 Task: Create in the project ArtisanBridge in Backlog an issue 'Implement a new feature to allow for virtual meetings and video conferencing', assign it to team member softage.1@softage.net and change the status to IN PROGRESS. Create in the project ArtisanBridge in Backlog an issue 'Develop a new feature to allow for gamification of key tasks and activities.', assign it to team member softage.2@softage.net and change the status to IN PROGRESS
Action: Mouse moved to (258, 69)
Screenshot: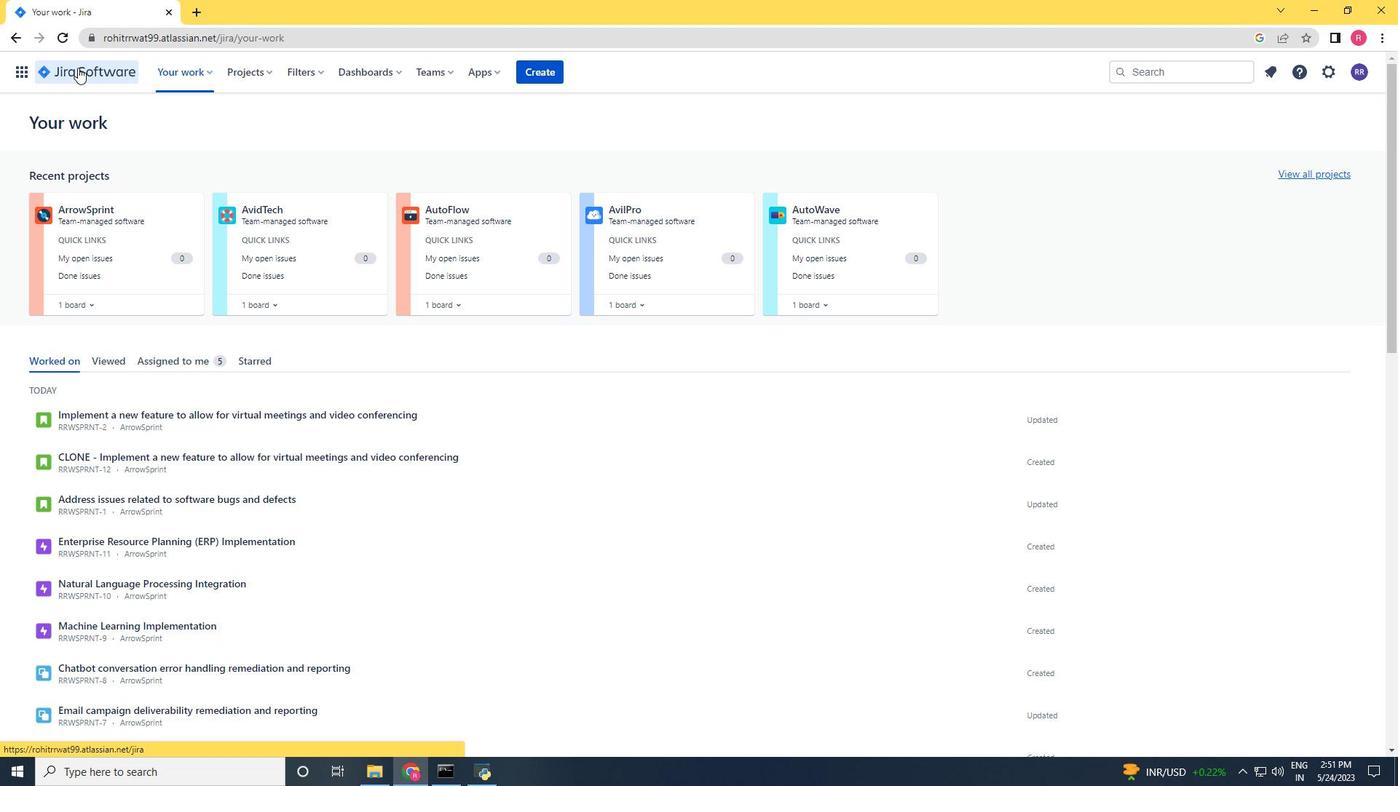 
Action: Mouse pressed left at (258, 69)
Screenshot: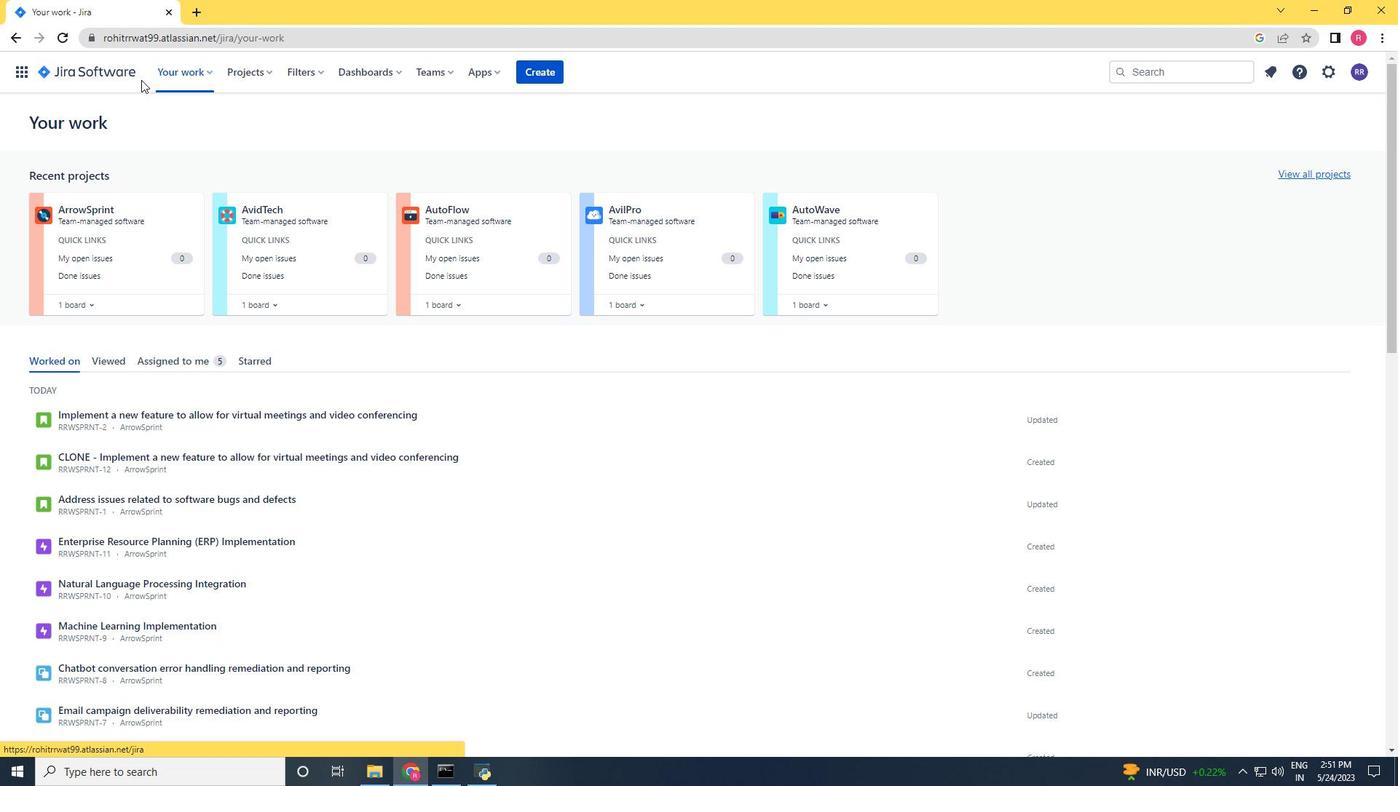 
Action: Mouse moved to (259, 147)
Screenshot: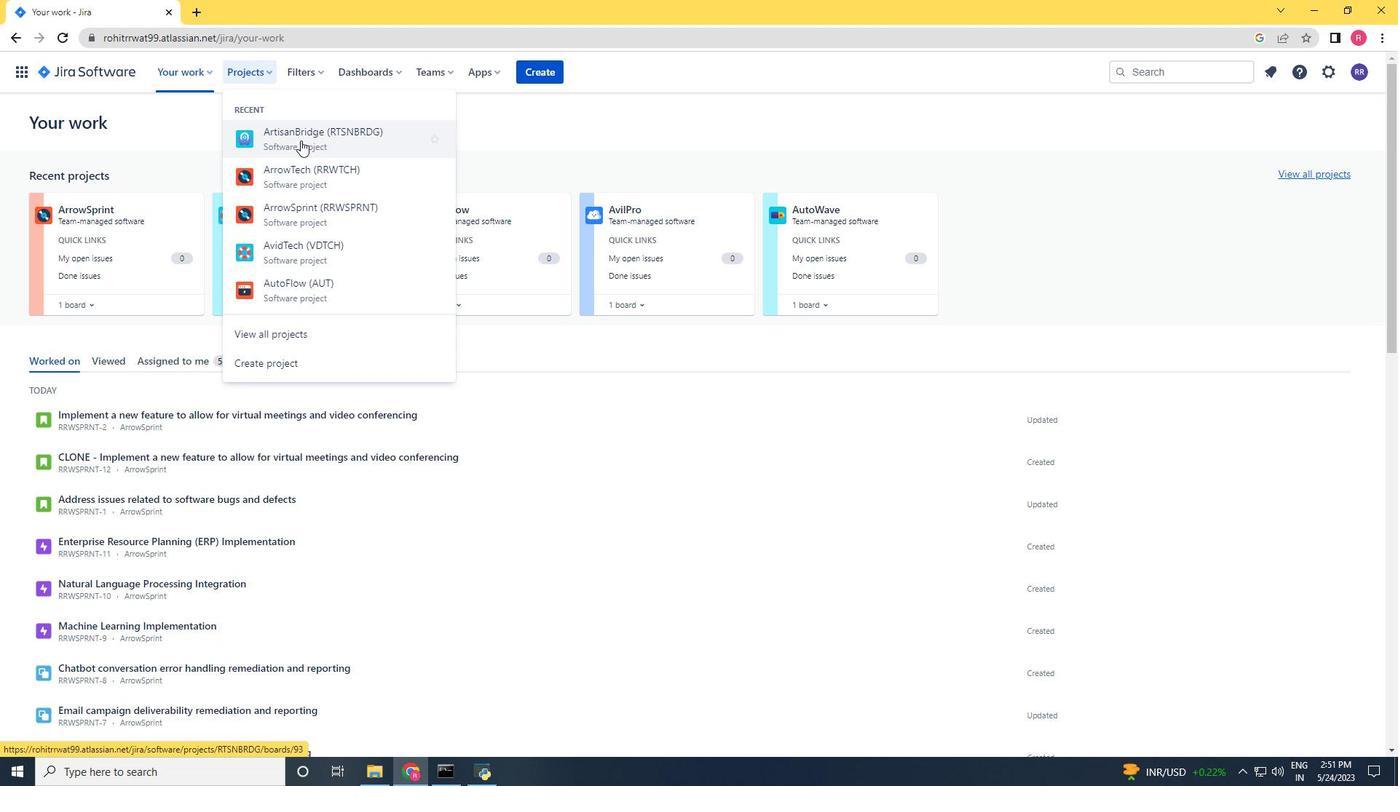 
Action: Mouse pressed left at (259, 147)
Screenshot: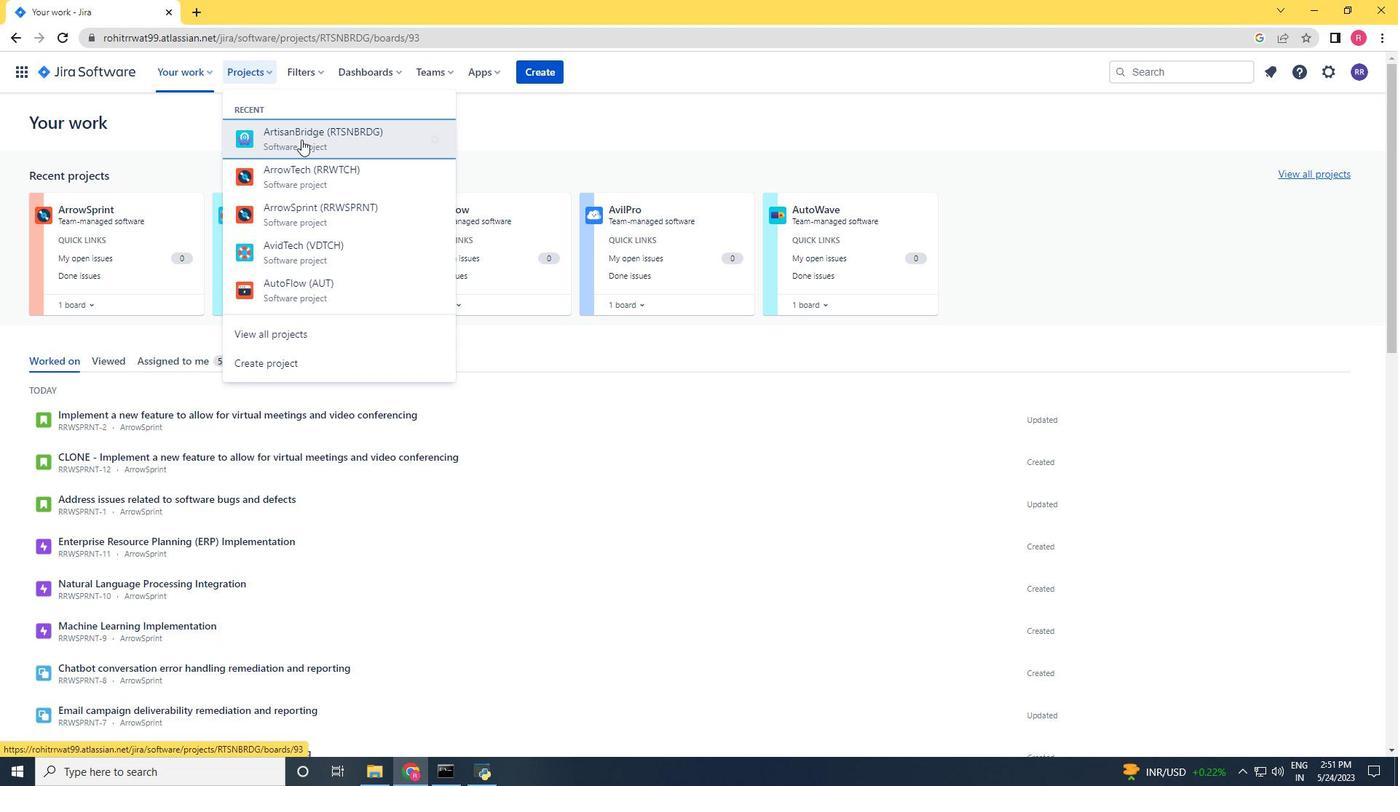 
Action: Mouse moved to (77, 223)
Screenshot: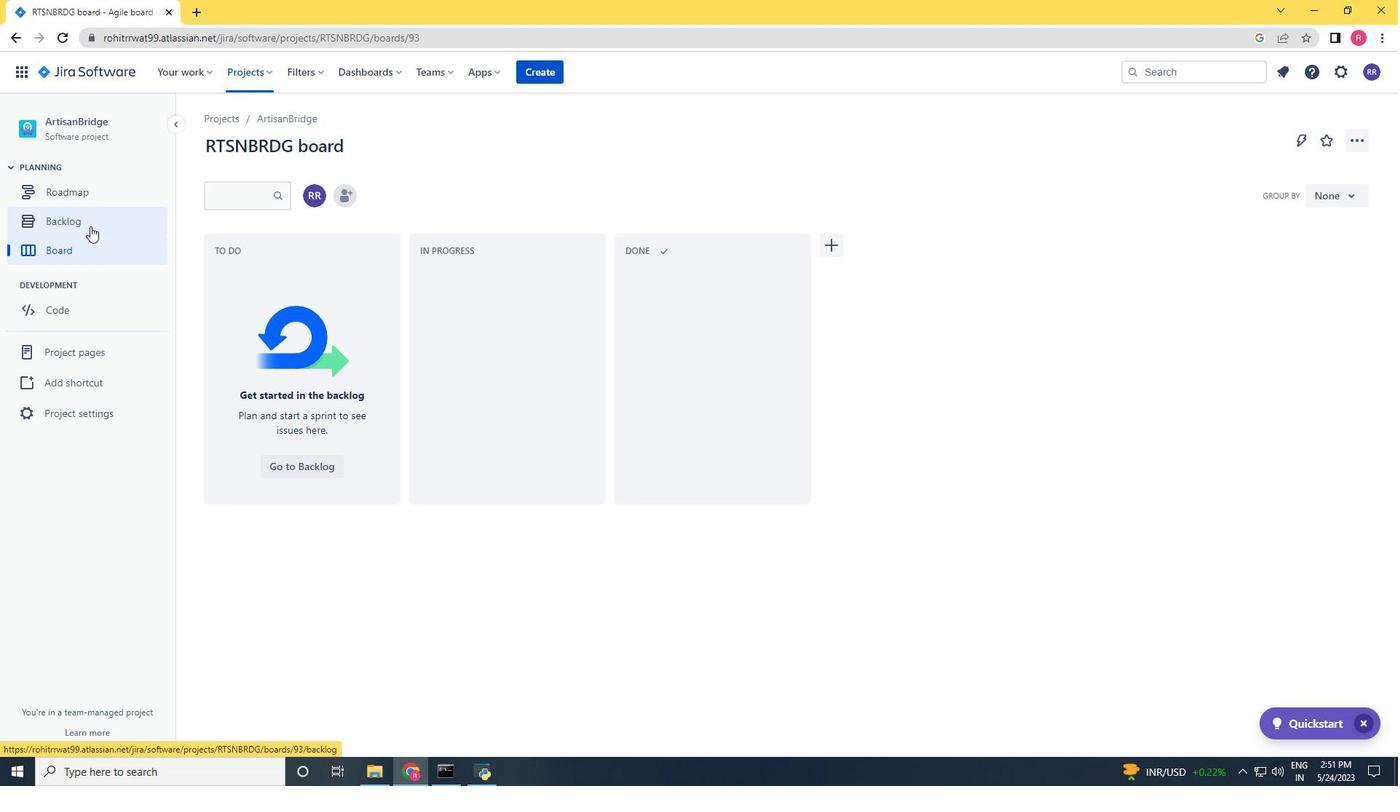 
Action: Mouse pressed left at (77, 223)
Screenshot: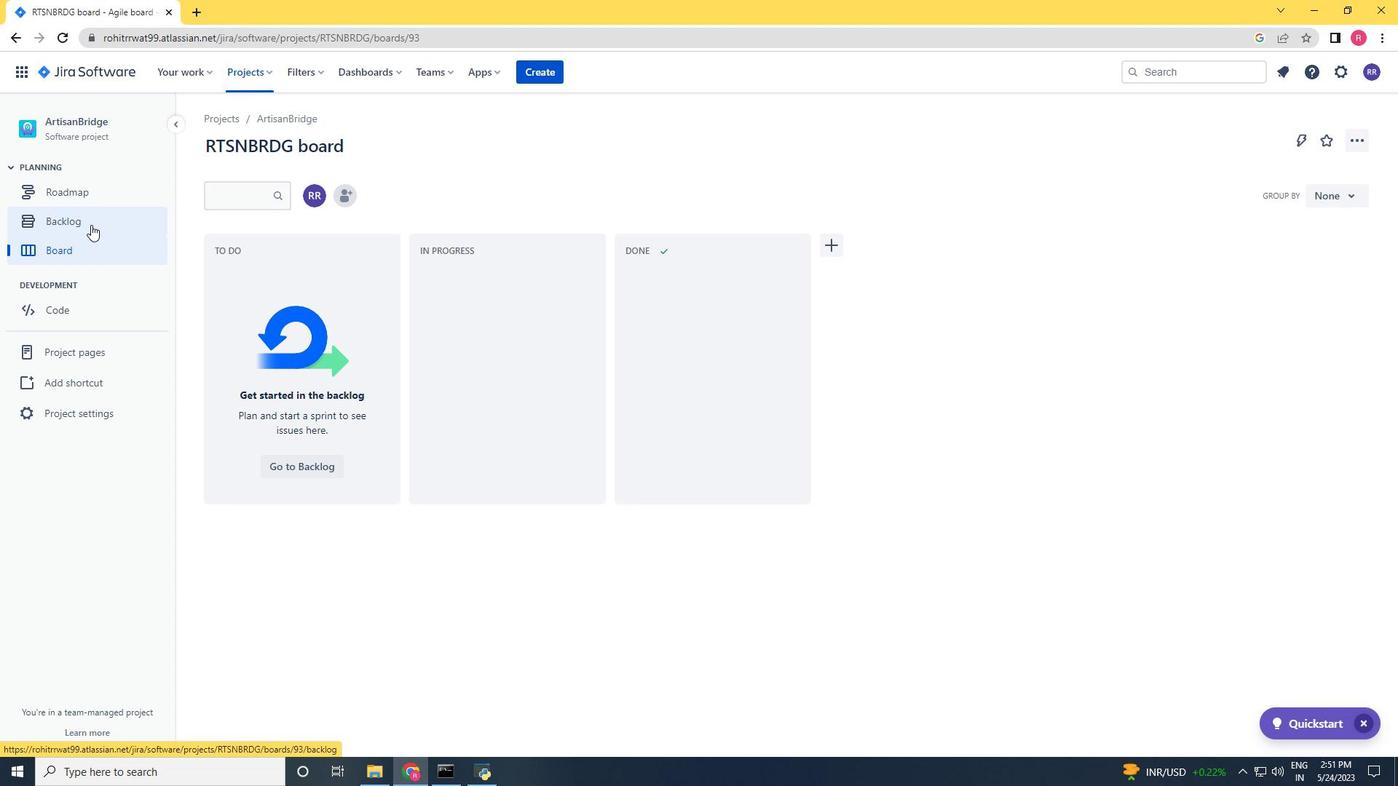 
Action: Mouse moved to (380, 229)
Screenshot: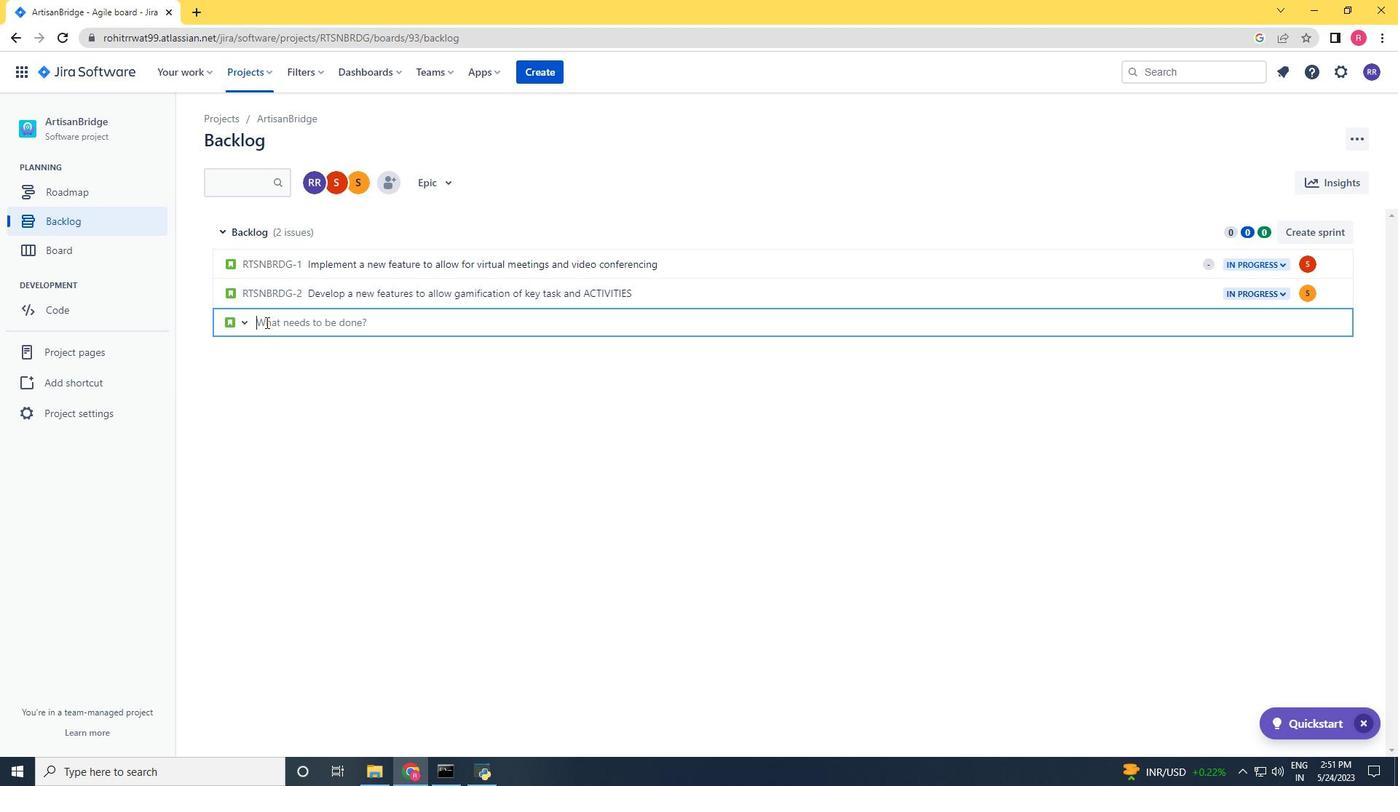 
Action: Mouse pressed left at (380, 229)
Screenshot: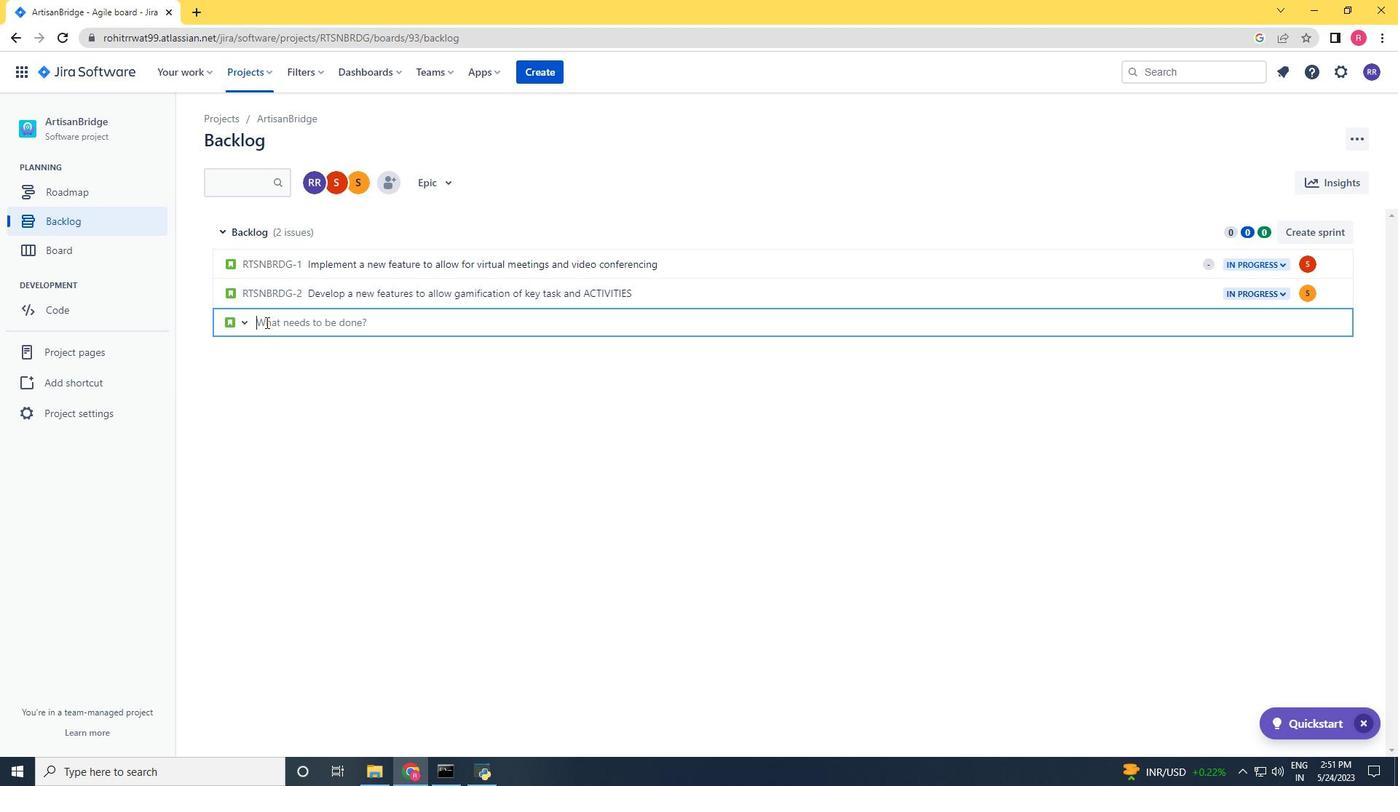 
Action: Mouse moved to (317, 525)
Screenshot: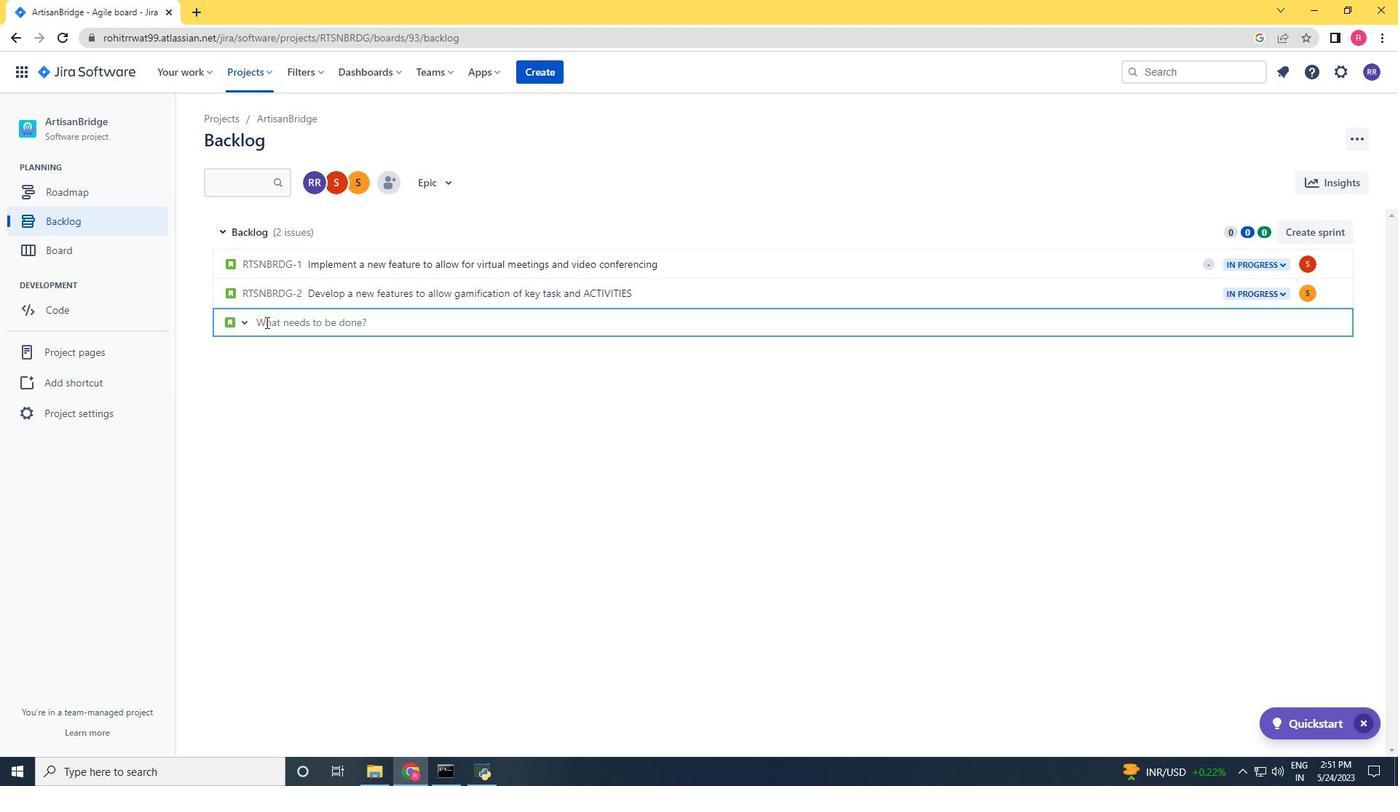 
Action: Mouse pressed left at (317, 525)
Screenshot: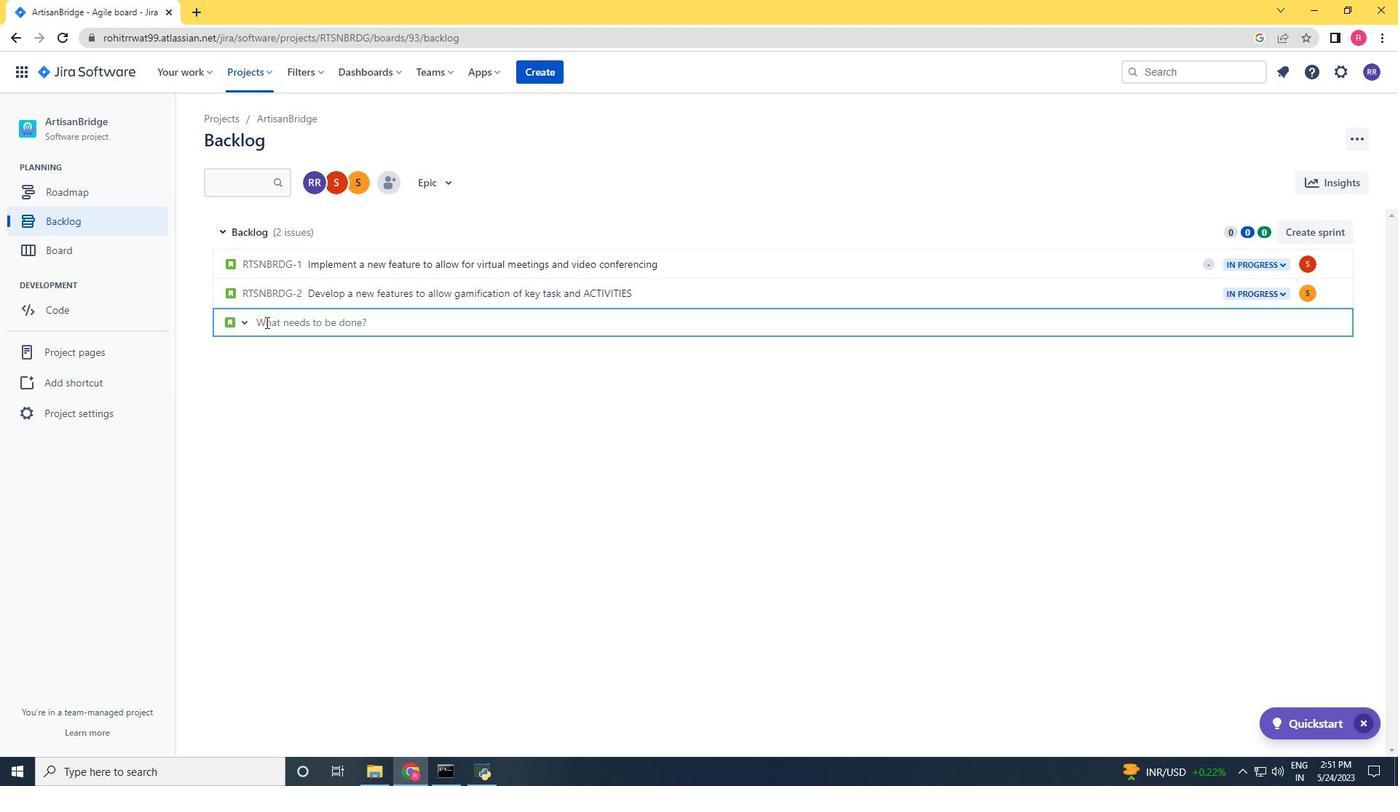 
Action: Mouse moved to (972, 335)
Screenshot: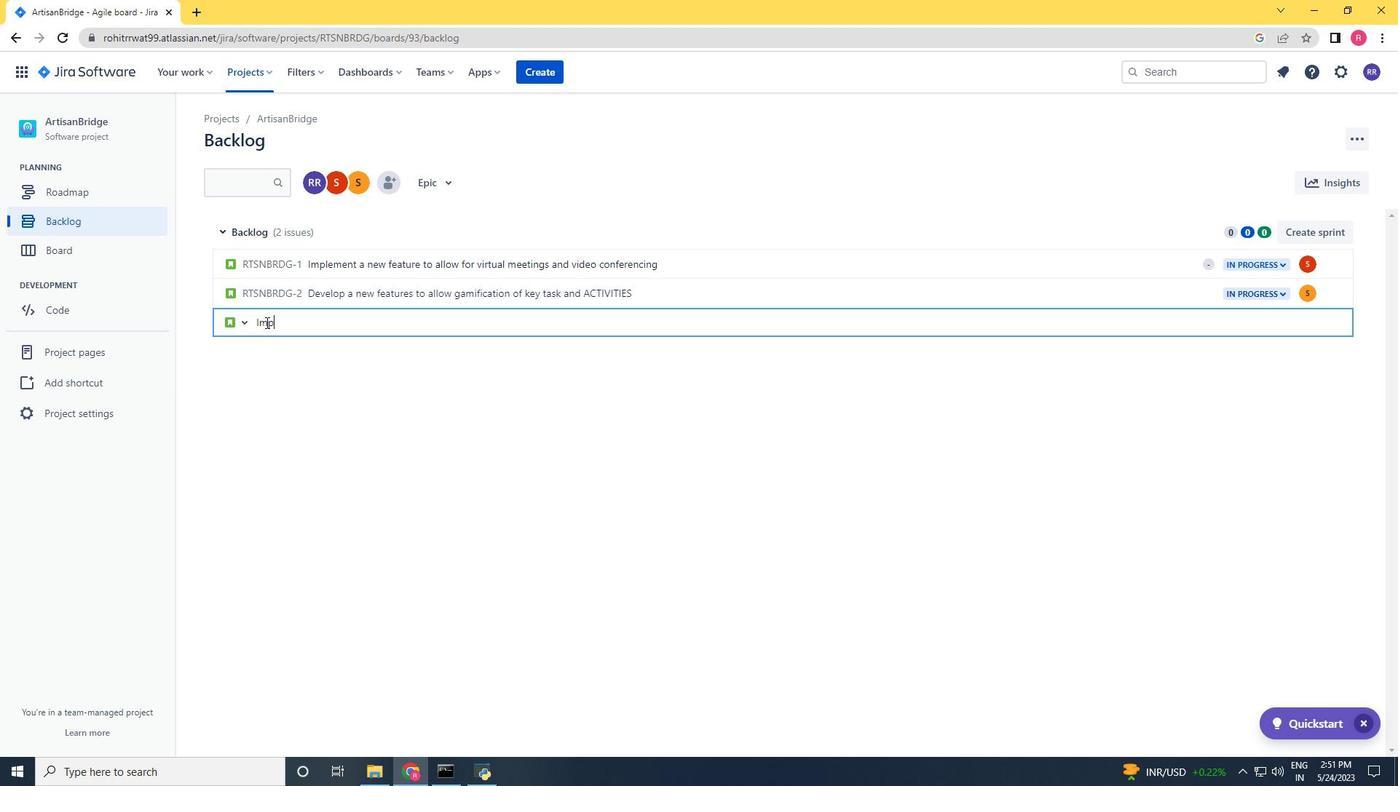 
Action: Key pressed <Key.shift_r>Implement<Key.space>a<Key.space>new<Key.space>feature<Key.space>to<Key.space>allow<Key.space>for<Key.space>virtual<Key.space>meetings<Key.space>and<Key.space>video<Key.space>conferenci<Key.backspace><Key.backspace>cing<Key.space><Key.enter>
Screenshot: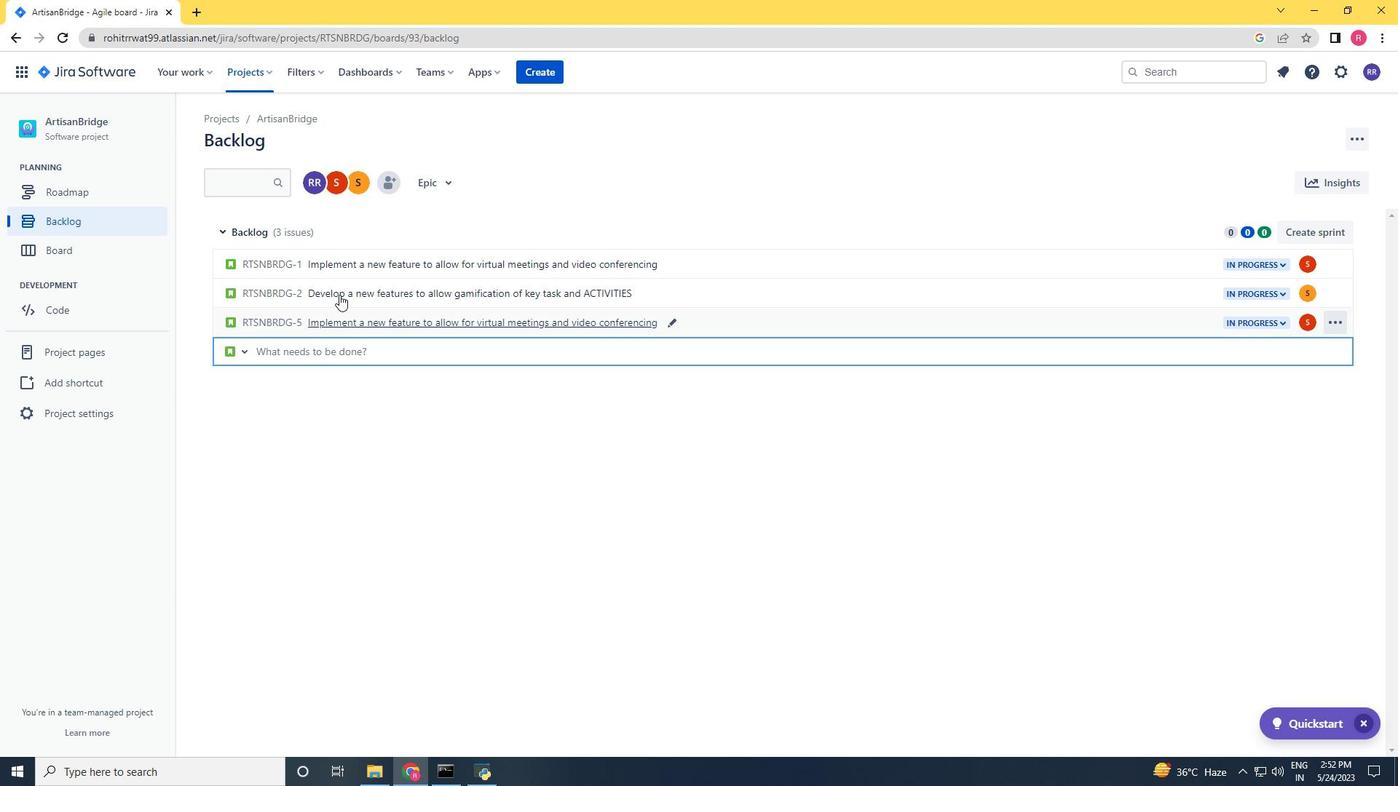 
Action: Mouse moved to (1284, 509)
Screenshot: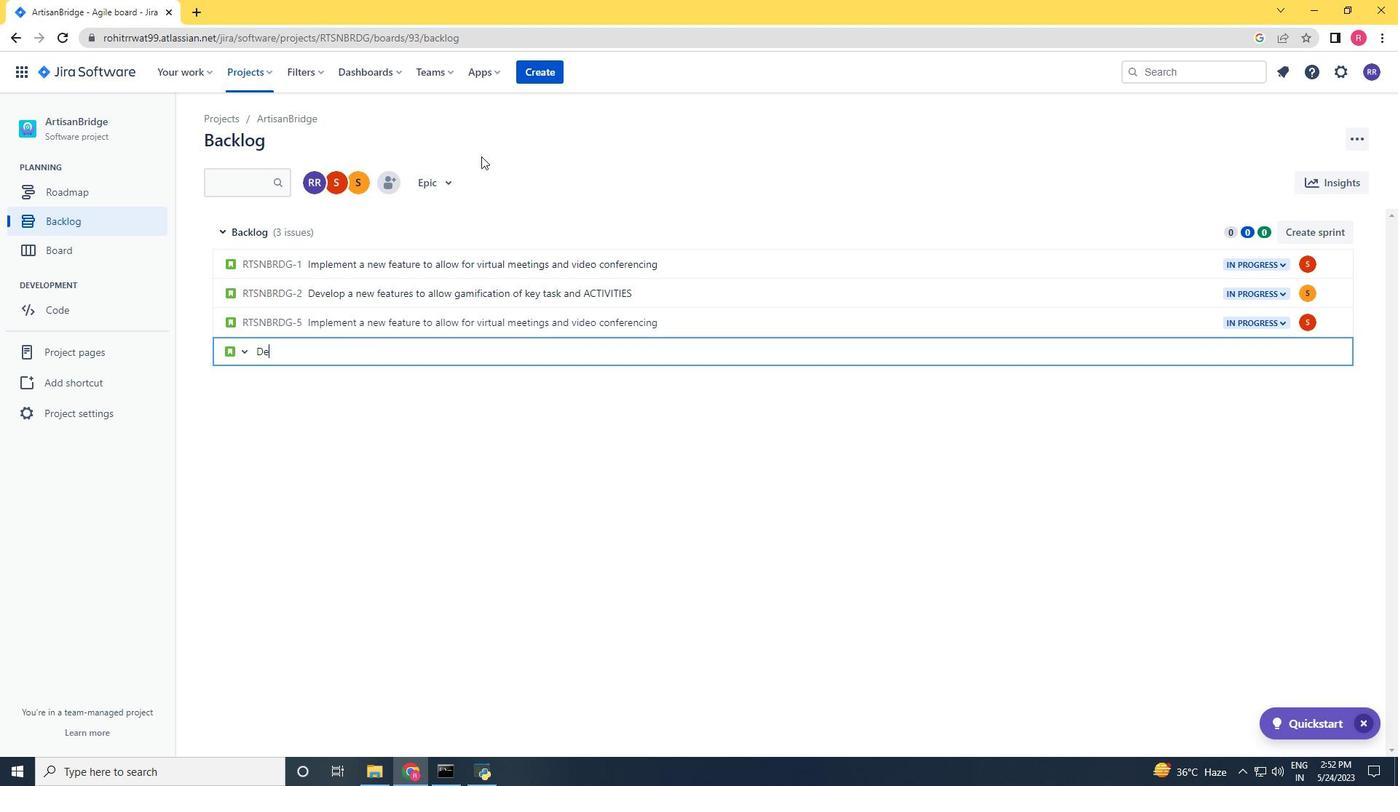 
Action: Mouse pressed left at (1284, 509)
Screenshot: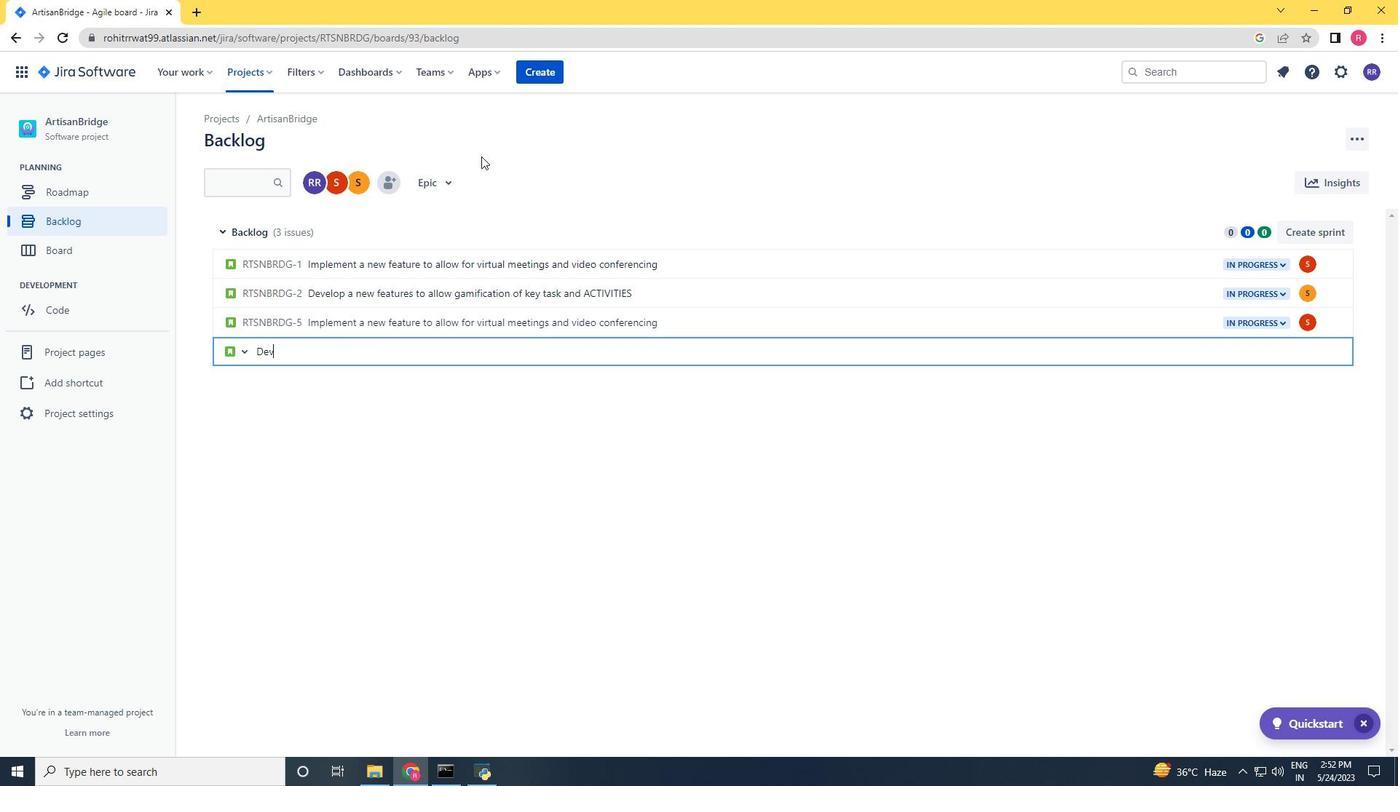 
Action: Mouse moved to (1188, 533)
Screenshot: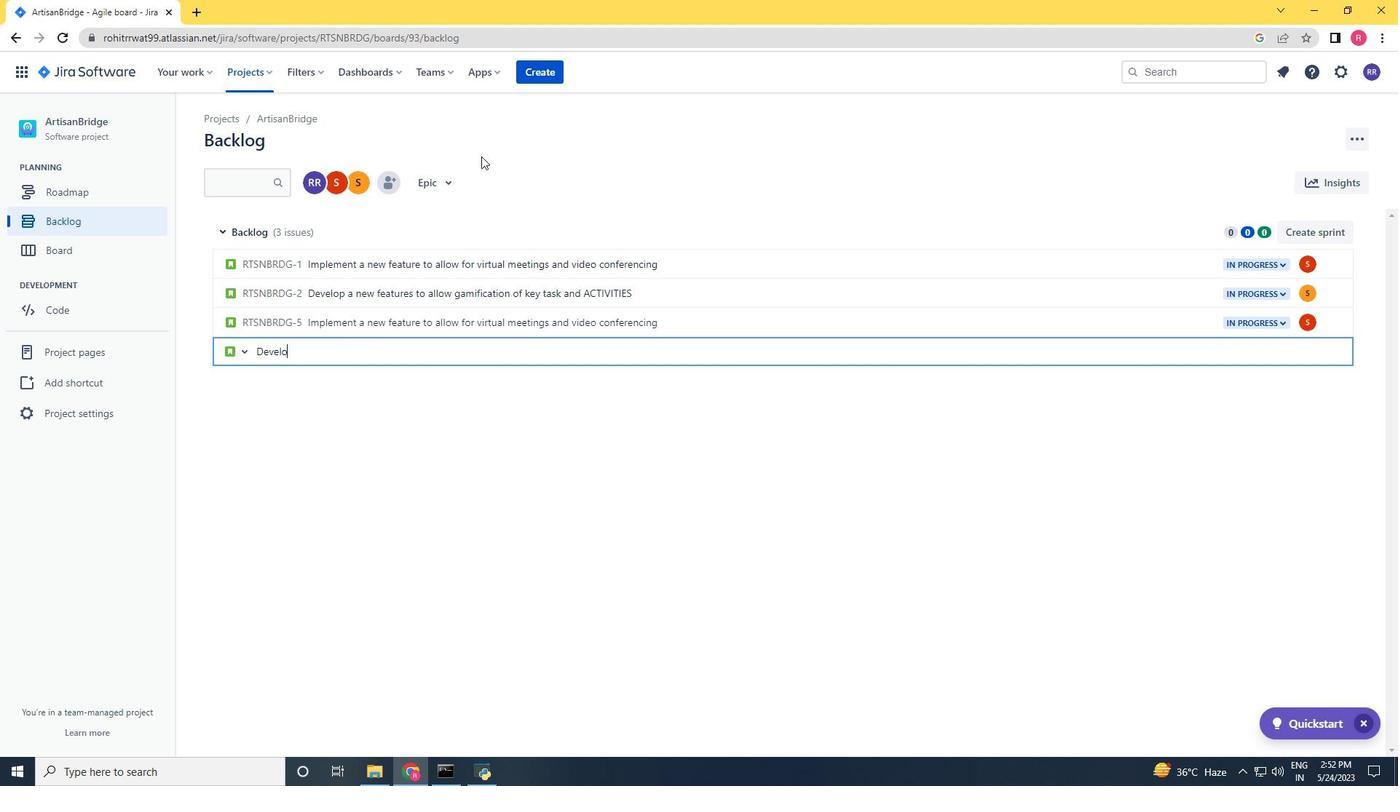 
Action: Mouse pressed left at (1188, 533)
Screenshot: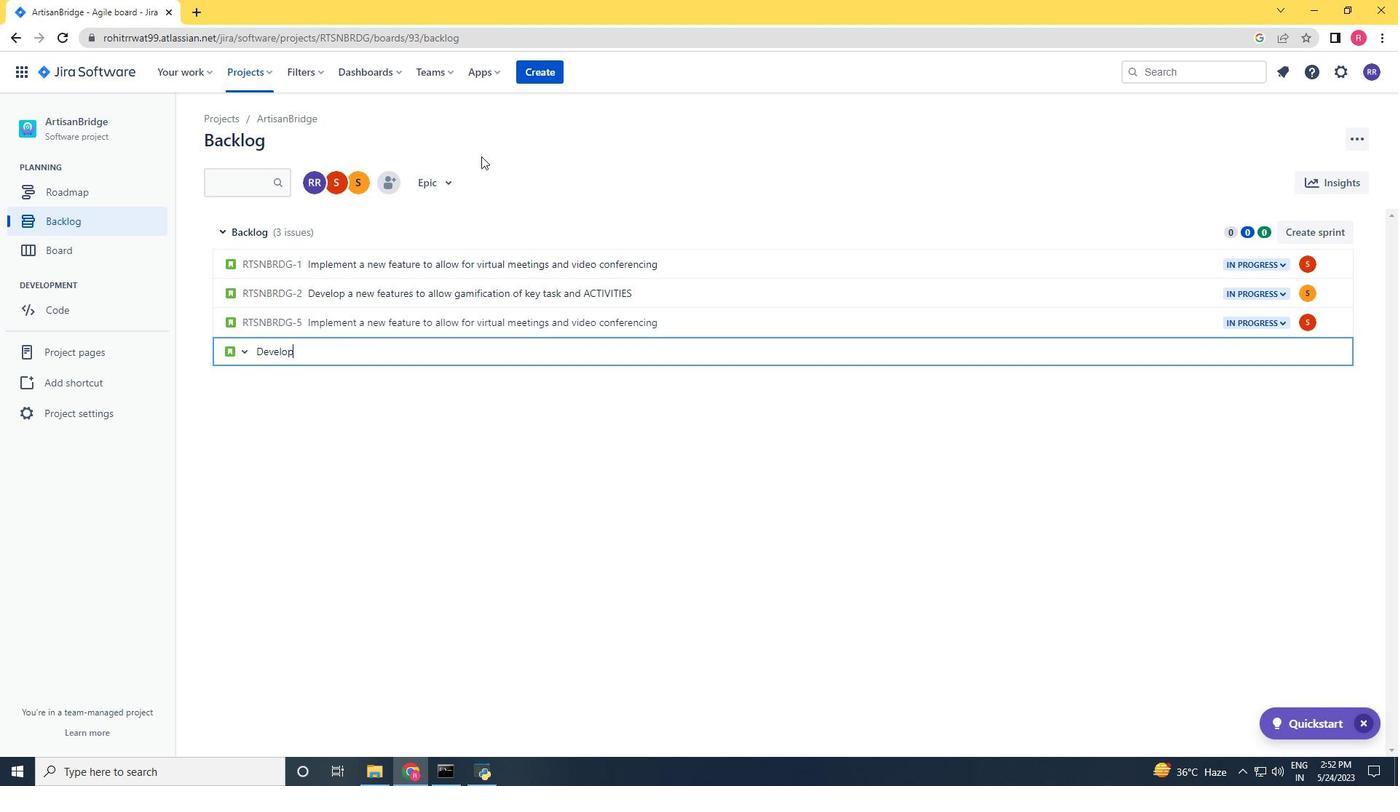 
Action: Mouse moved to (1127, 549)
Screenshot: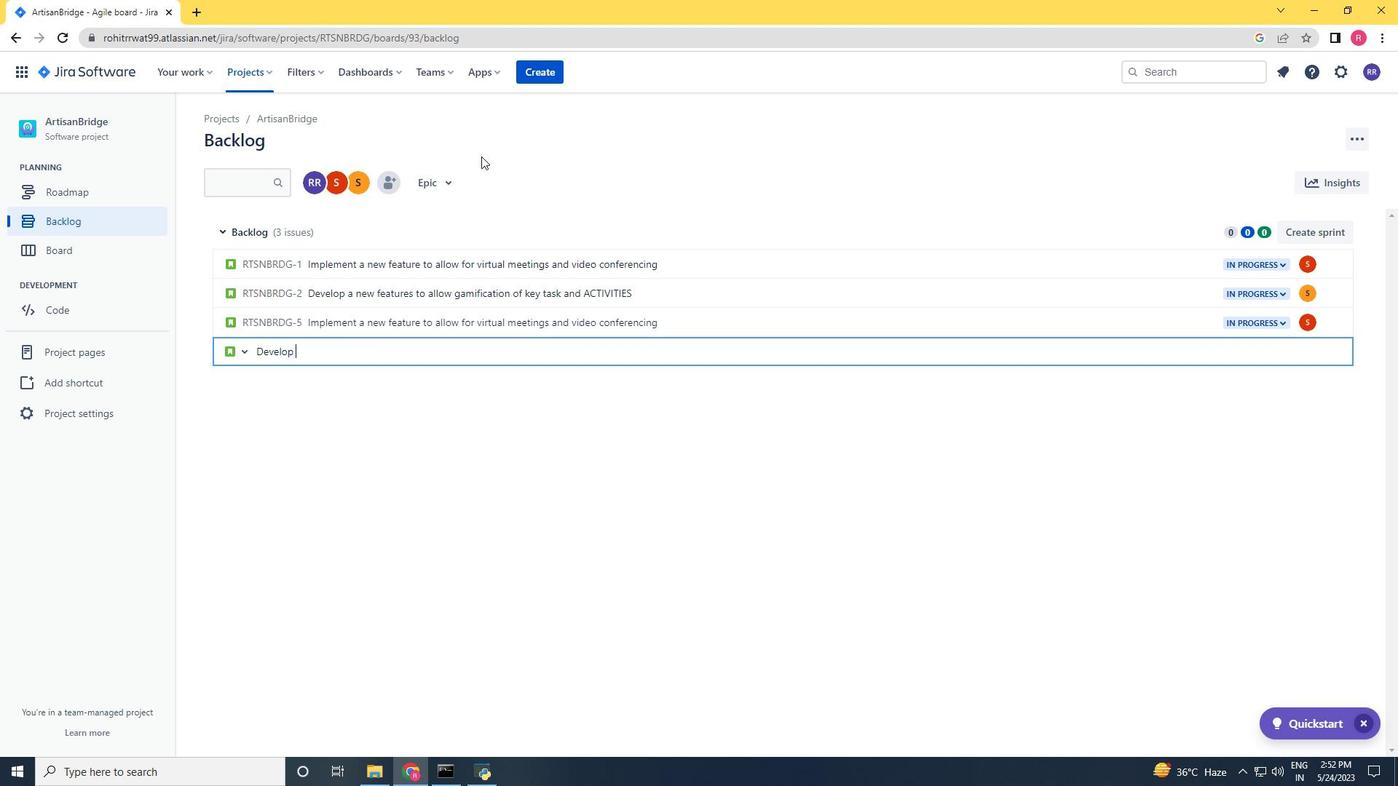 
Action: Mouse pressed left at (1127, 549)
Screenshot: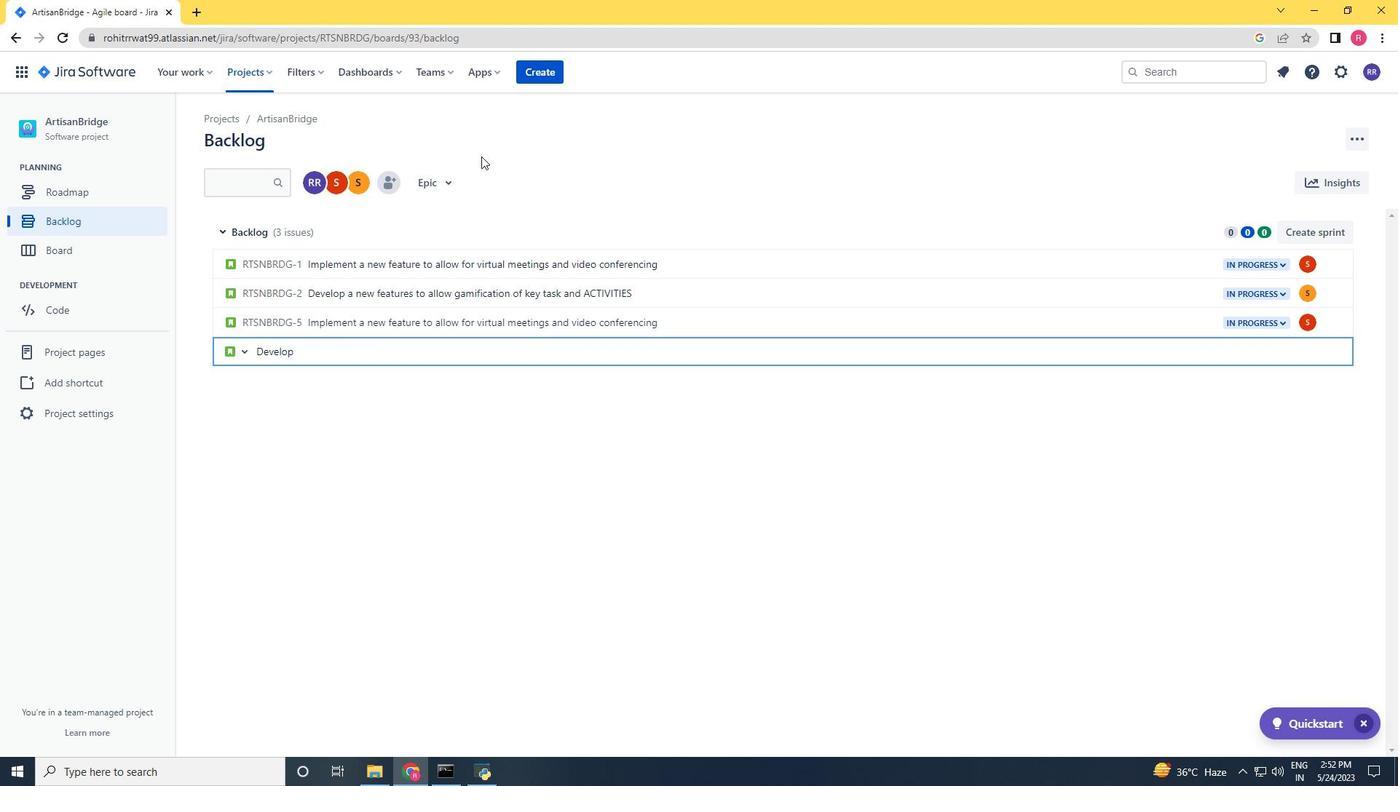 
Action: Mouse moved to (276, 537)
Screenshot: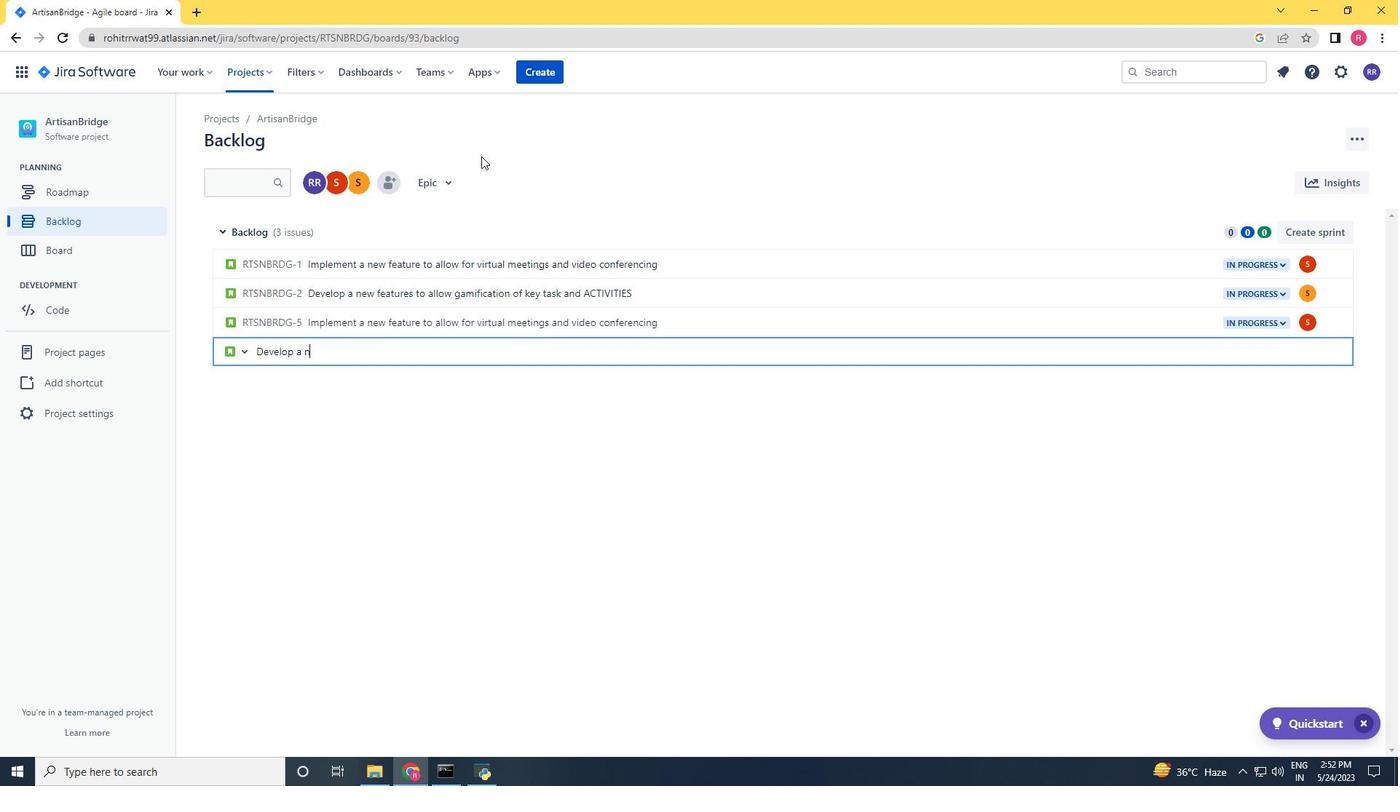 
Action: Mouse pressed left at (276, 537)
Screenshot: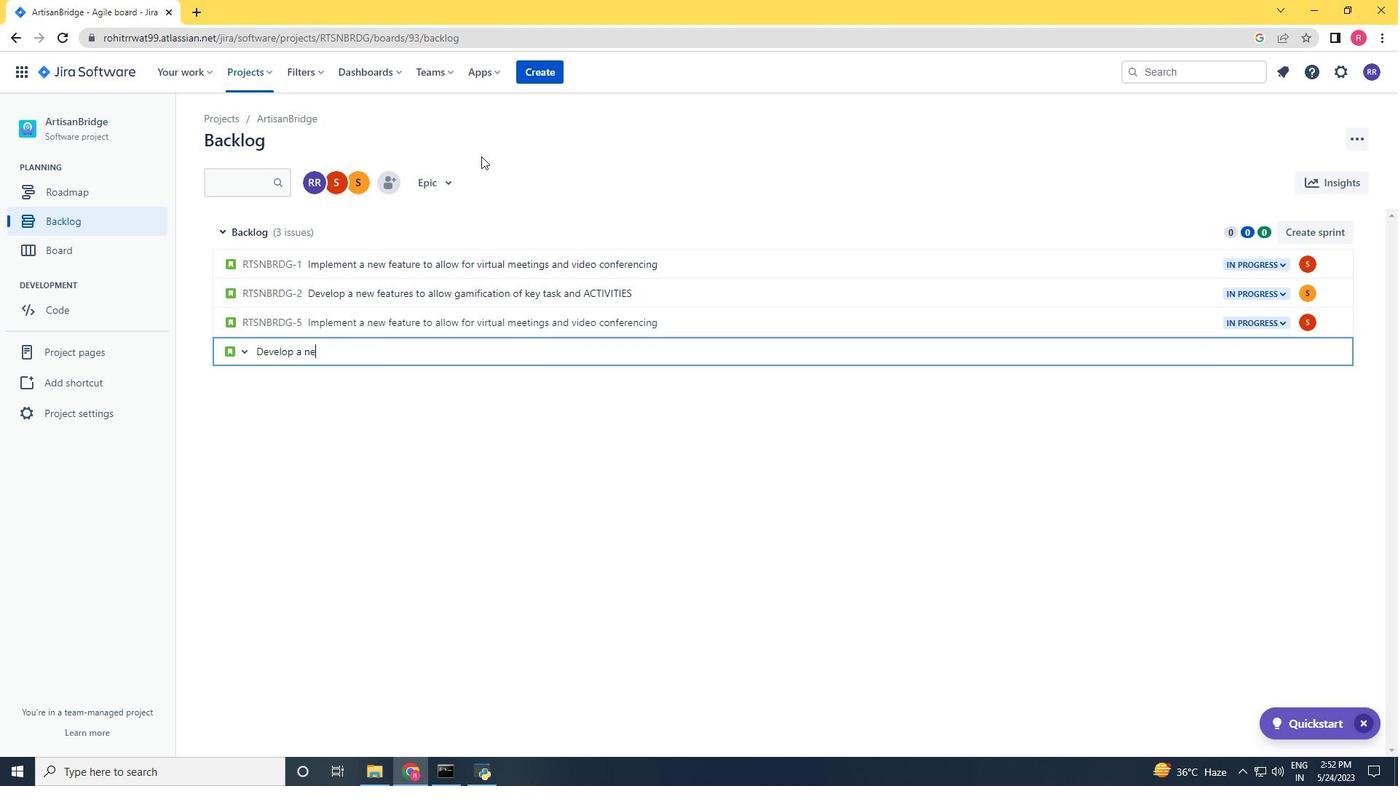 
Action: Mouse moved to (241, 508)
Screenshot: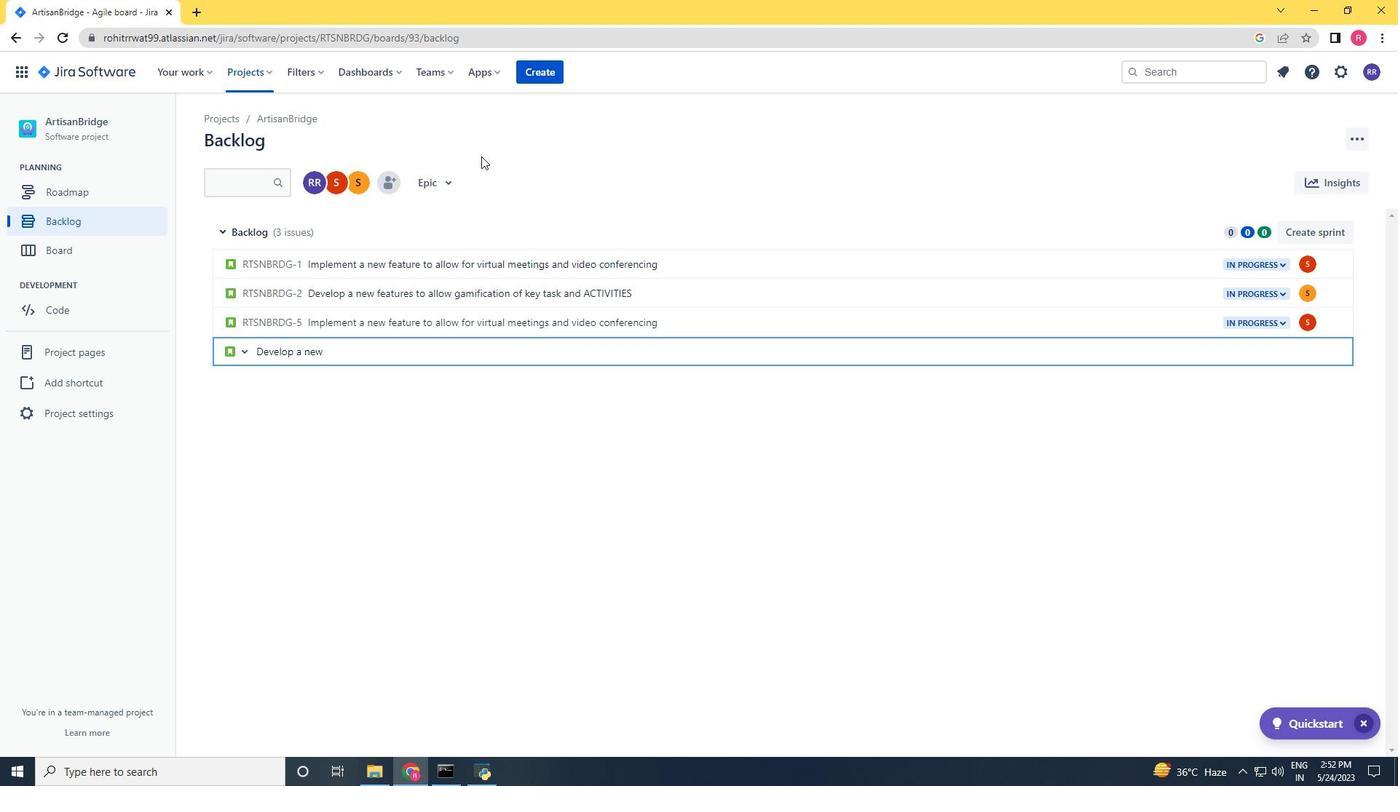 
Action: Key pressed <Key.shift><Key.shift><Key.shift><Key.shift><Key.shift><Key.shift><Key.shift><Key.shift><Key.shift><Key.shift><Key.shift><Key.shift><Key.shift>Develop<Key.space>a<Key.space>new<Key.space>featues<Key.space><Key.left><Key.left><Key.left>e<Key.backspace>r<Key.right><Key.right><Key.right><Key.right><Key.right><Key.right>
Screenshot: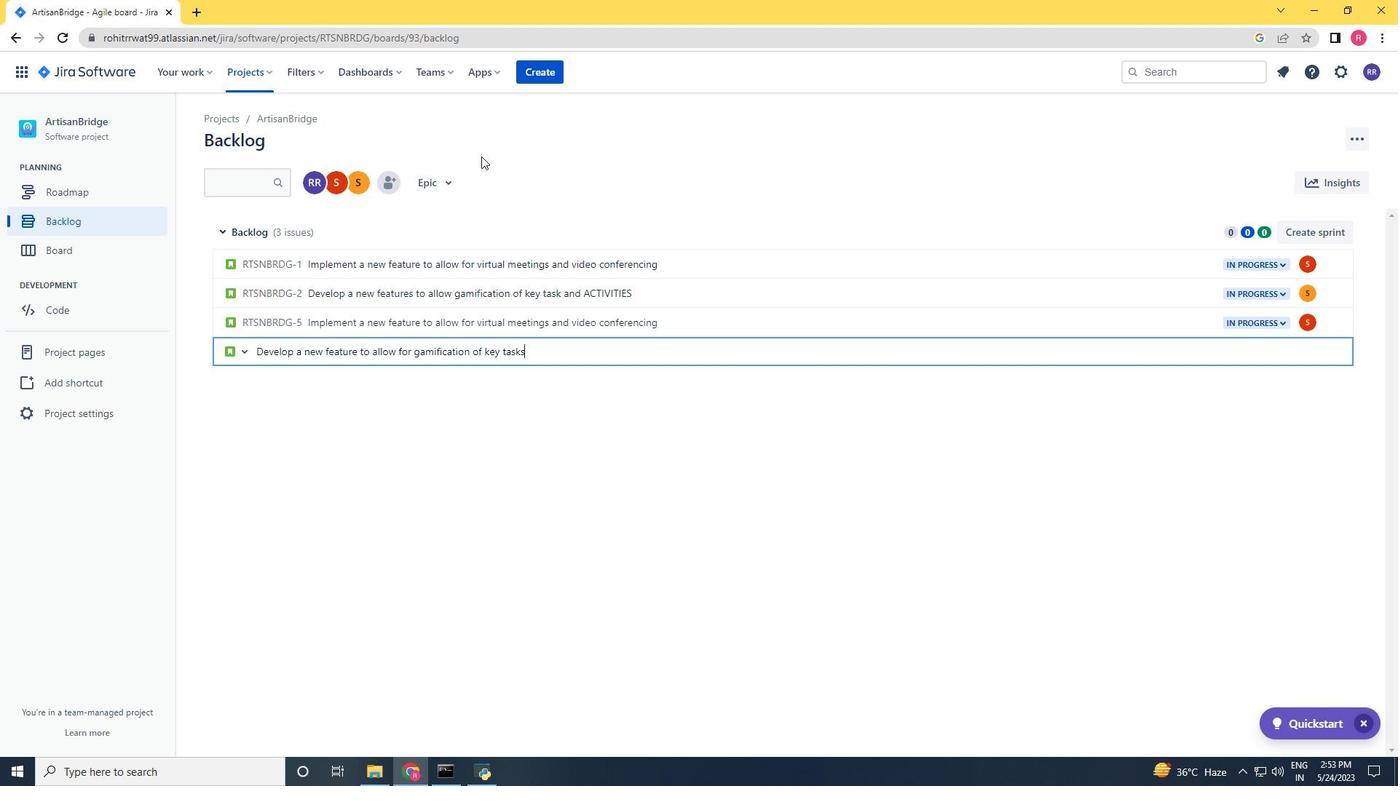 
Action: Mouse moved to (222, 380)
Screenshot: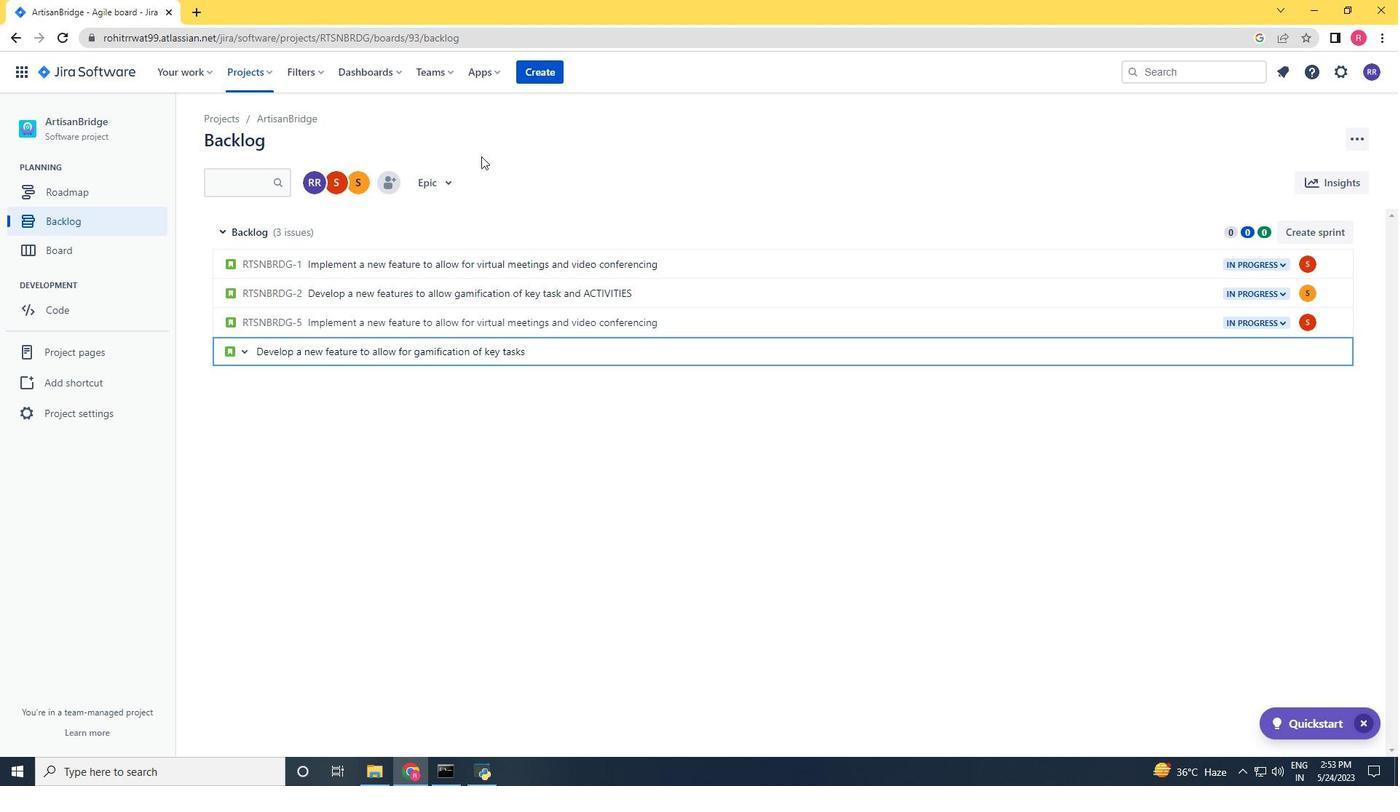 
Action: Key pressed to<Key.space>allow<Key.space>gameification<Key.space><Key.left><Key.left><Key.left><Key.left><Key.left><Key.left><Key.left><Key.left><Key.left><Key.left><Key.left><Key.left><Key.left><Key.down><Key.down><Key.left><Key.left><Key.left><Key.left><Key.left><Key.left><Key.left><Key.left><Key.left><Key.left><Key.backspace><Key.right><Key.right><Key.right><Key.right><Key.right><Key.right><Key.right><Key.right><Key.right><Key.right><Key.right><Key.right><Key.right>kr<Key.backspace>ey<Key.space><Key.left><Key.left><Key.left><Key.left>of<Key.space><Key.right><Key.right><Key.right><Key.right><Key.right><Key.right><Key.right><Key.right><Key.right><Key.right><Key.right><Key.right><Key.right><Key.right>ts<Key.backspace>asl<Key.backspace>k<Key.space>and<Key.space><Key.caps_lock>CIVES<Key.backspace><Key.backspace><Key.backspace><Key.backspace><Key.backspace><Key.tab>ACT
Screenshot: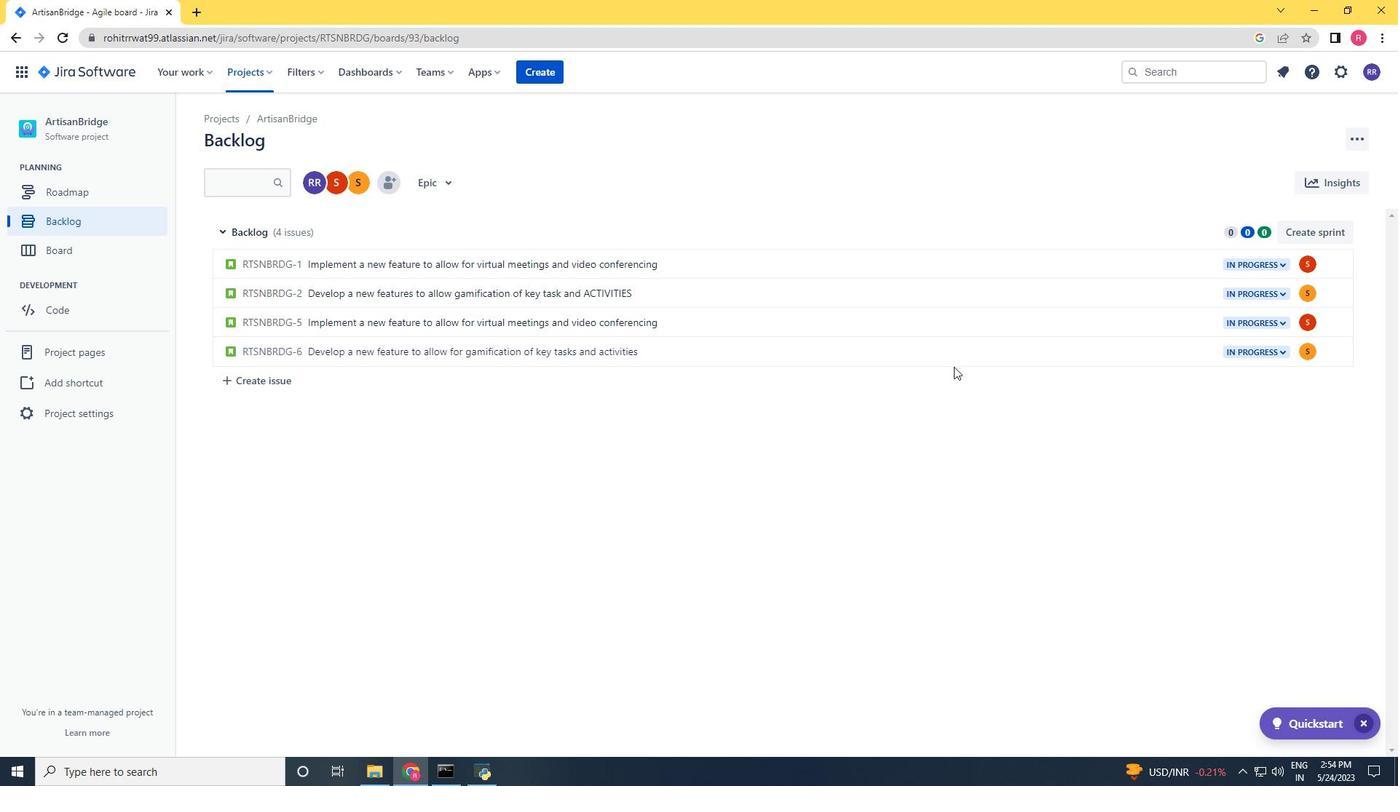 
Action: Mouse moved to (959, 126)
Screenshot: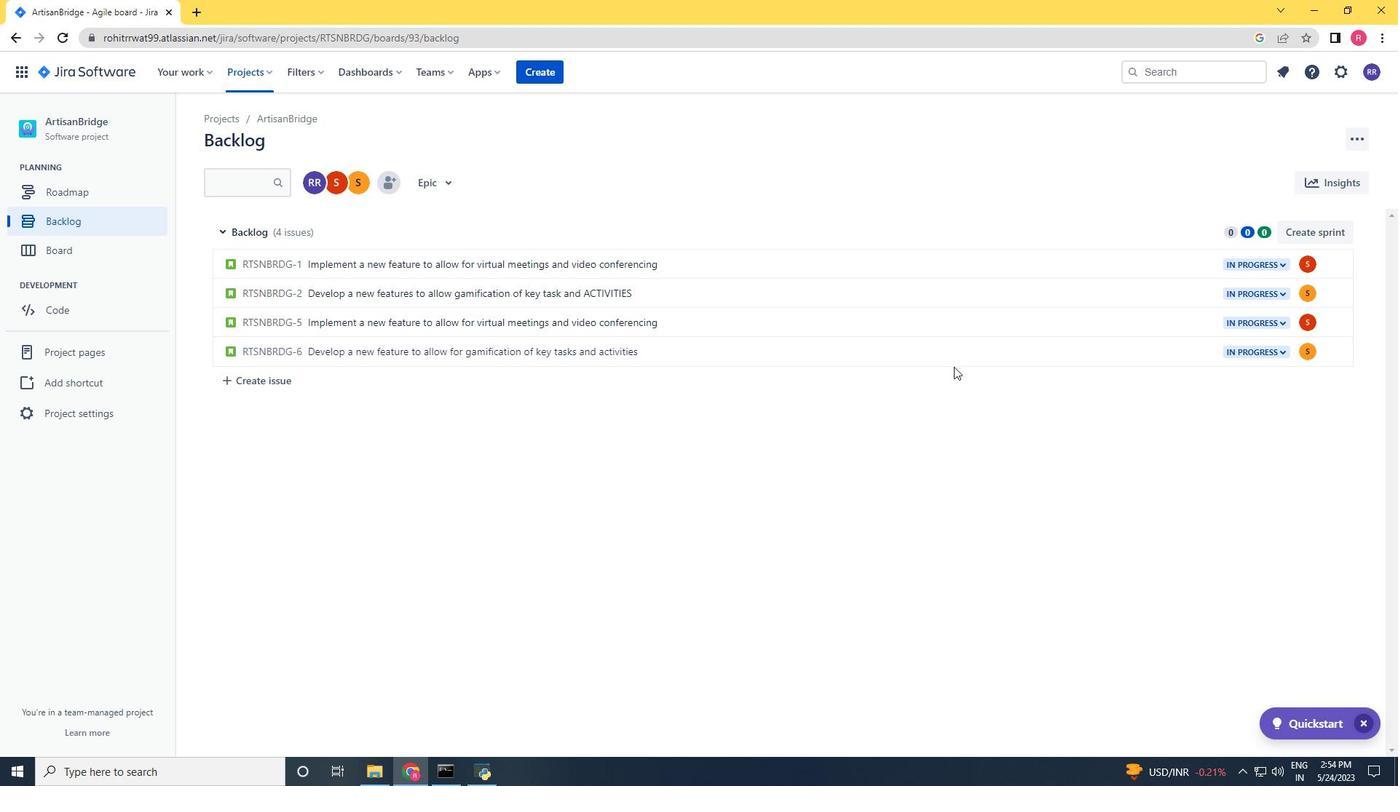 
Action: Mouse pressed left at (959, 126)
Screenshot: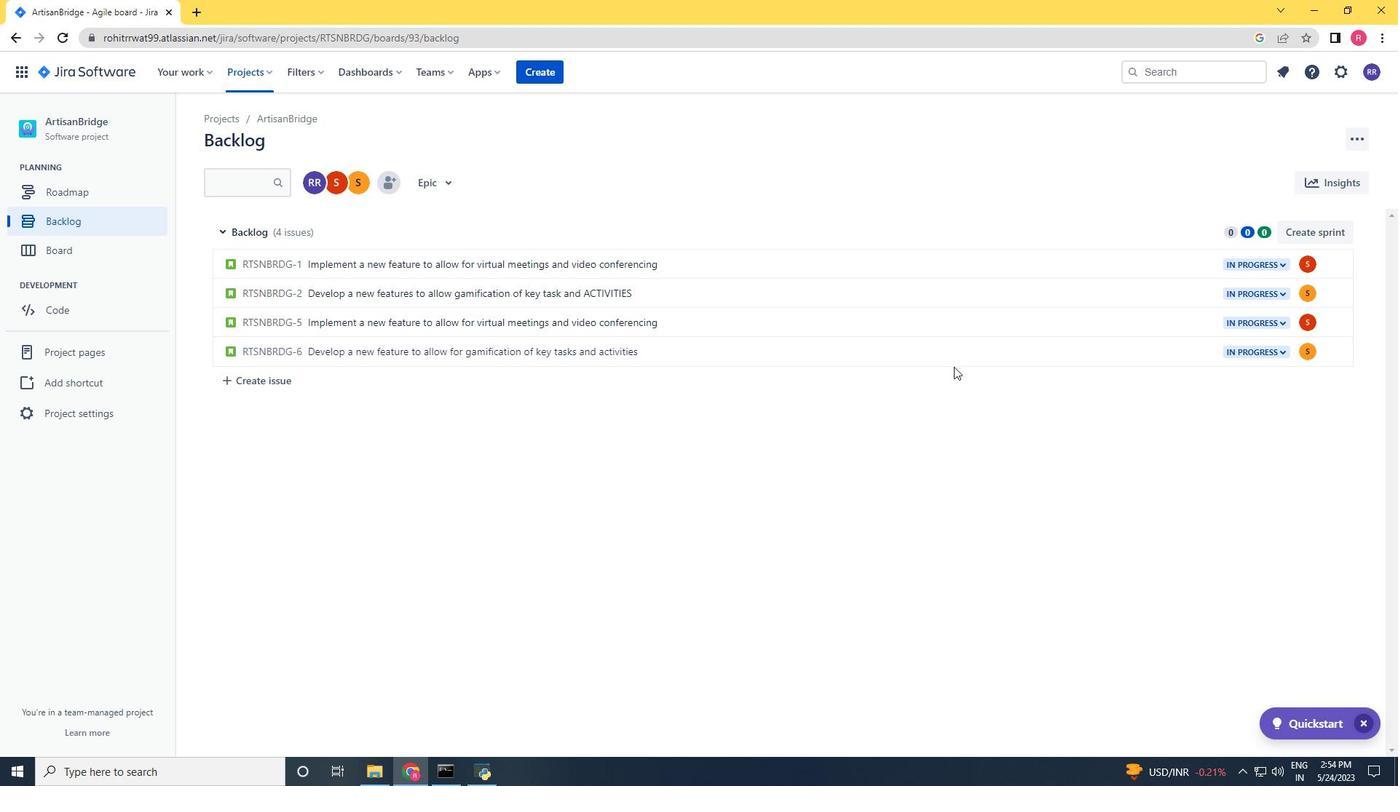 
Action: Mouse moved to (325, 519)
Screenshot: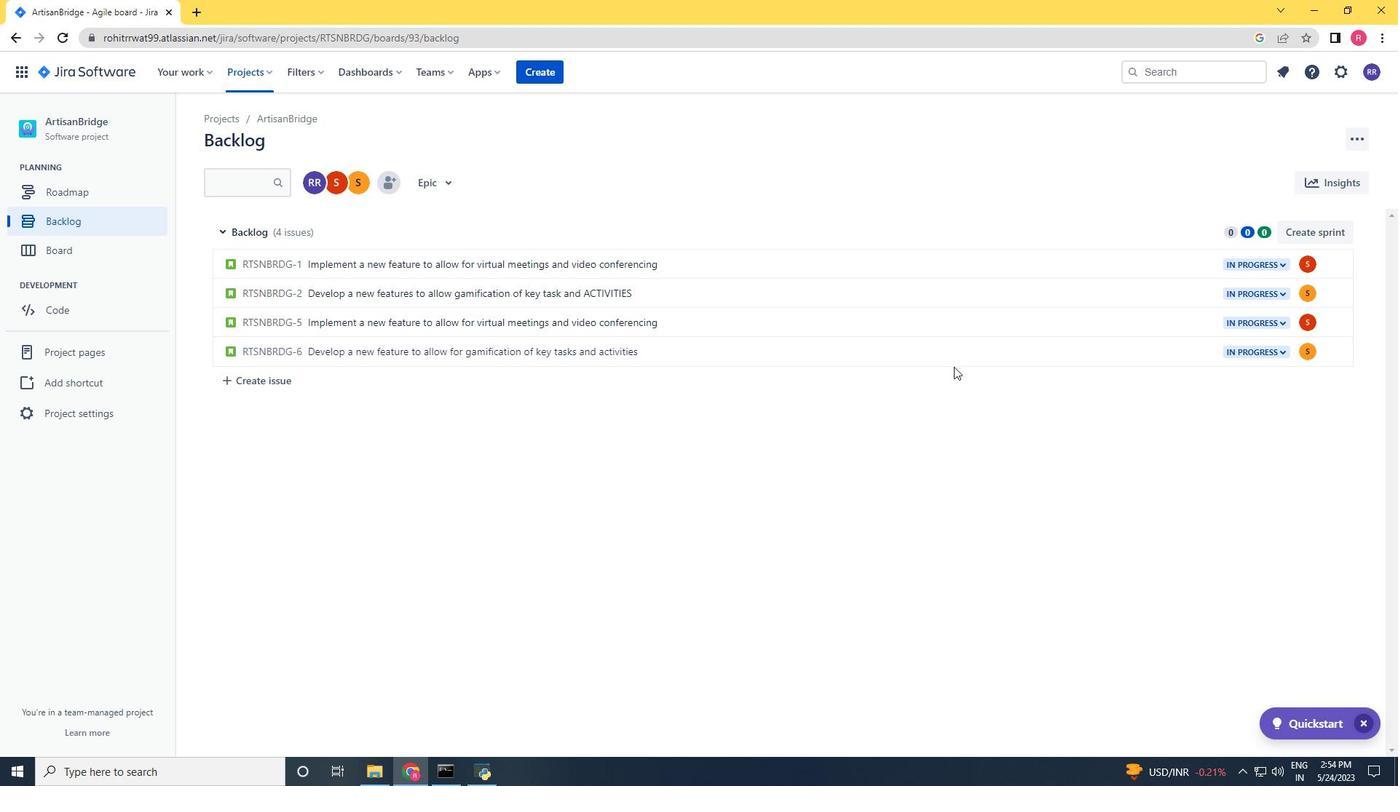 
Action: Mouse pressed left at (325, 519)
Screenshot: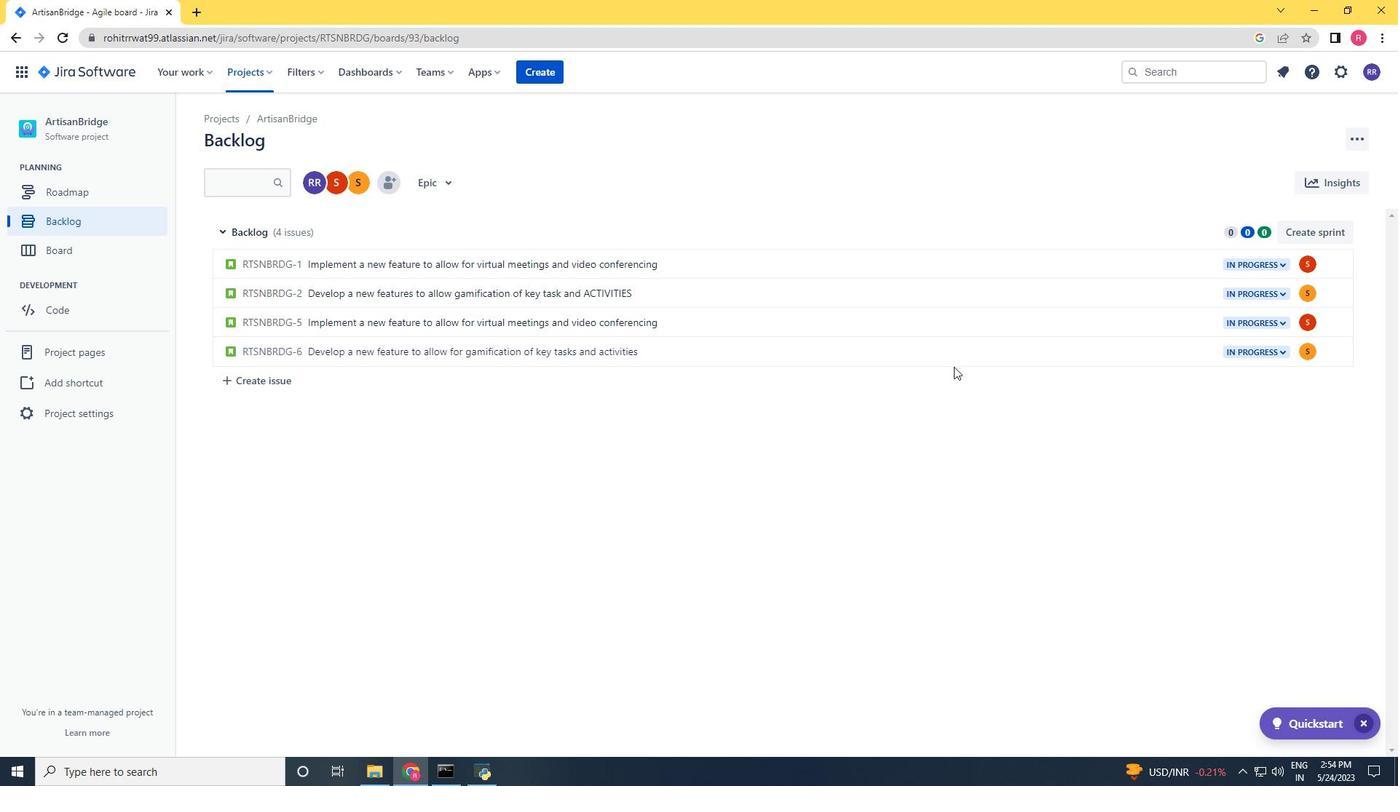 
Action: Mouse moved to (677, 439)
Screenshot: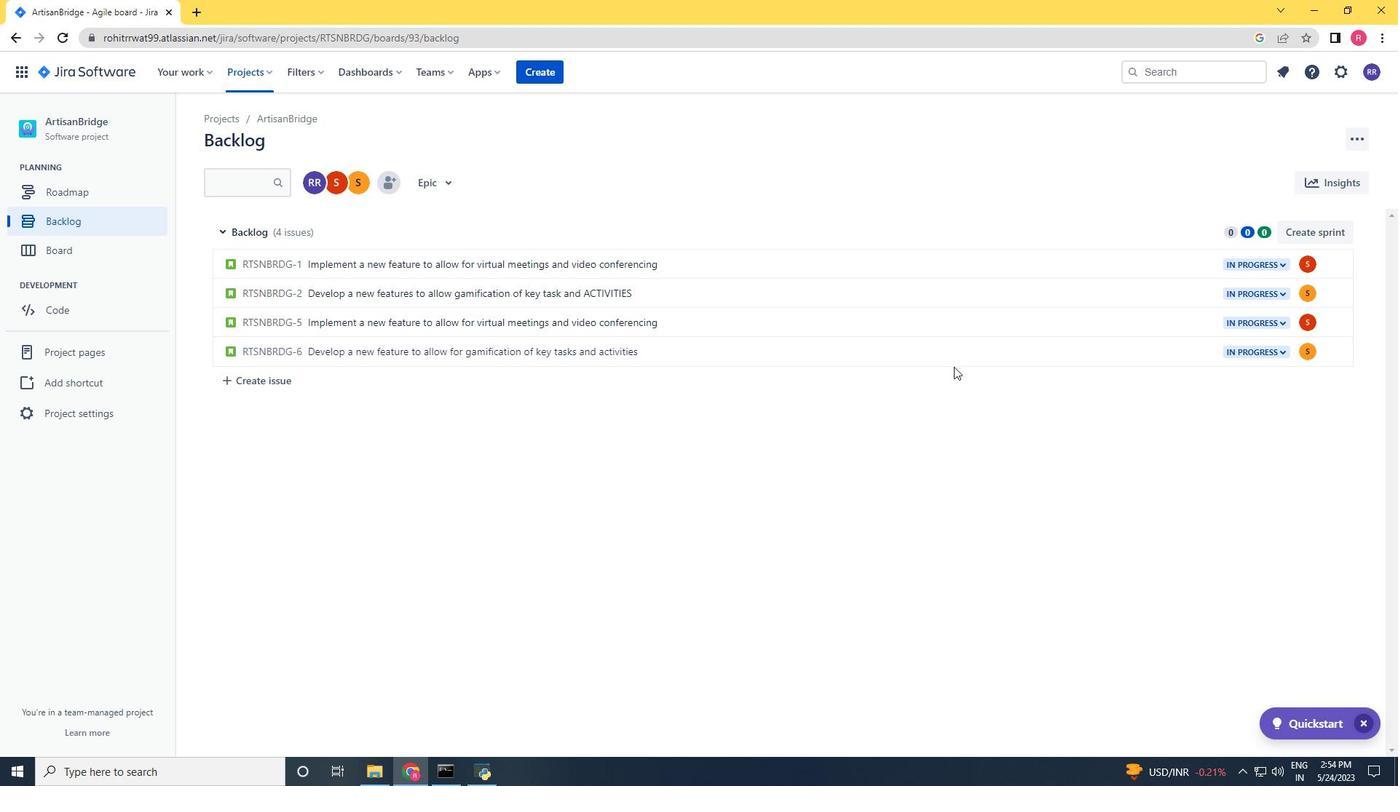 
Action: Key pressed <Key.space>ACTIVITIES<Key.enter><Key.caps_lock>
Screenshot: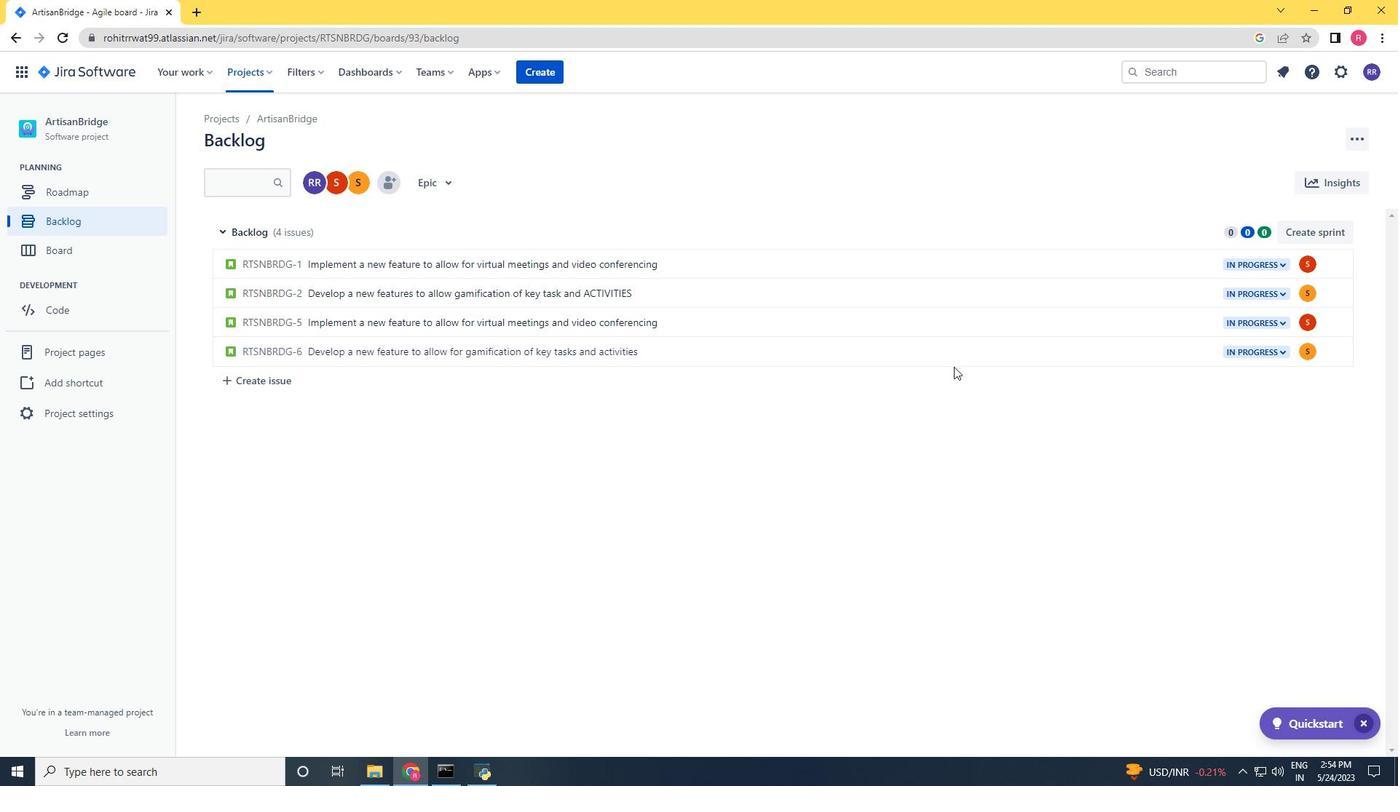 
Action: Mouse moved to (1310, 535)
Screenshot: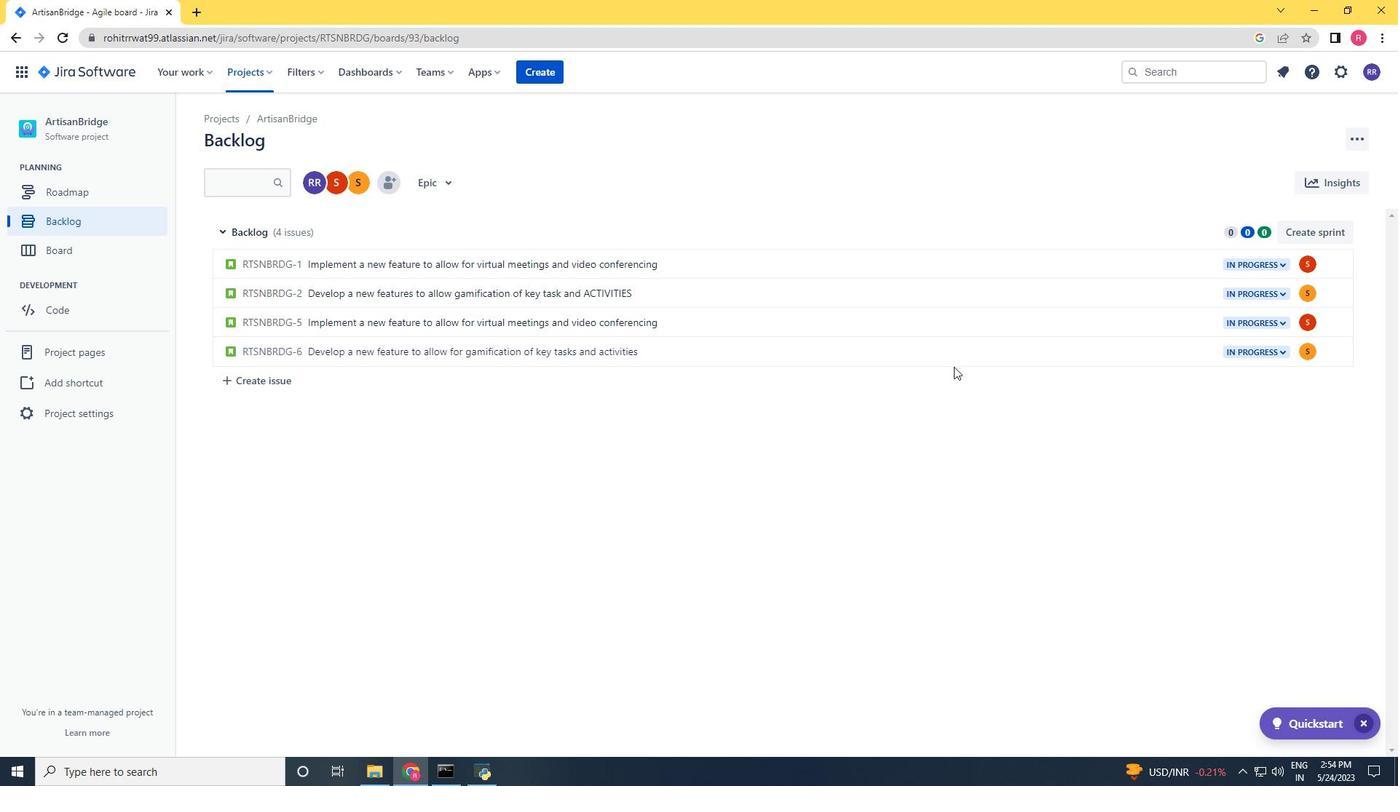 
Action: Mouse pressed left at (1310, 535)
Screenshot: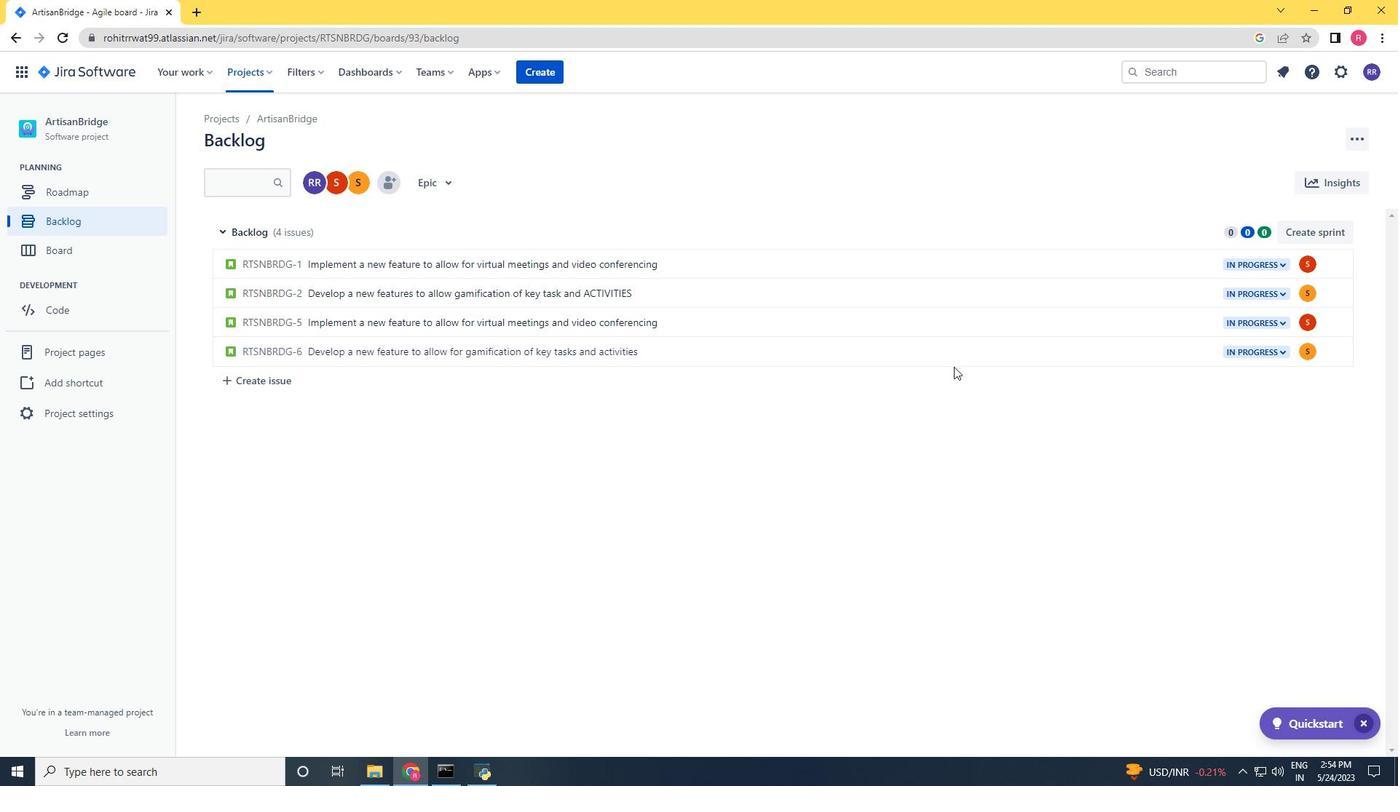 
Action: Key pressed softage.2
Screenshot: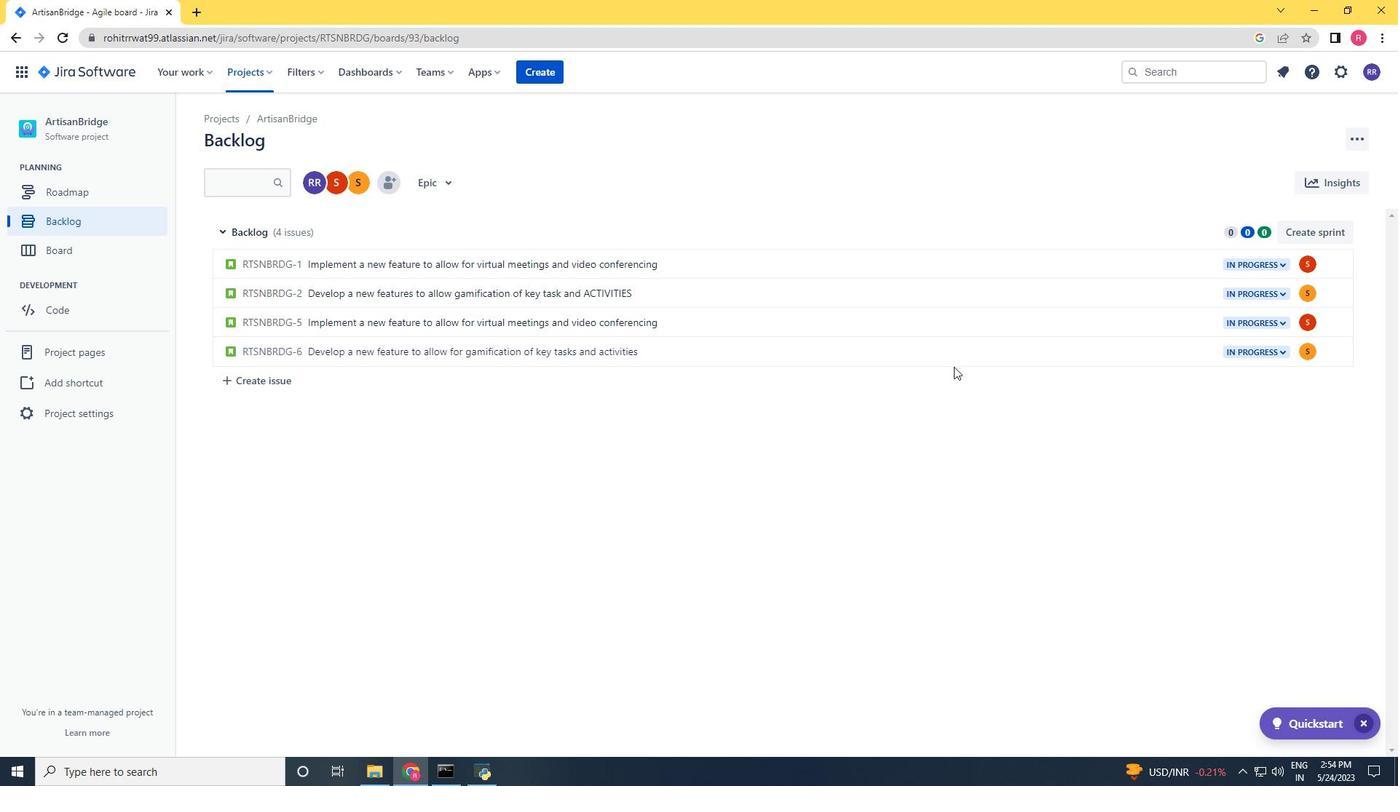
Action: Mouse scrolled (1310, 535) with delta (0, 0)
Screenshot: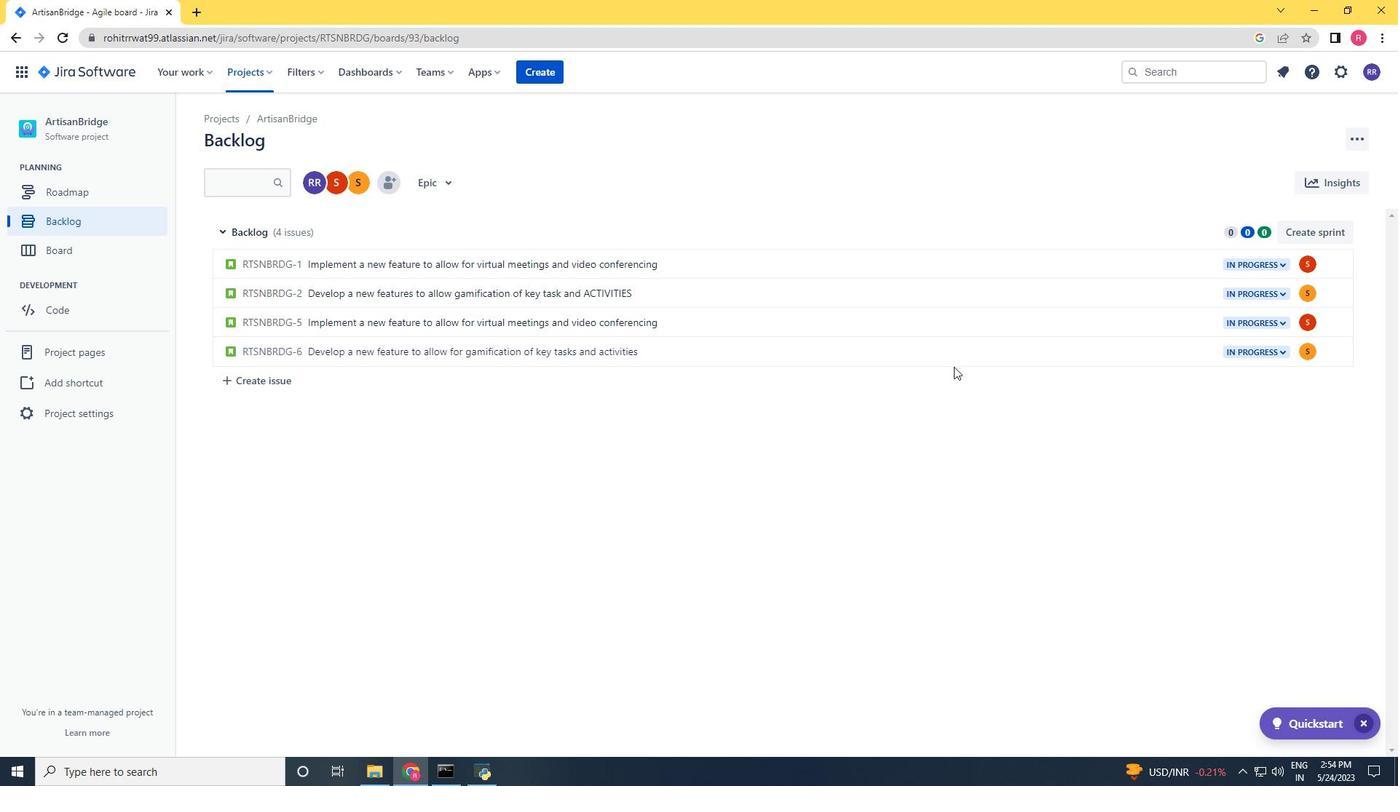 
Action: Mouse moved to (1134, 599)
Screenshot: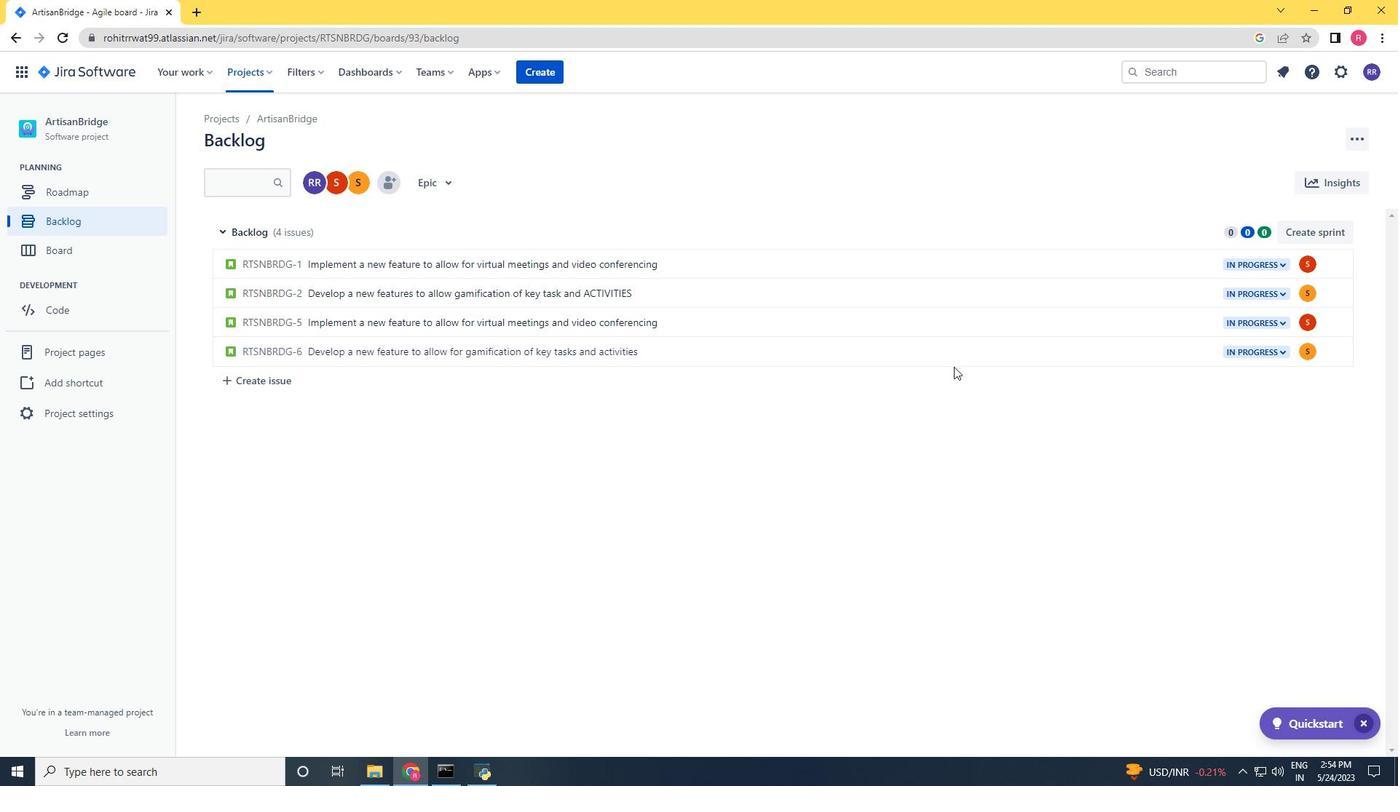 
Action: Mouse pressed left at (1134, 599)
Screenshot: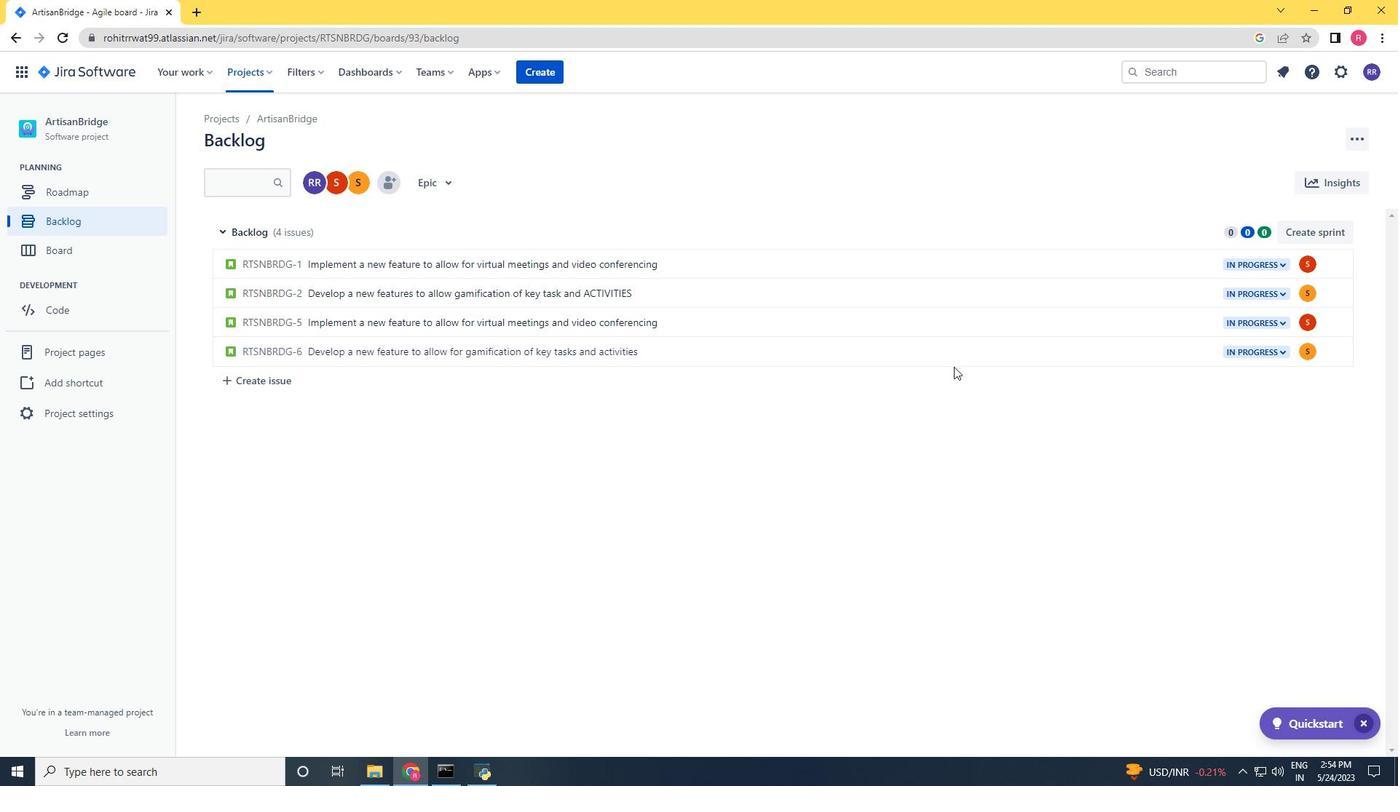 
Action: Mouse moved to (1283, 540)
Screenshot: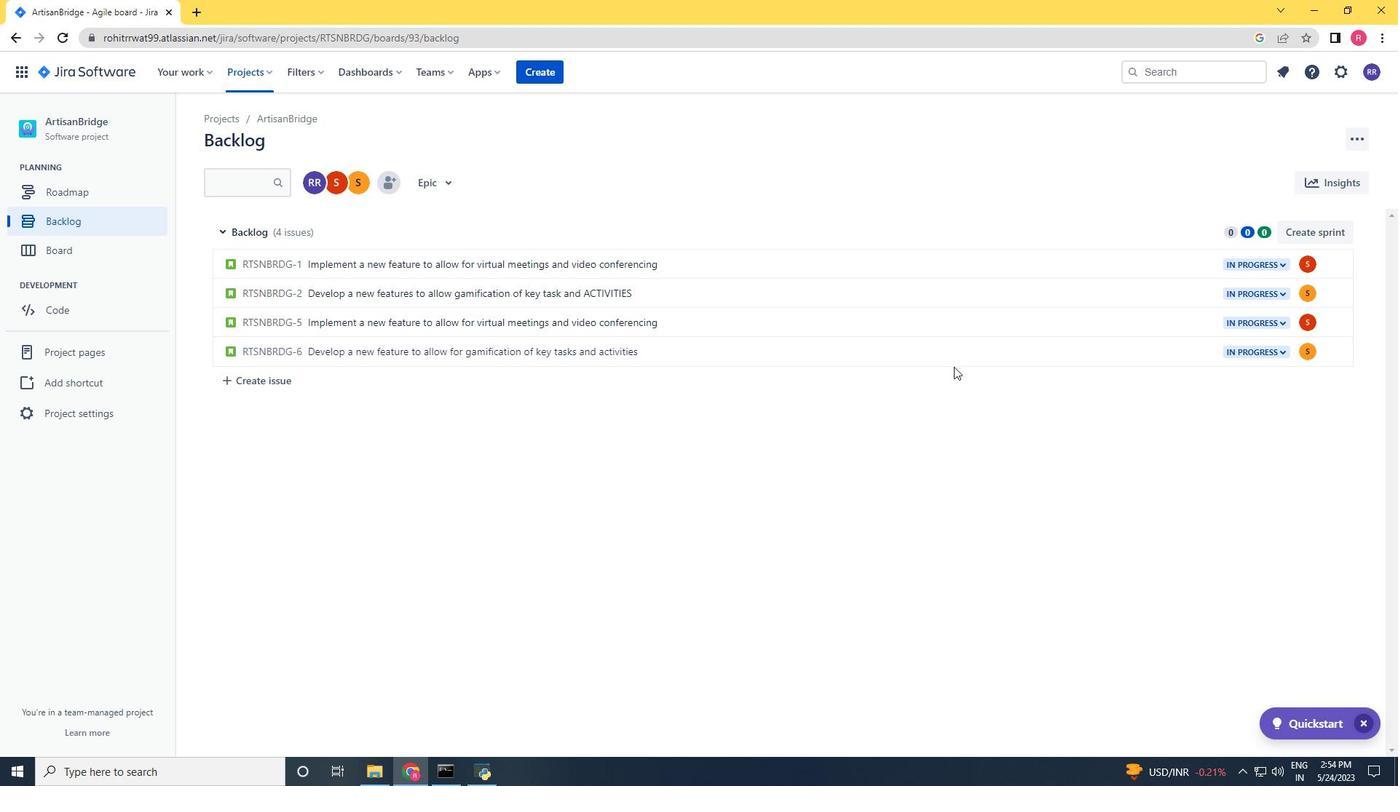 
Action: Mouse pressed left at (1283, 540)
Screenshot: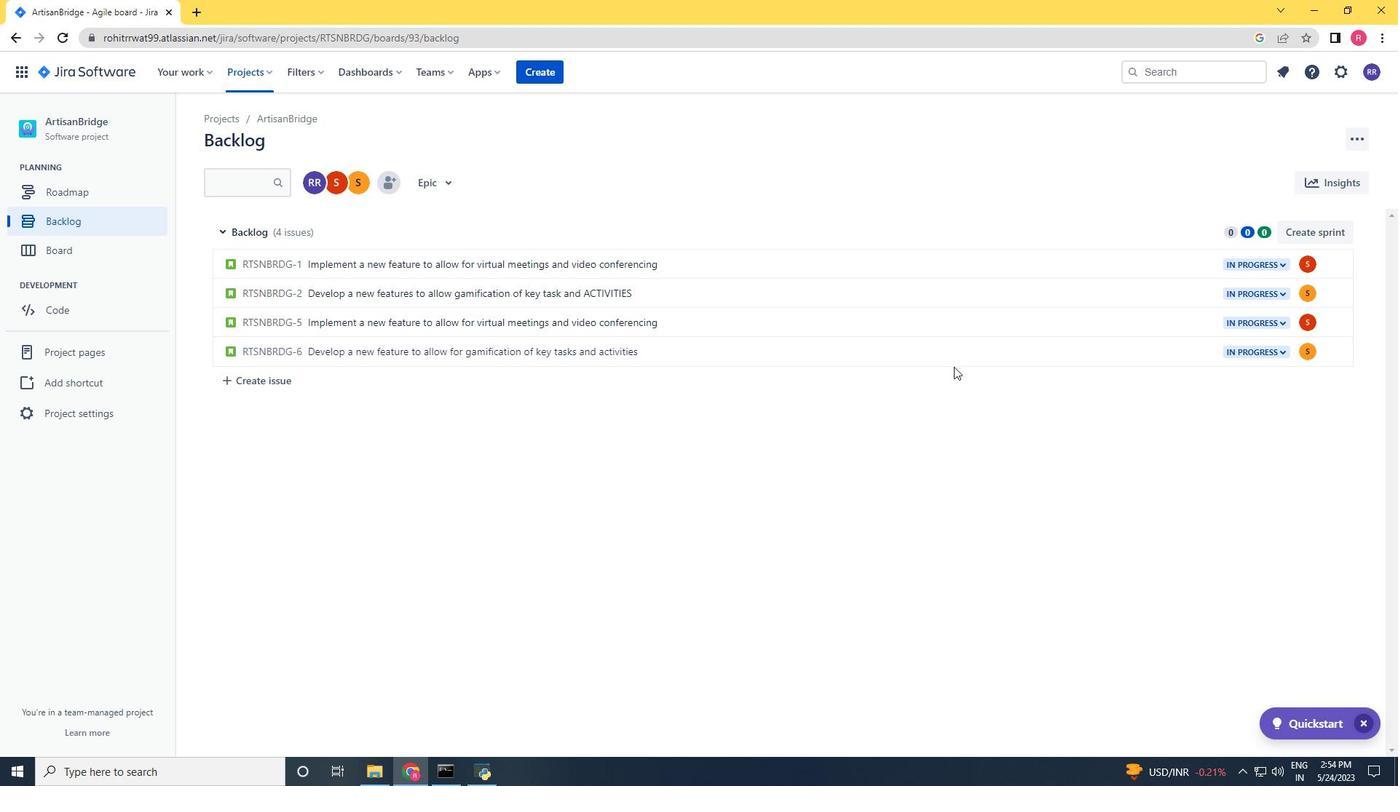 
Action: Mouse moved to (1180, 570)
Screenshot: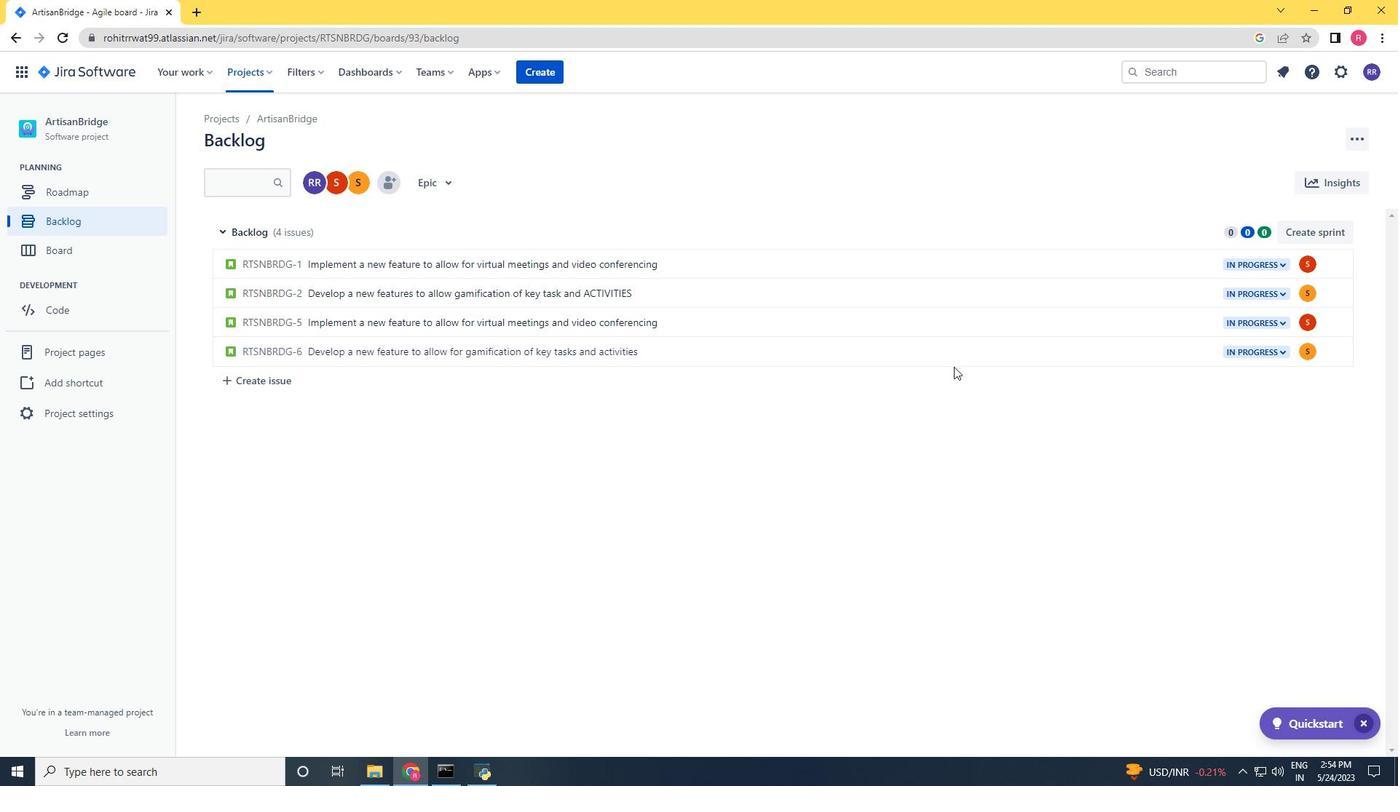 
Action: Mouse pressed left at (1180, 570)
Screenshot: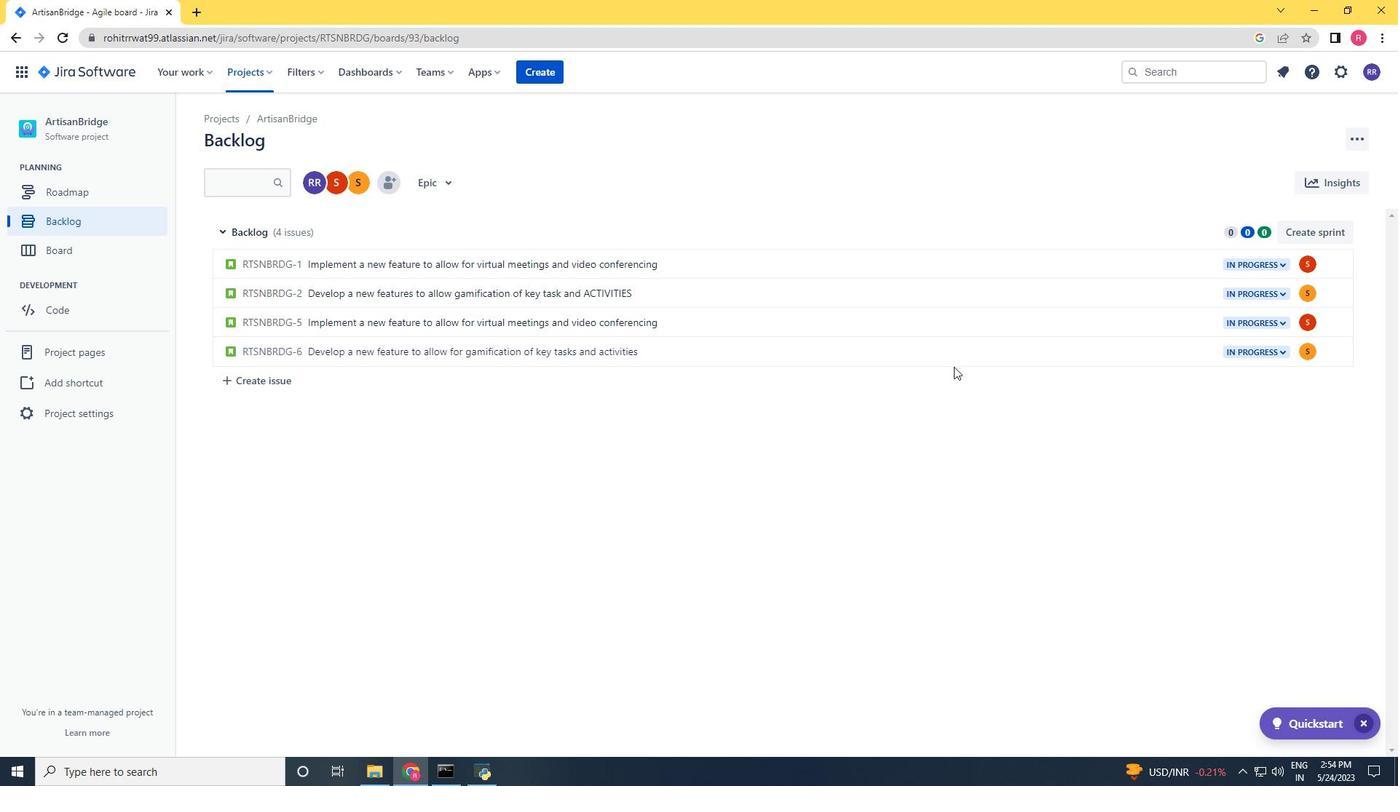 
Action: Mouse moved to (1178, 133)
Screenshot: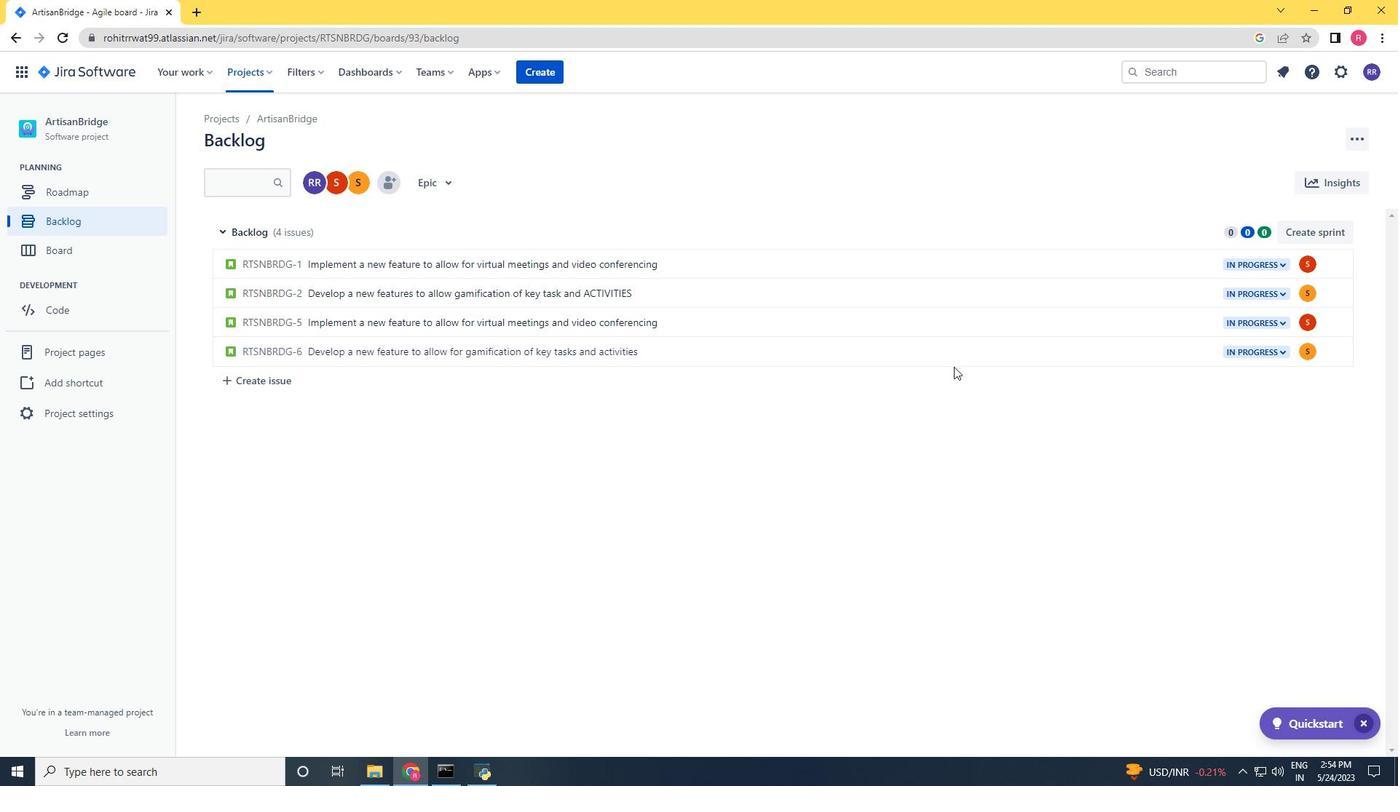 
Action: Key pressed <Key.alt_l><Key.delete>
Screenshot: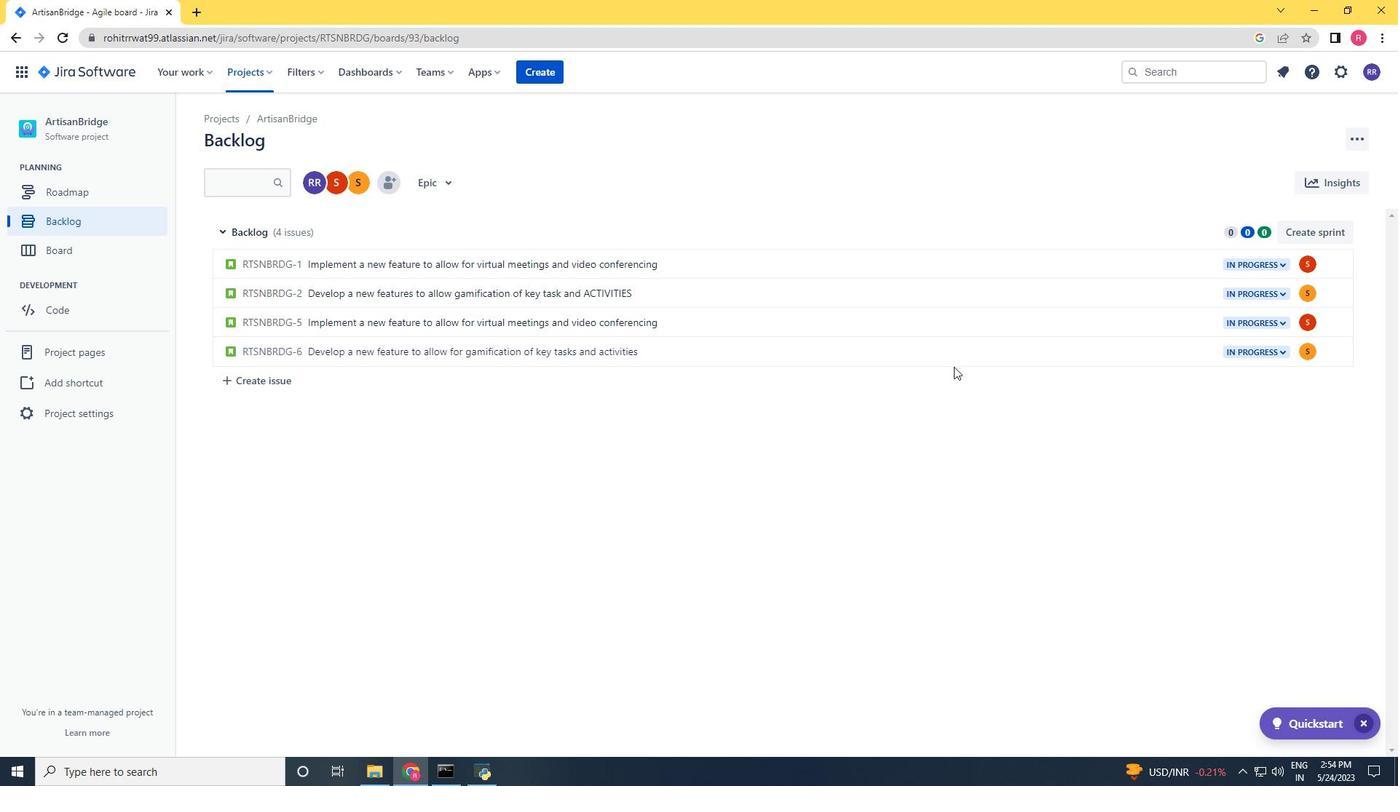 
Action: Mouse moved to (1338, 238)
Screenshot: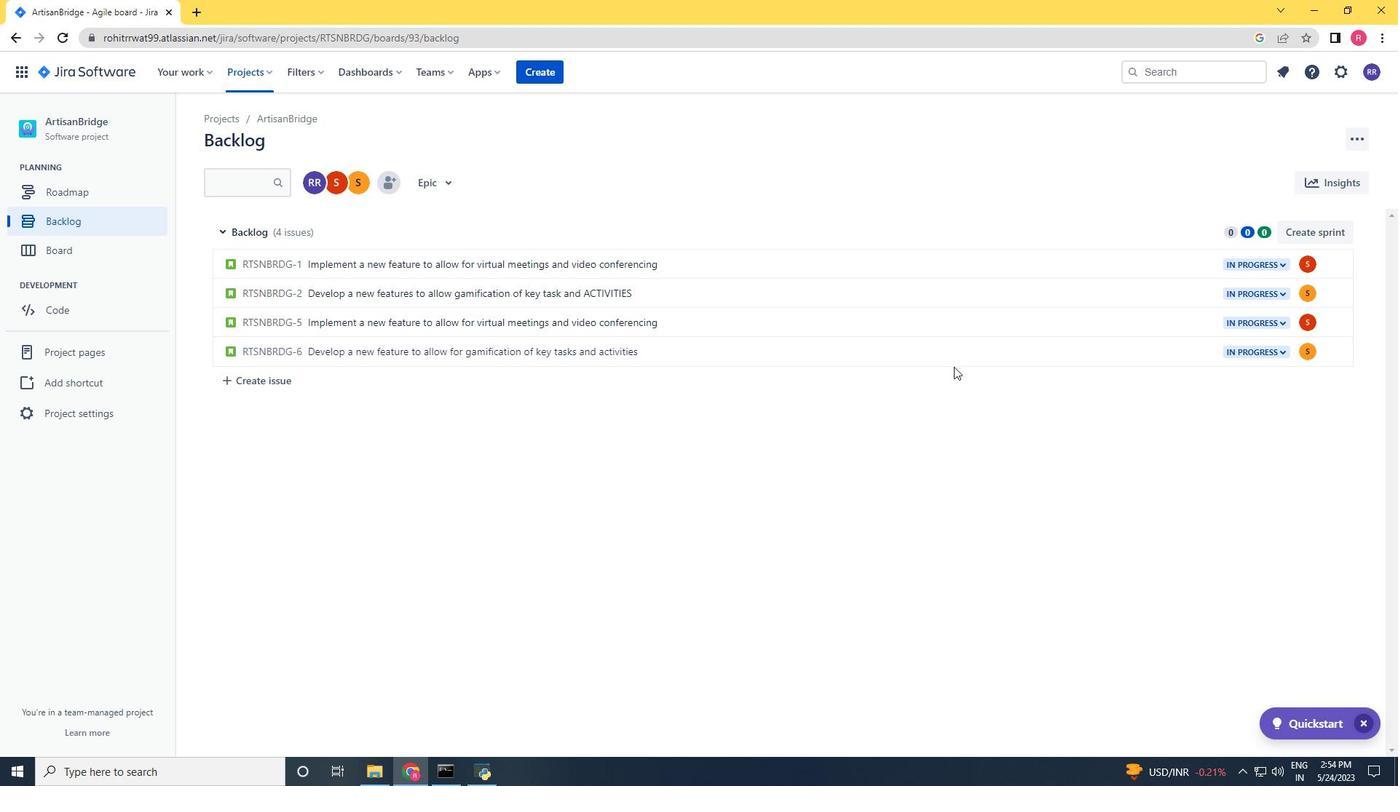 
Action: Mouse pressed left at (1338, 238)
Screenshot: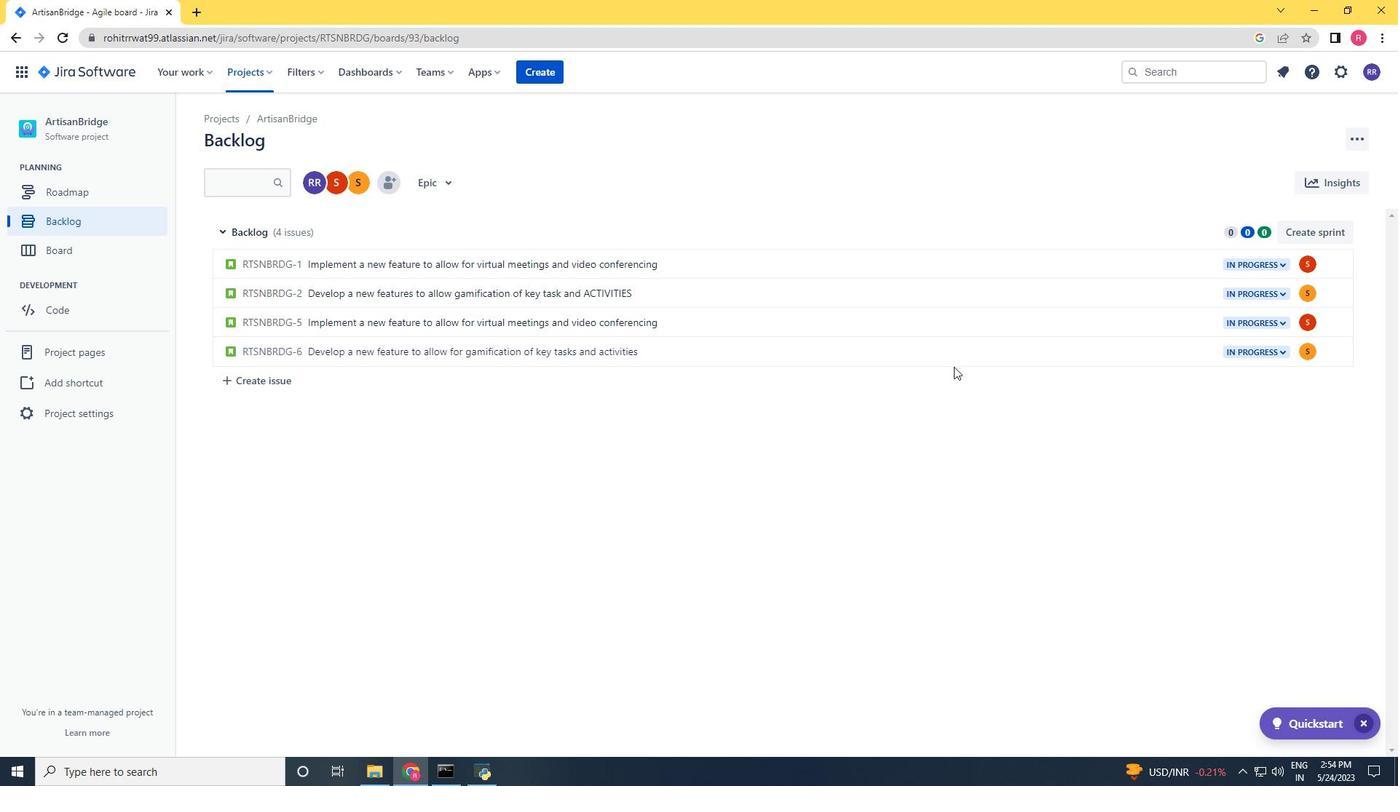 
Action: Mouse moved to (1287, 300)
Screenshot: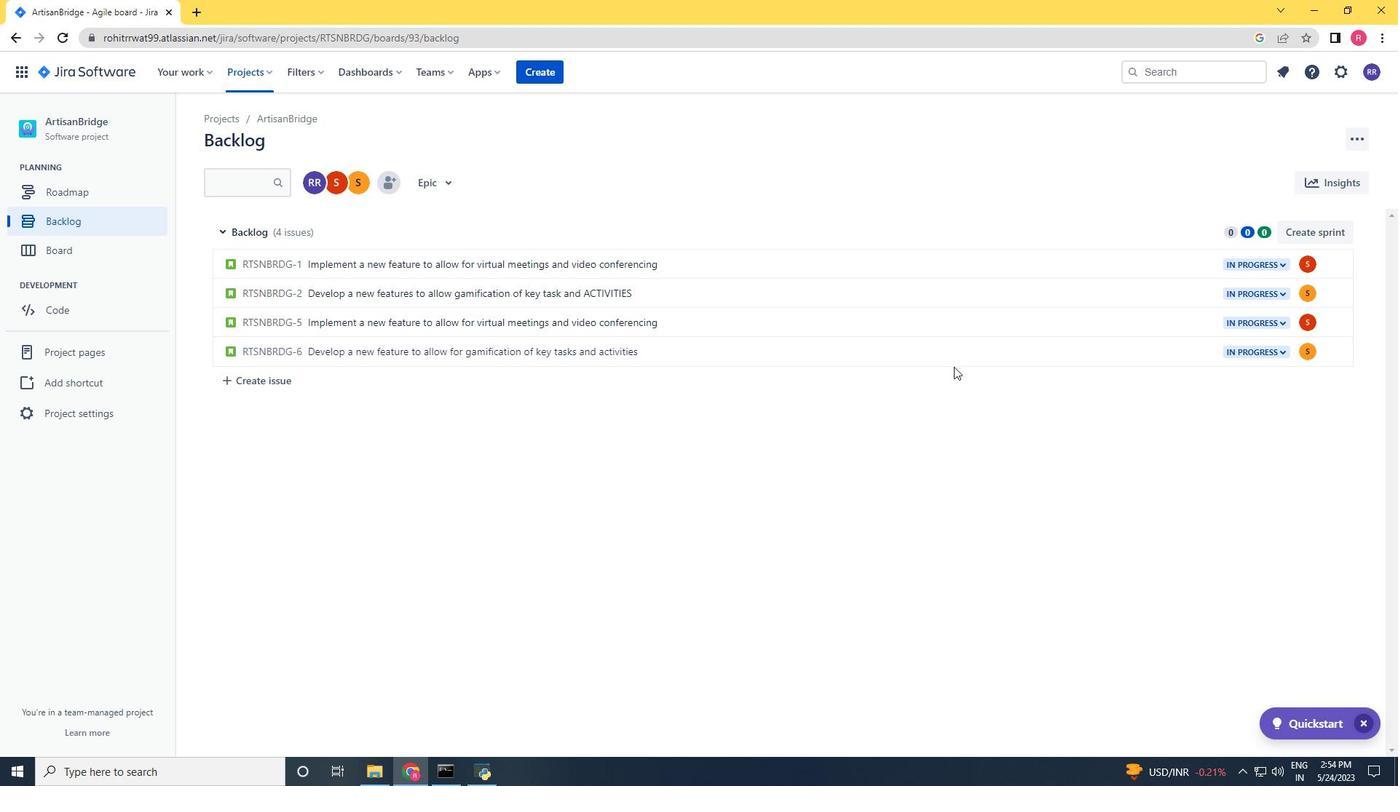 
Action: Mouse pressed left at (1287, 300)
Screenshot: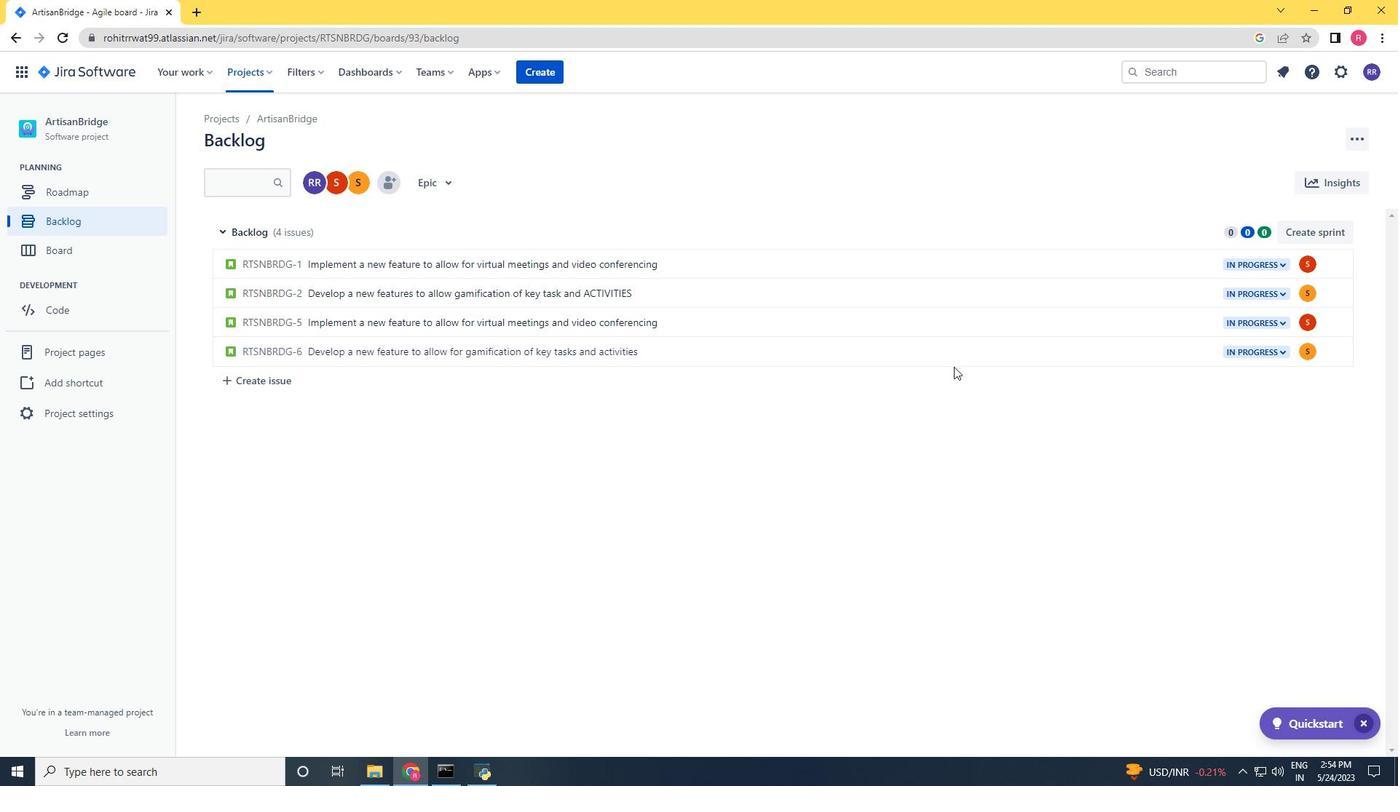 
Action: Mouse moved to (736, 216)
Screenshot: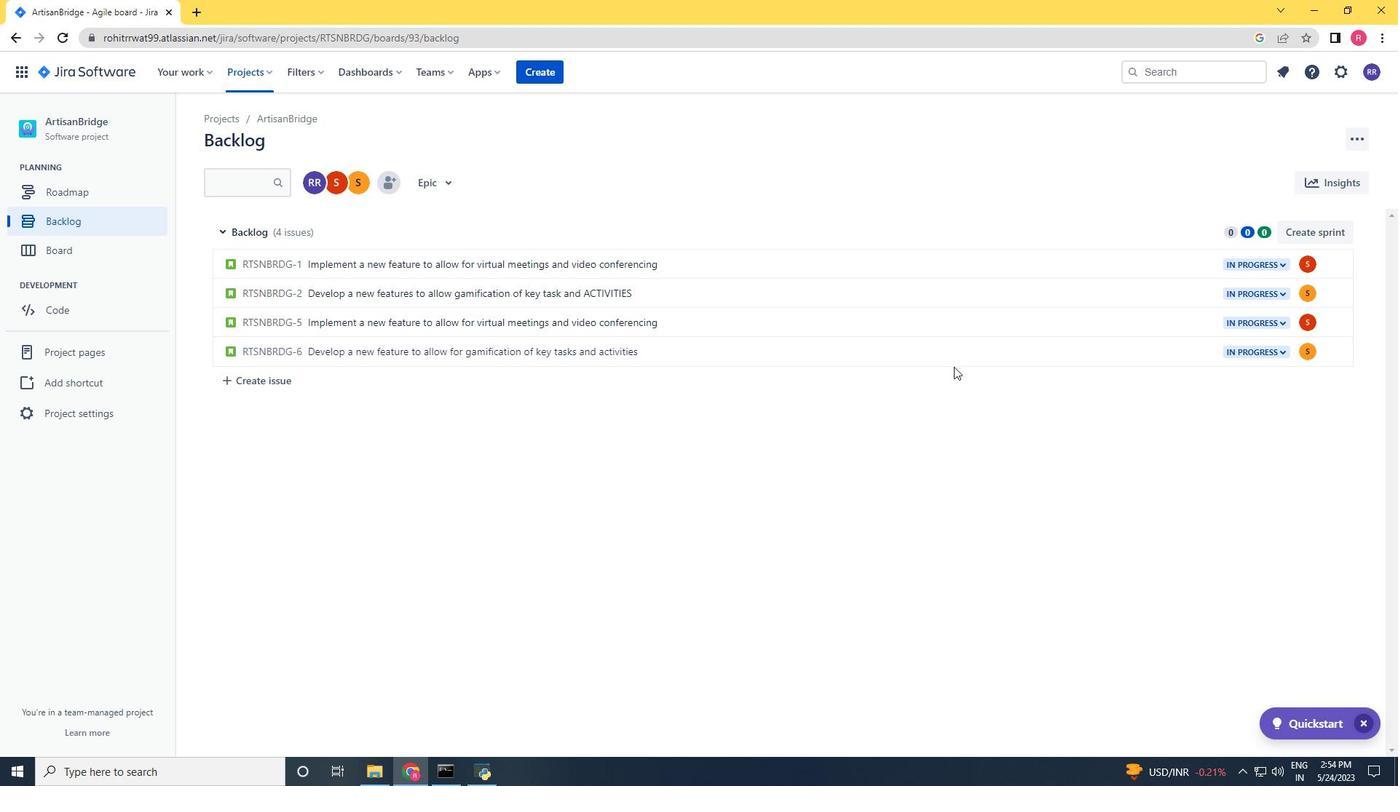 
Action: Mouse pressed left at (736, 216)
Screenshot: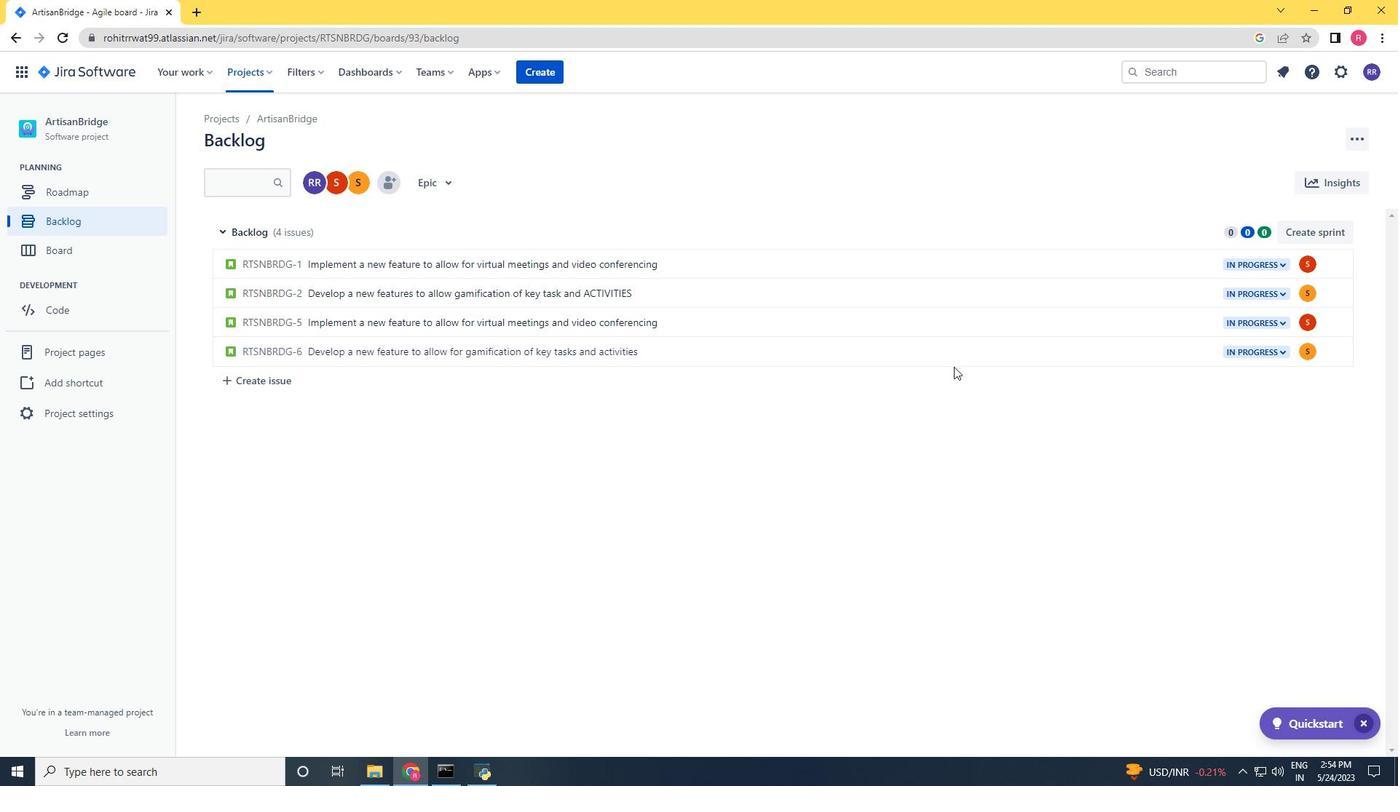 
Action: Mouse moved to (95, 64)
Screenshot: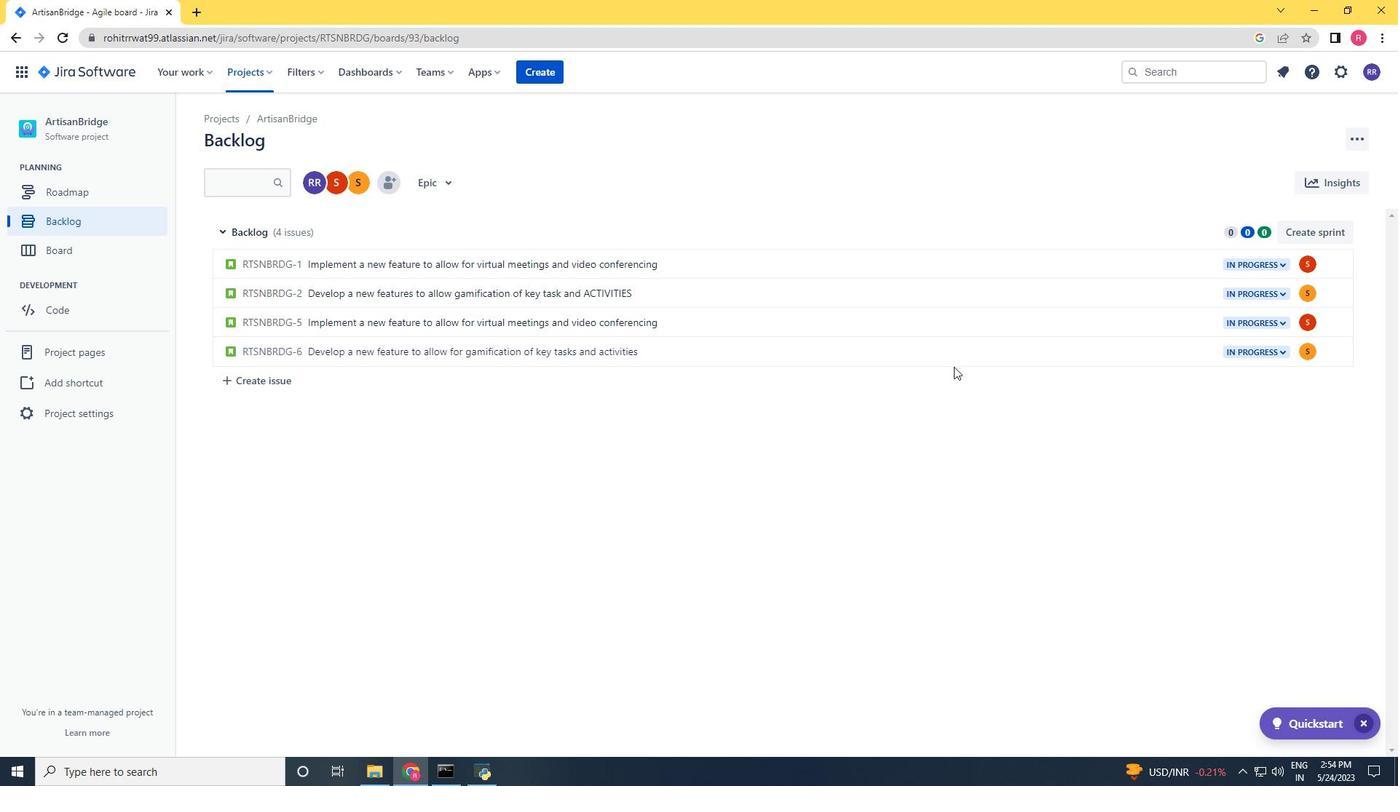 
Action: Mouse pressed left at (95, 64)
Screenshot: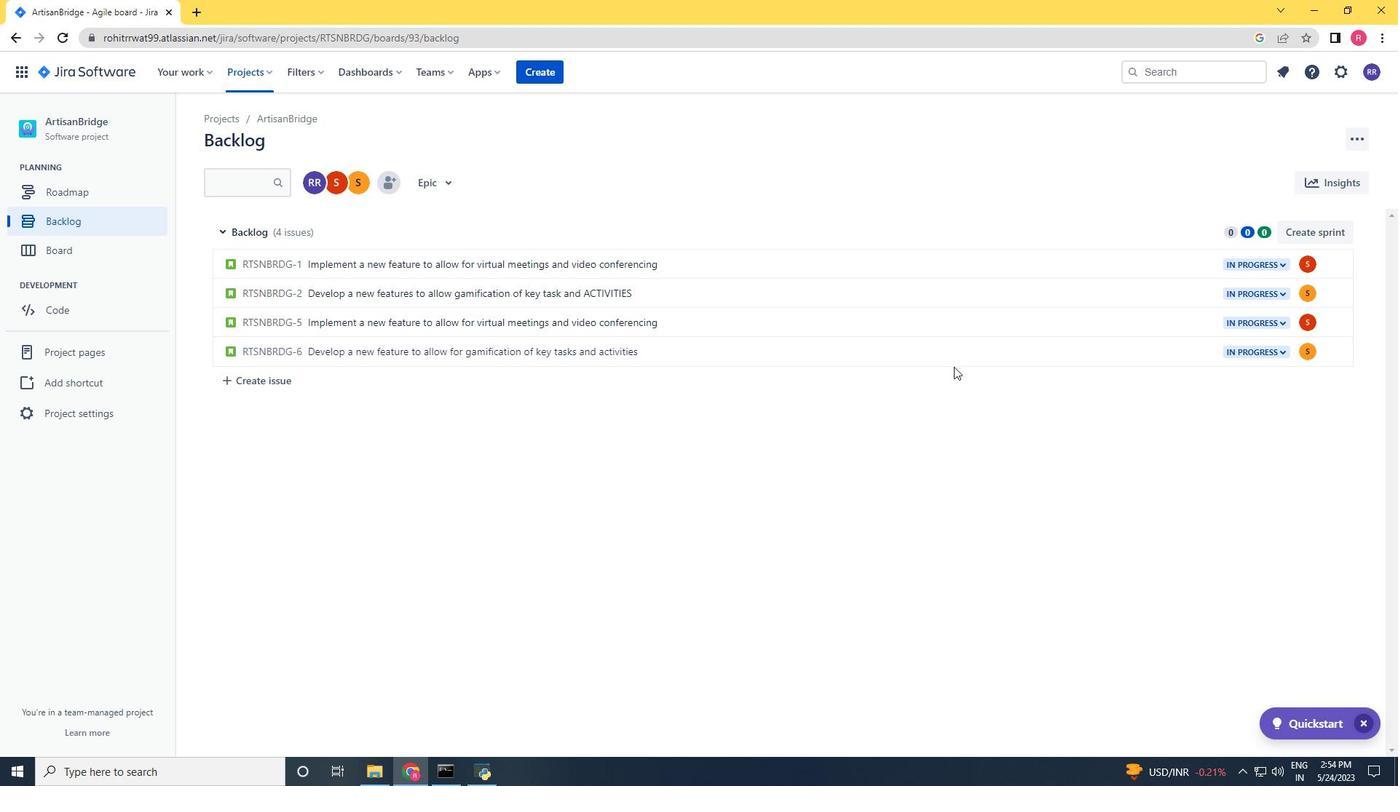 
Action: Mouse moved to (267, 67)
Screenshot: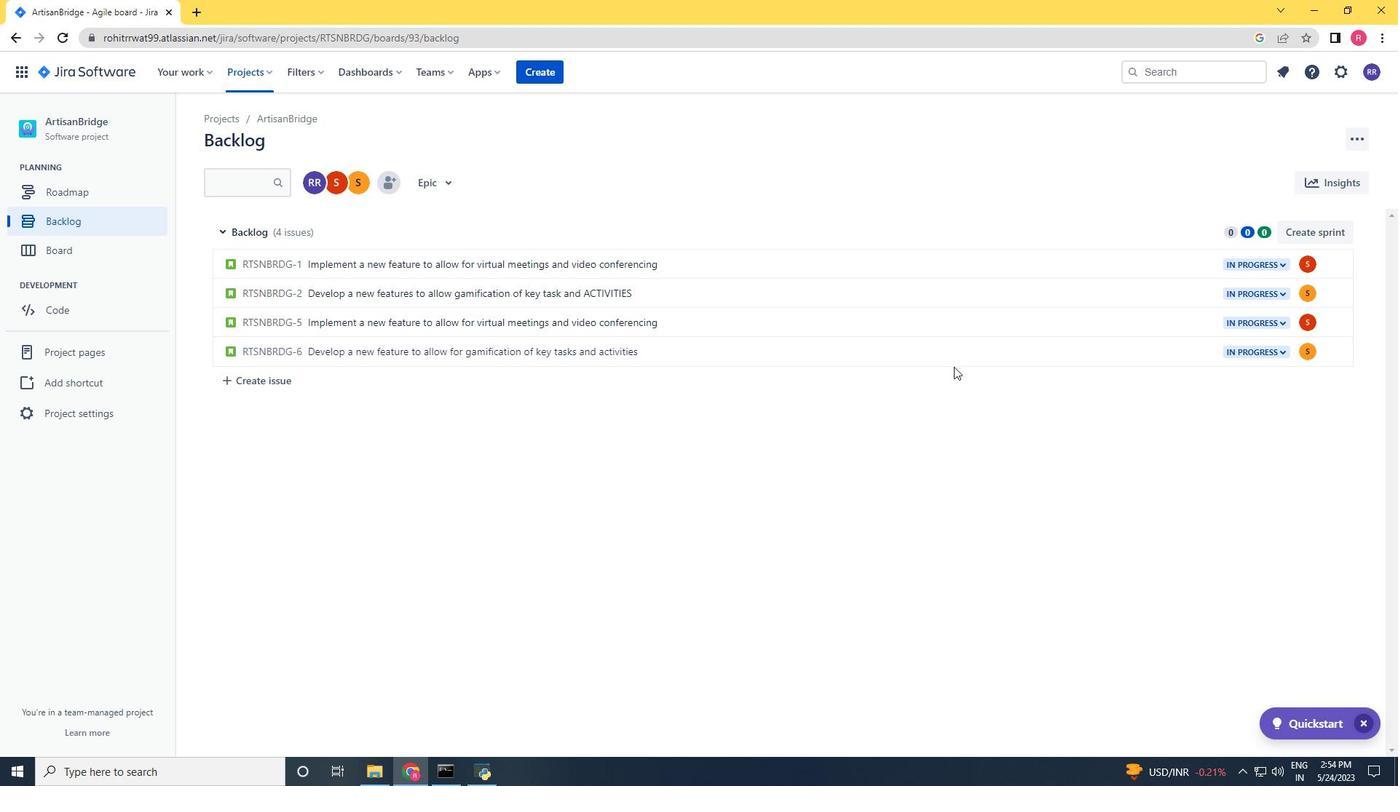 
Action: Mouse pressed left at (267, 67)
Screenshot: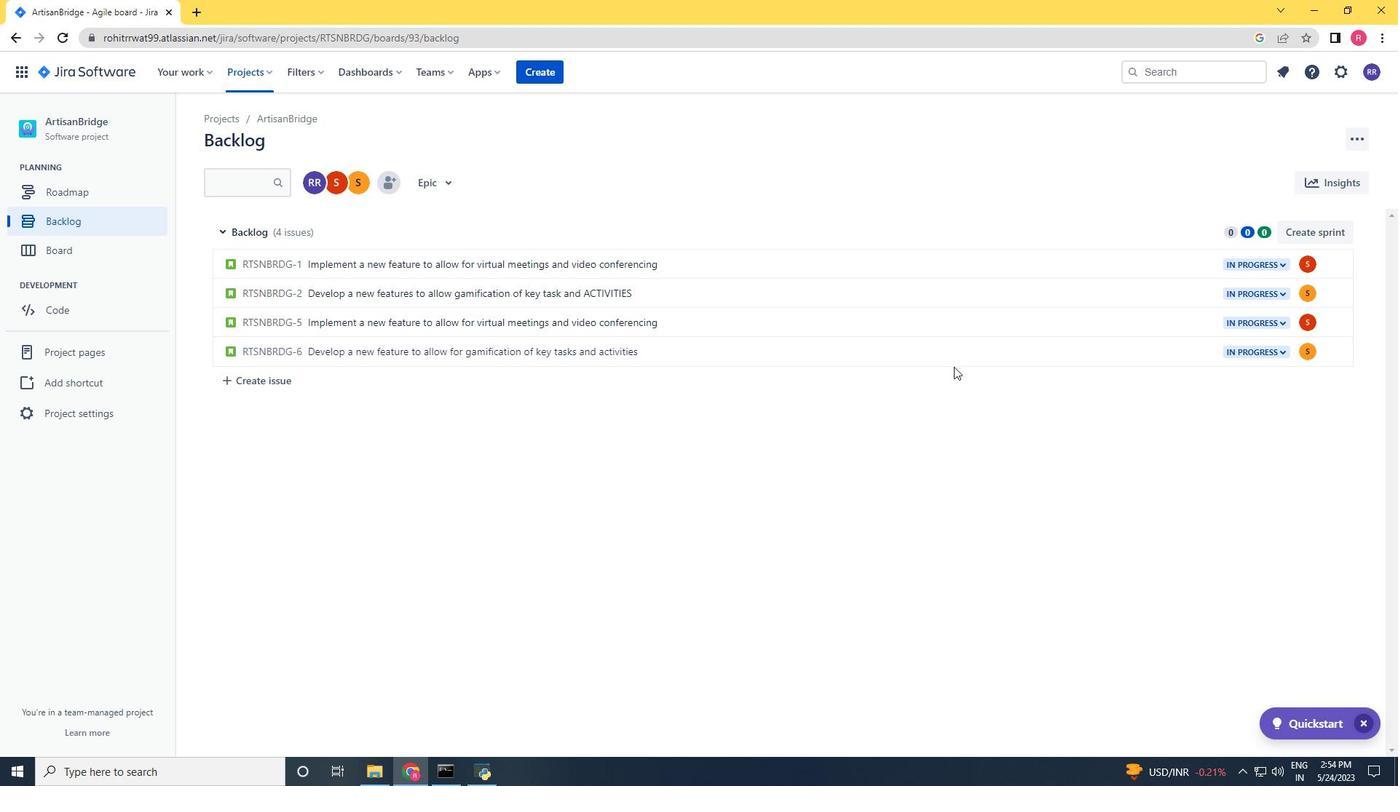 
Action: Mouse moved to (270, 143)
Screenshot: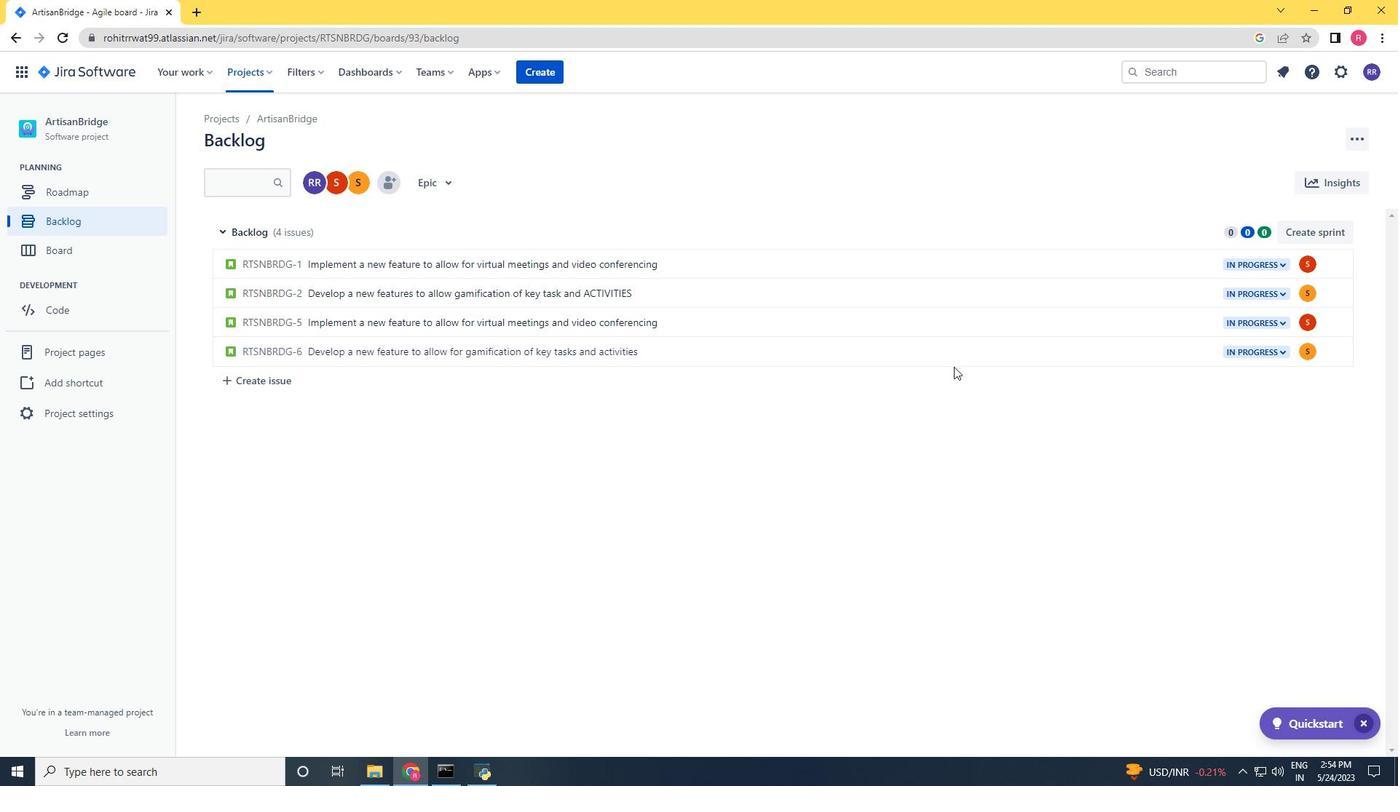 
Action: Mouse pressed left at (270, 143)
Screenshot: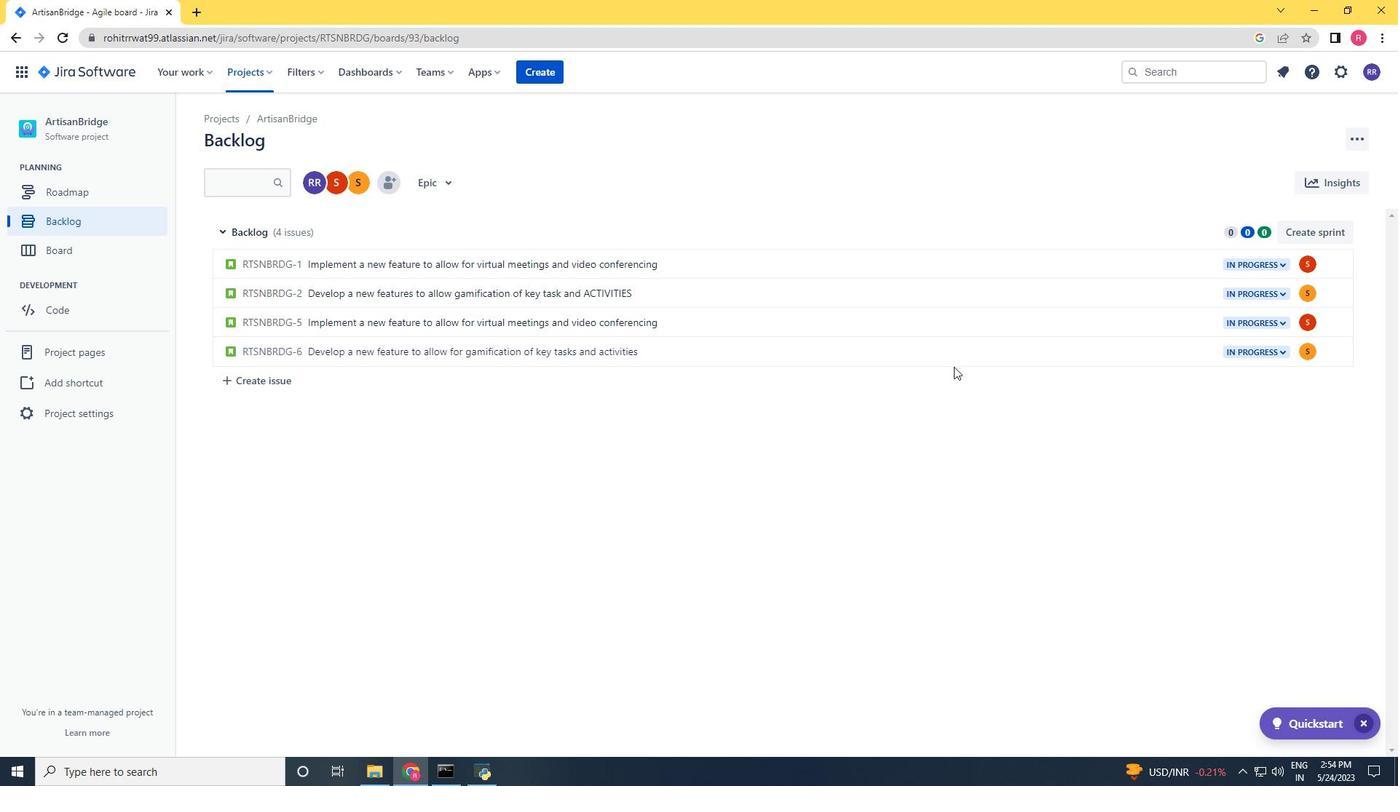 
Action: Mouse moved to (113, 234)
Screenshot: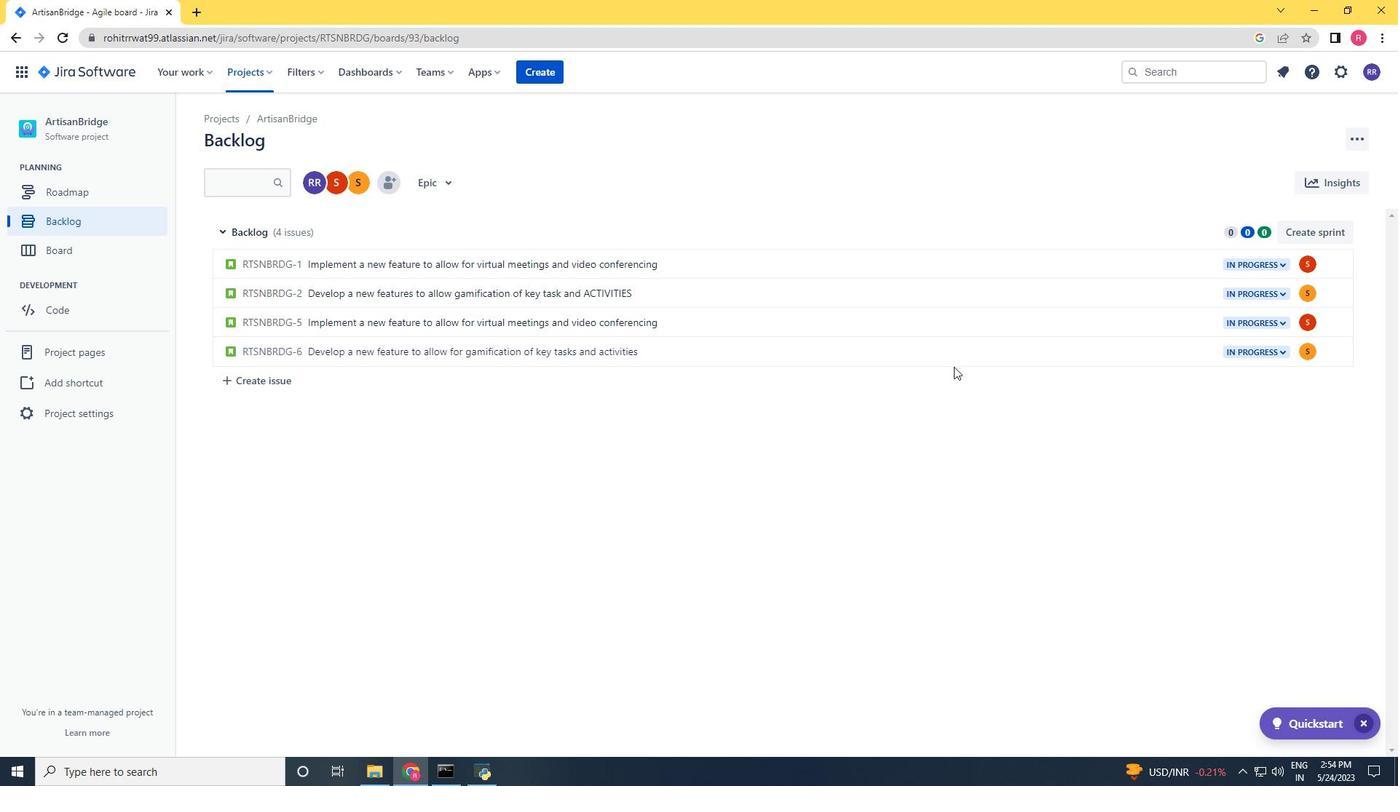 
Action: Mouse pressed left at (113, 234)
Screenshot: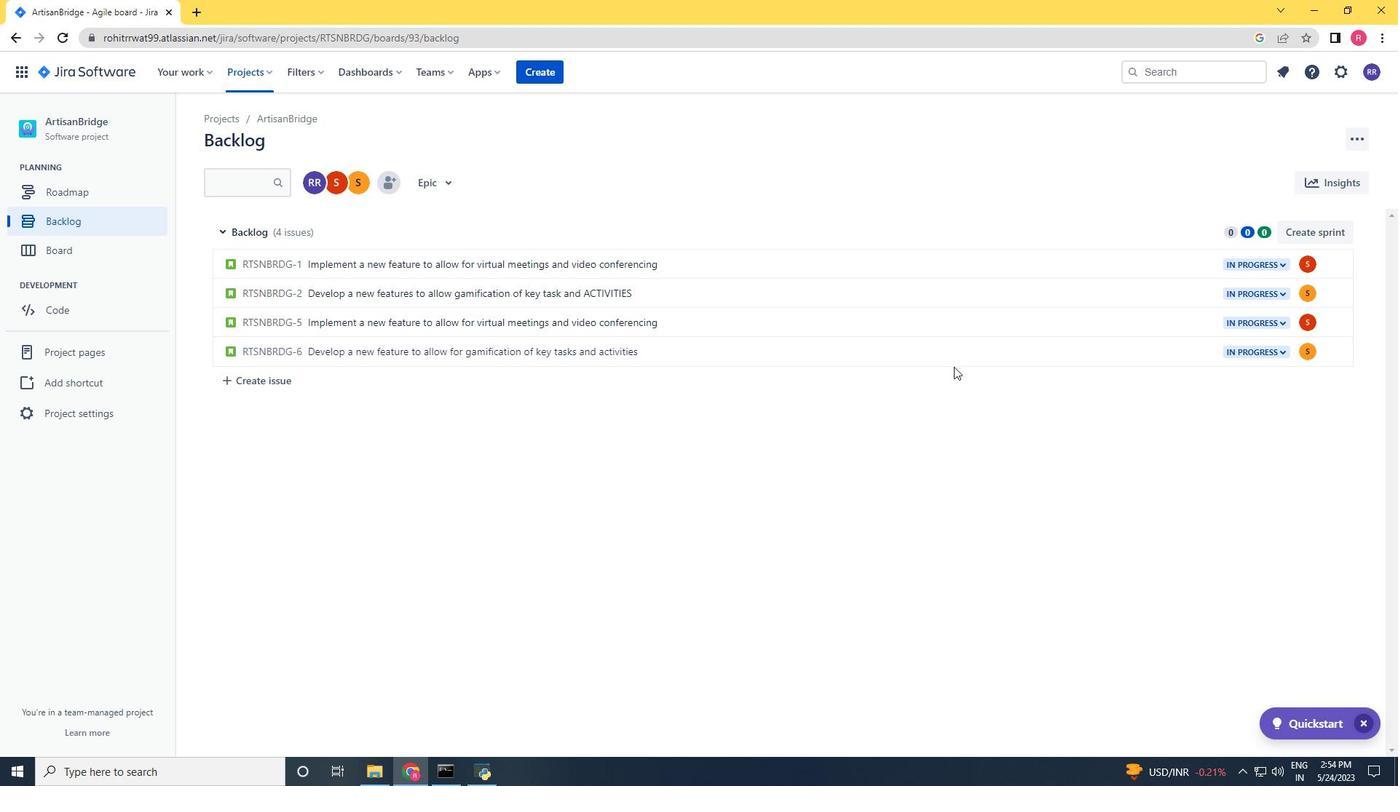 
Action: Mouse moved to (291, 322)
Screenshot: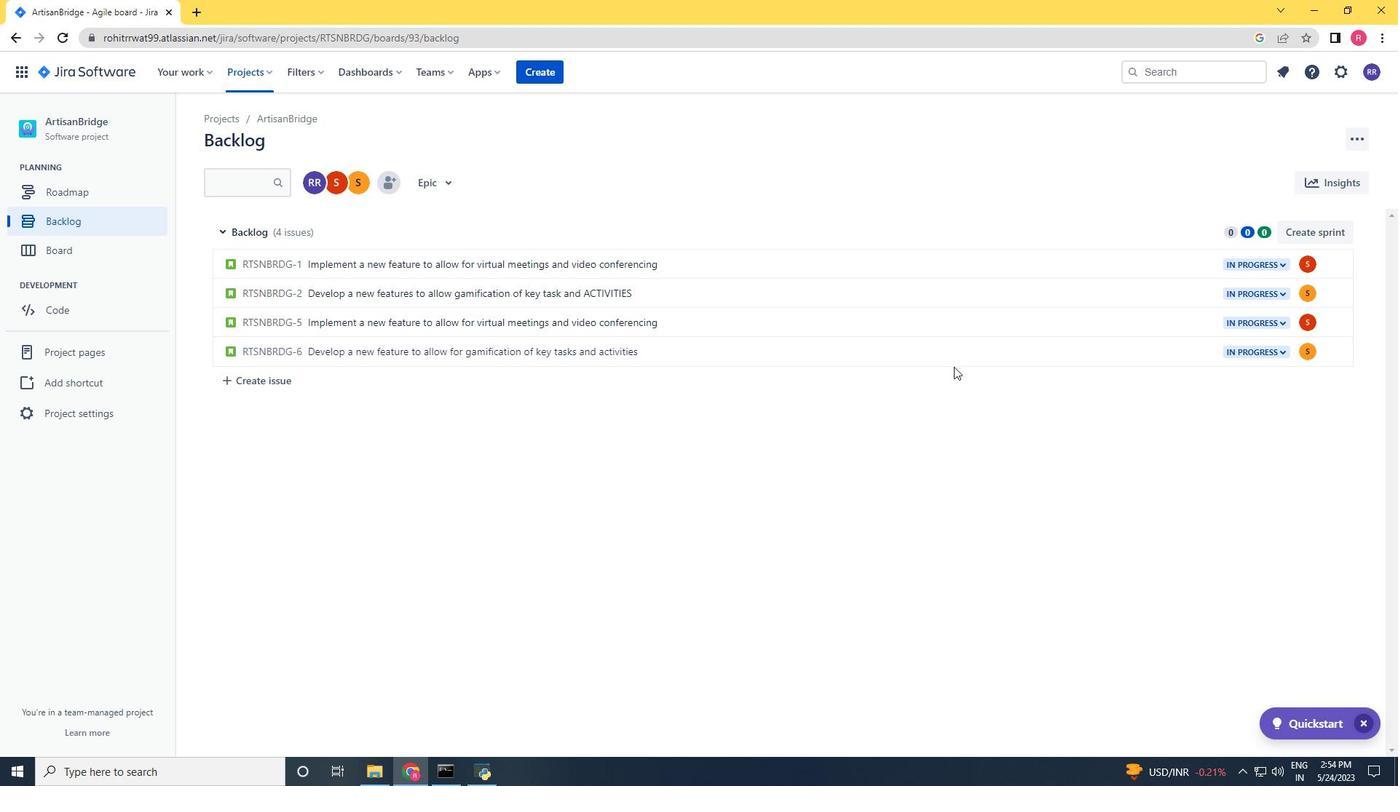 
Action: Mouse pressed left at (291, 322)
Screenshot: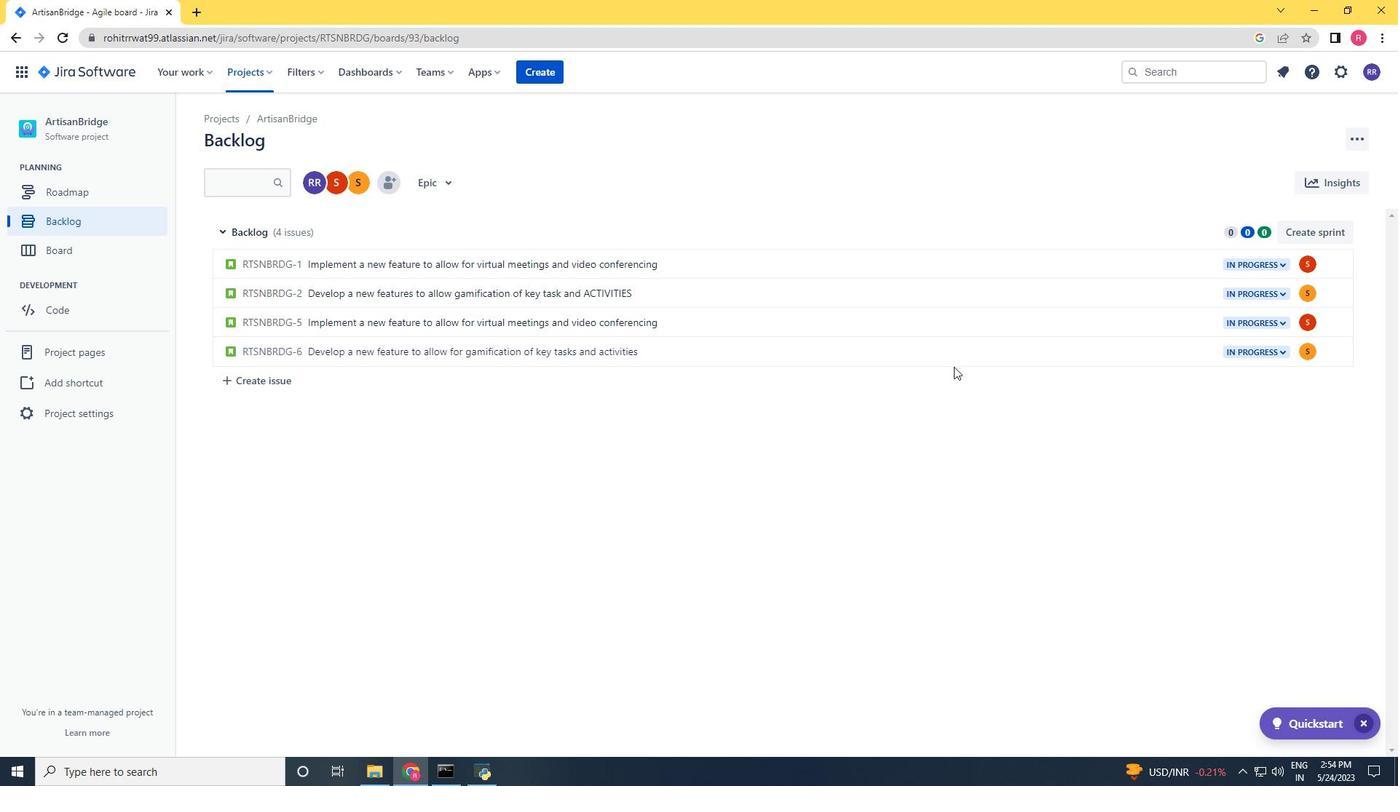 
Action: Key pressed <Key.shift>Implement<Key.space>a<Key.space>bew<Key.space><Key.backspace><Key.backspace><Key.backspace><Key.backspace>new<Key.space>feature<Key.space>to<Key.space>allow<Key.space>for<Key.space>virtual<Key.space>meetings<Key.space>and<Key.space>video<Key.space>confres<Key.backspace>ncng<Key.space><Key.backspace><Key.backspace><Key.backspace>ing<Key.space><Key.backspace><Key.backspace><Key.left><Key.left><Key.left><Key.left><Key.left><Key.left>e<Key.right><Key.right><Key.right><Key.right><Key.right><Key.right>g<Key.enter>
Screenshot: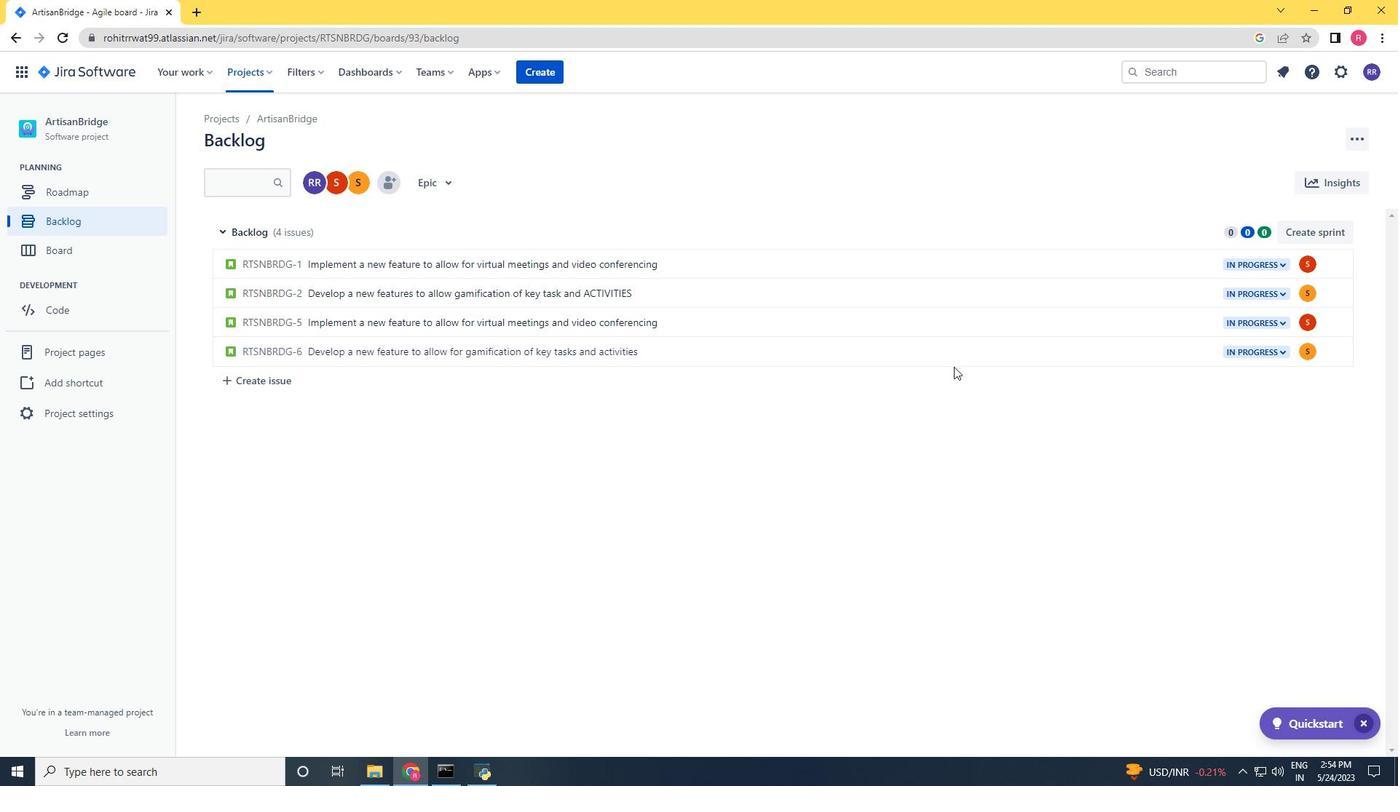 
Action: Mouse moved to (1276, 319)
Screenshot: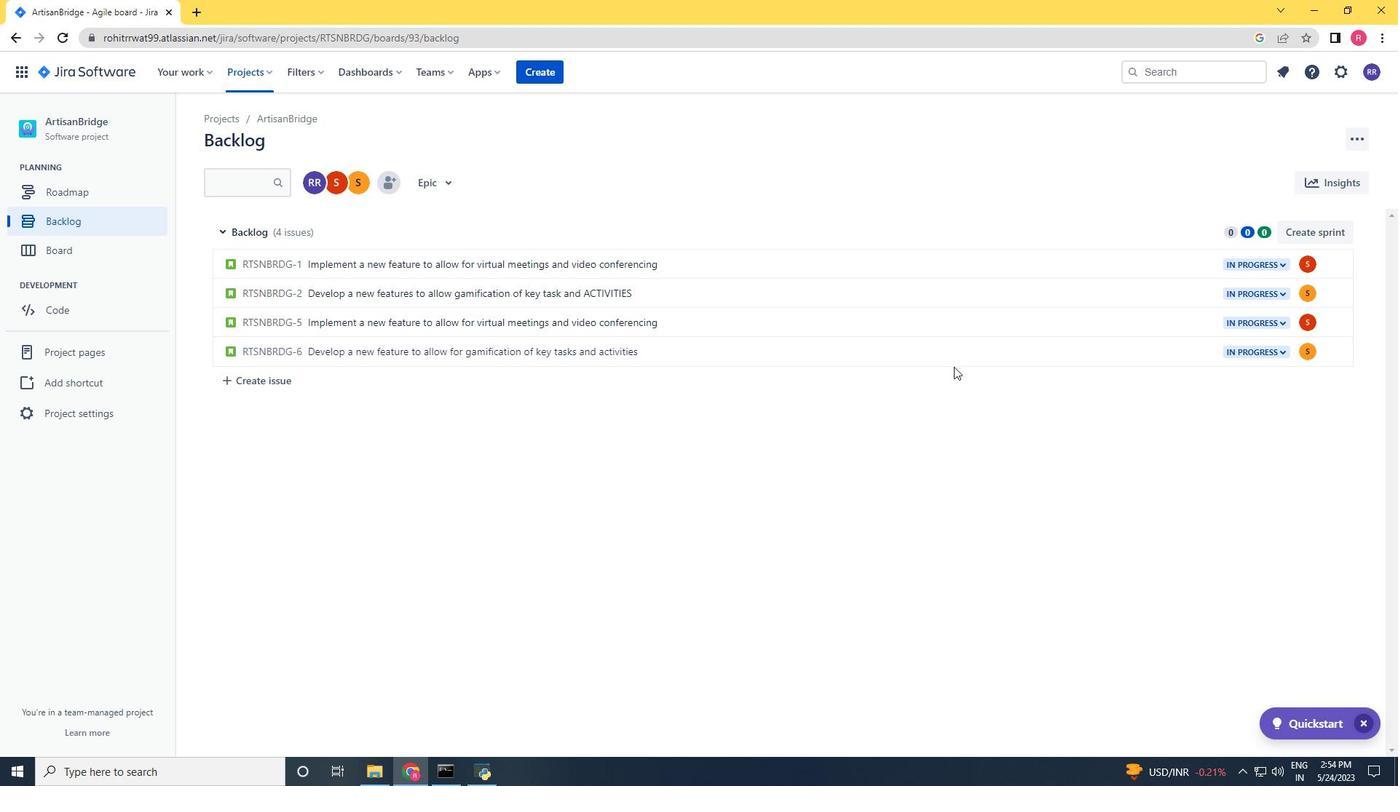 
Action: Mouse pressed left at (1276, 319)
Screenshot: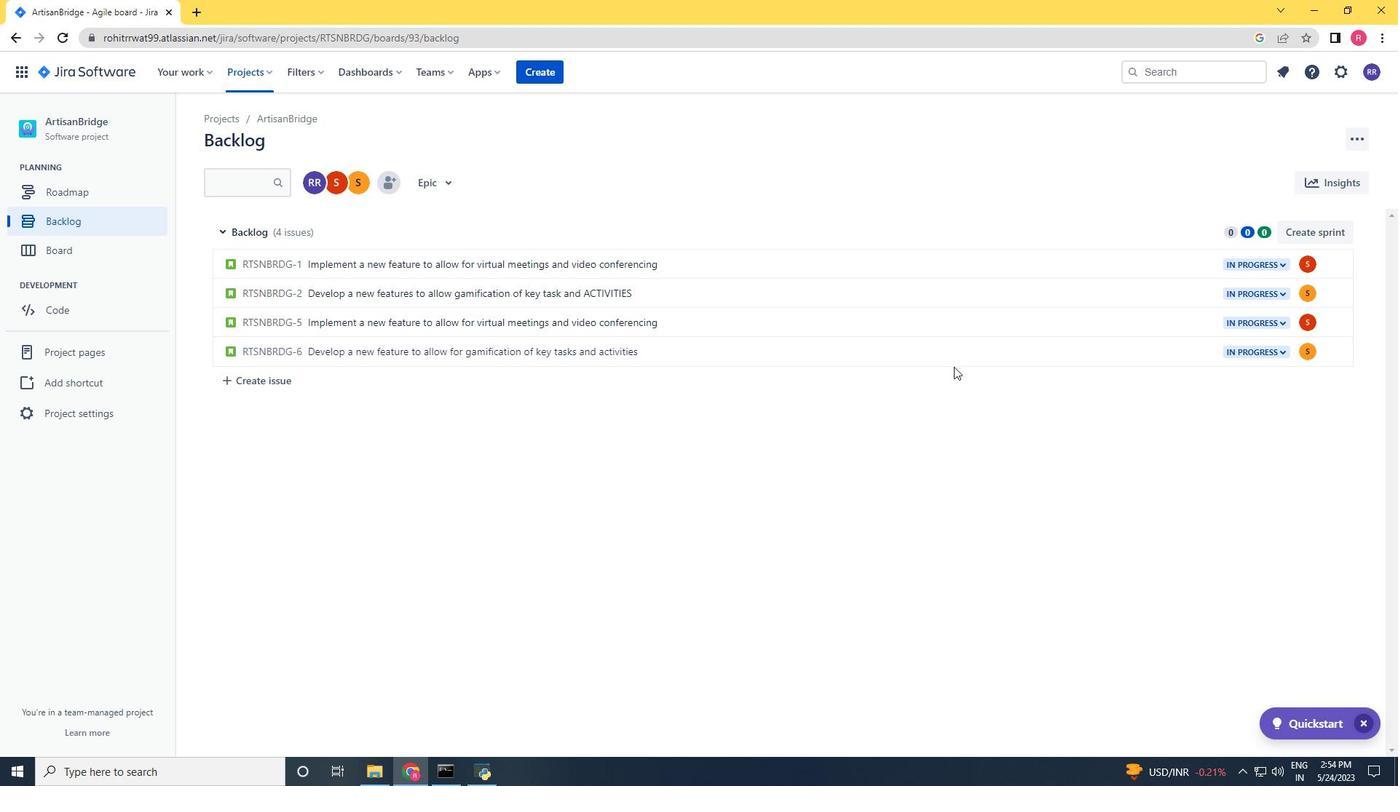 
Action: Mouse moved to (1174, 353)
Screenshot: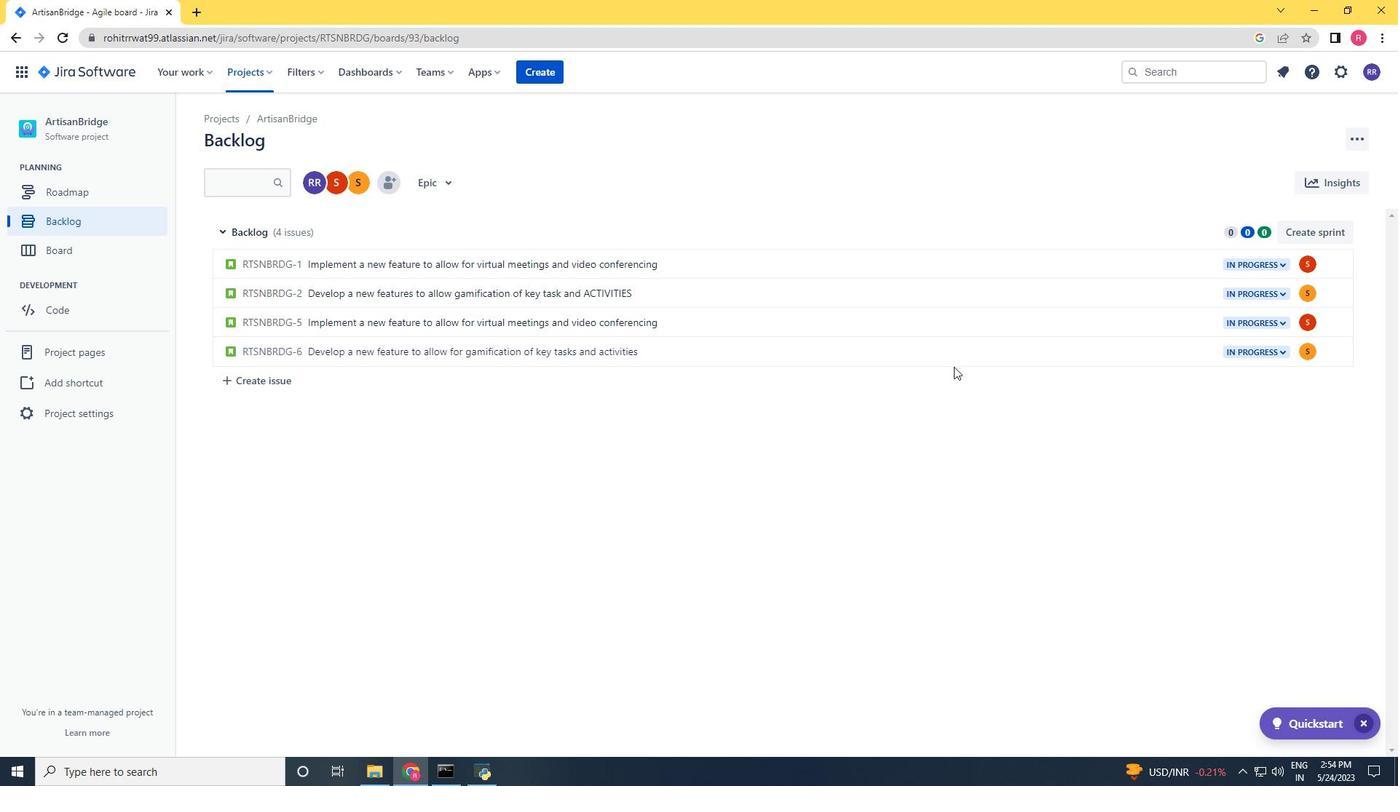 
Action: Mouse pressed left at (1174, 353)
Screenshot: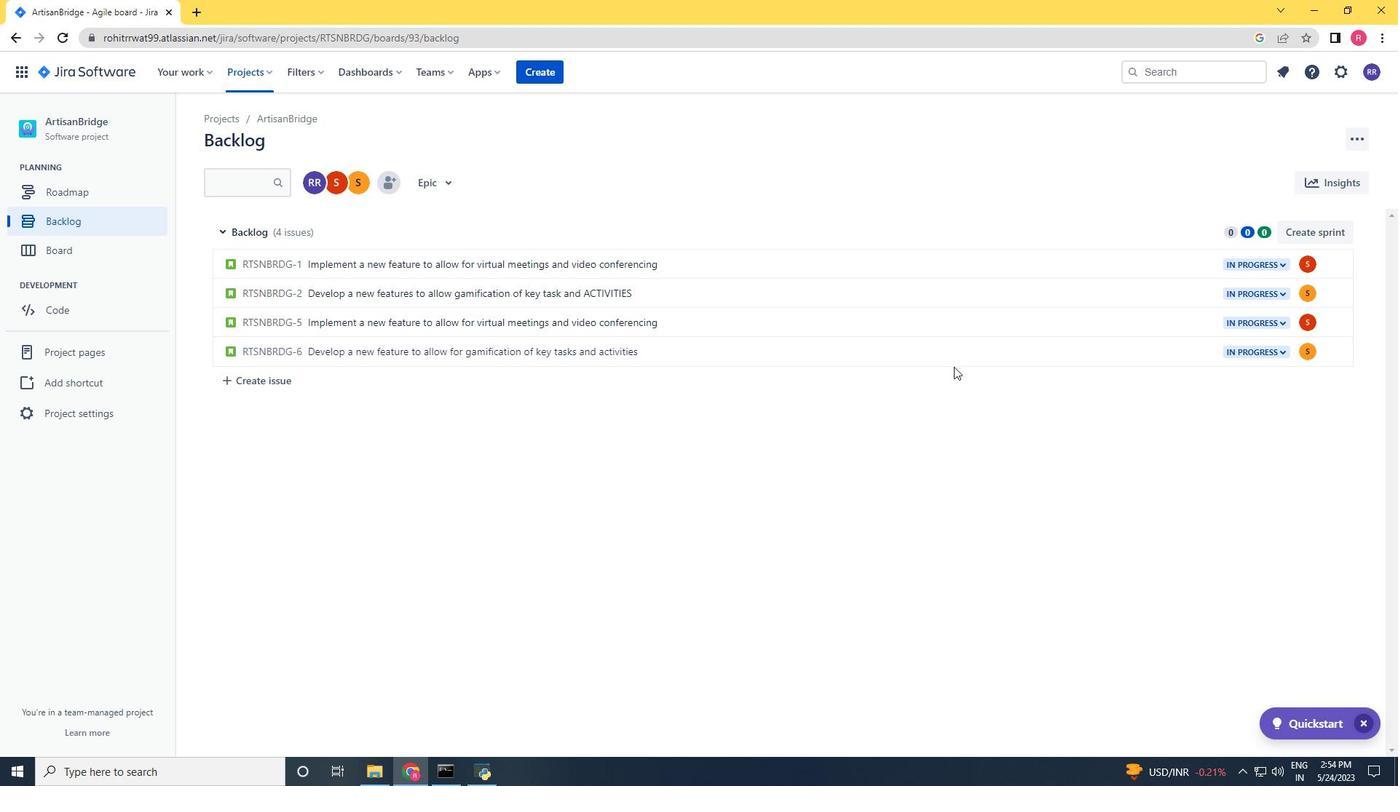 
Action: Mouse moved to (283, 348)
Screenshot: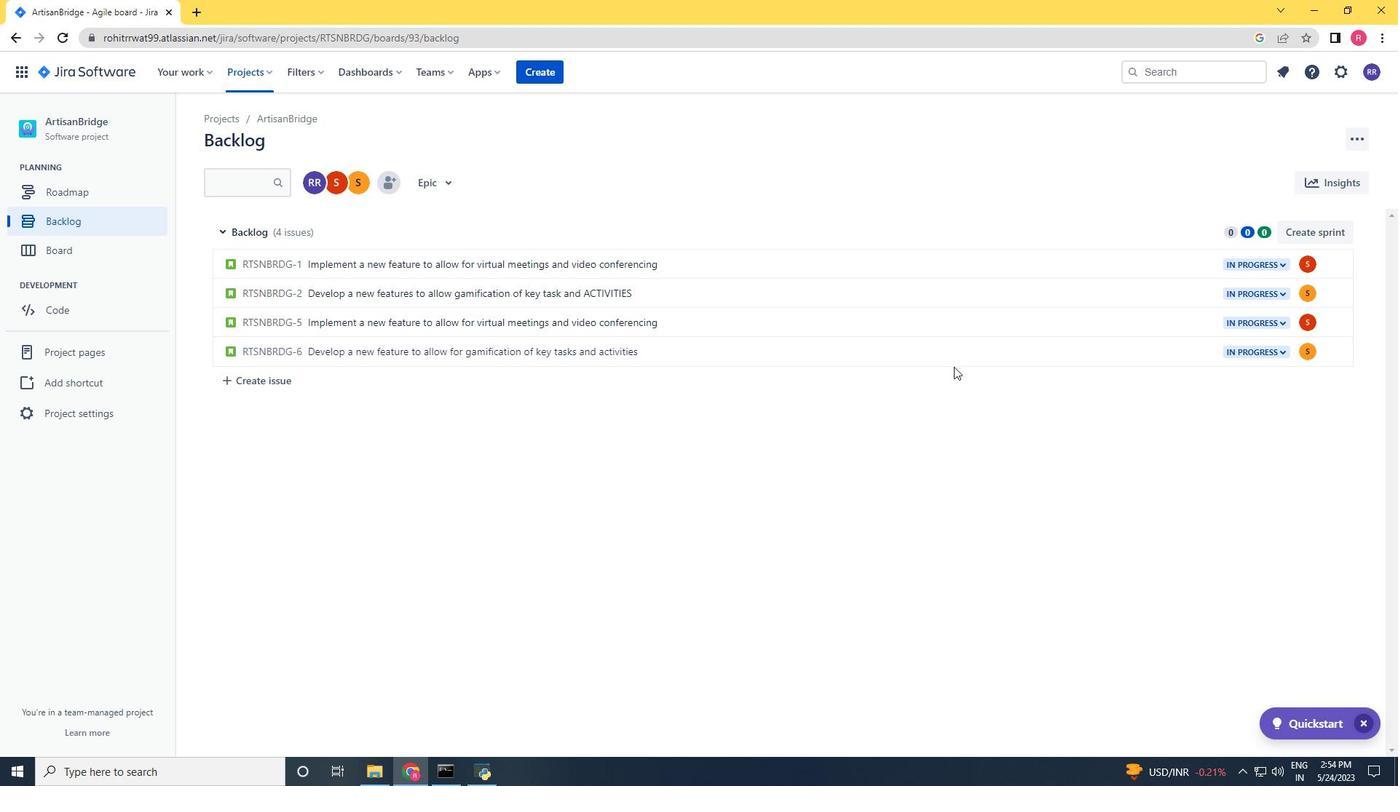 
Action: Mouse pressed left at (283, 348)
Screenshot: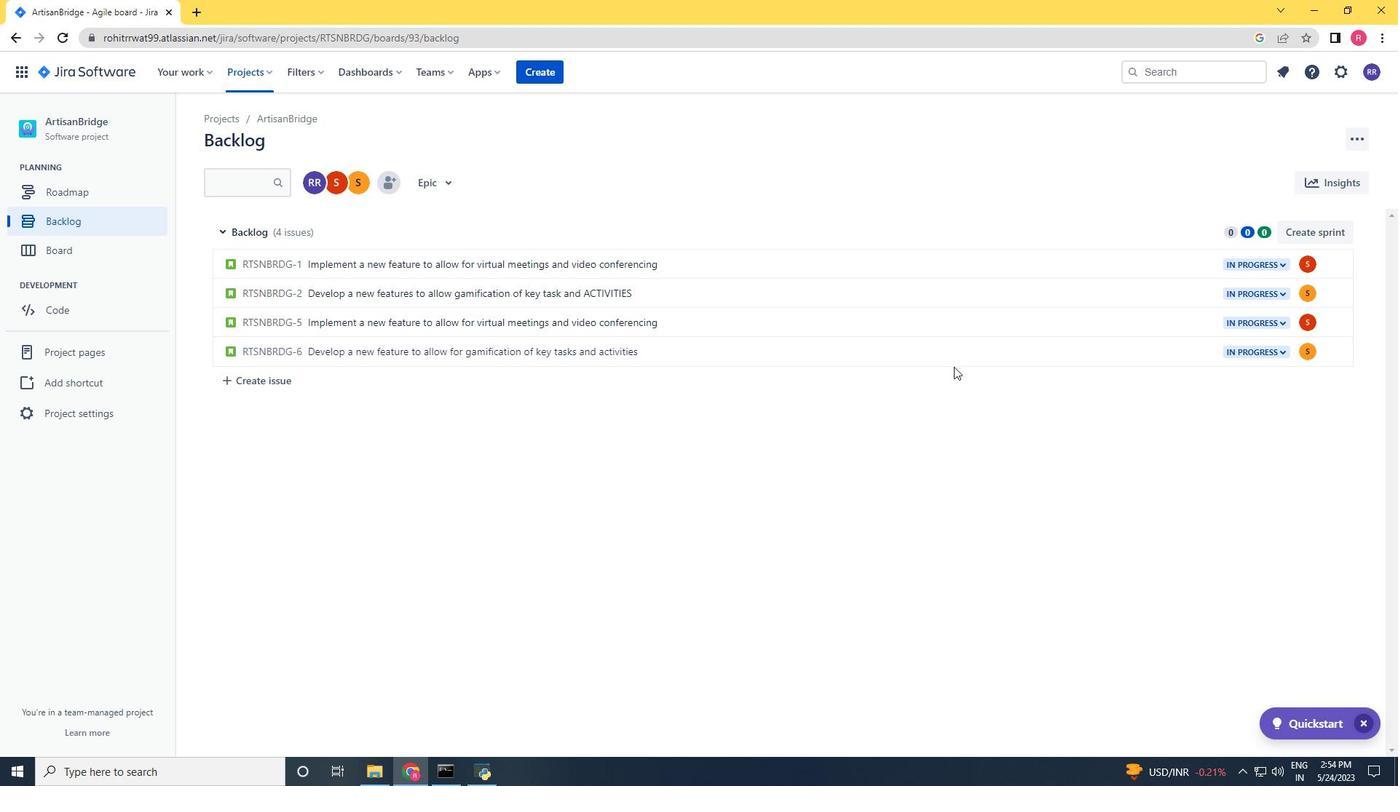 
Action: Mouse moved to (880, 0)
Screenshot: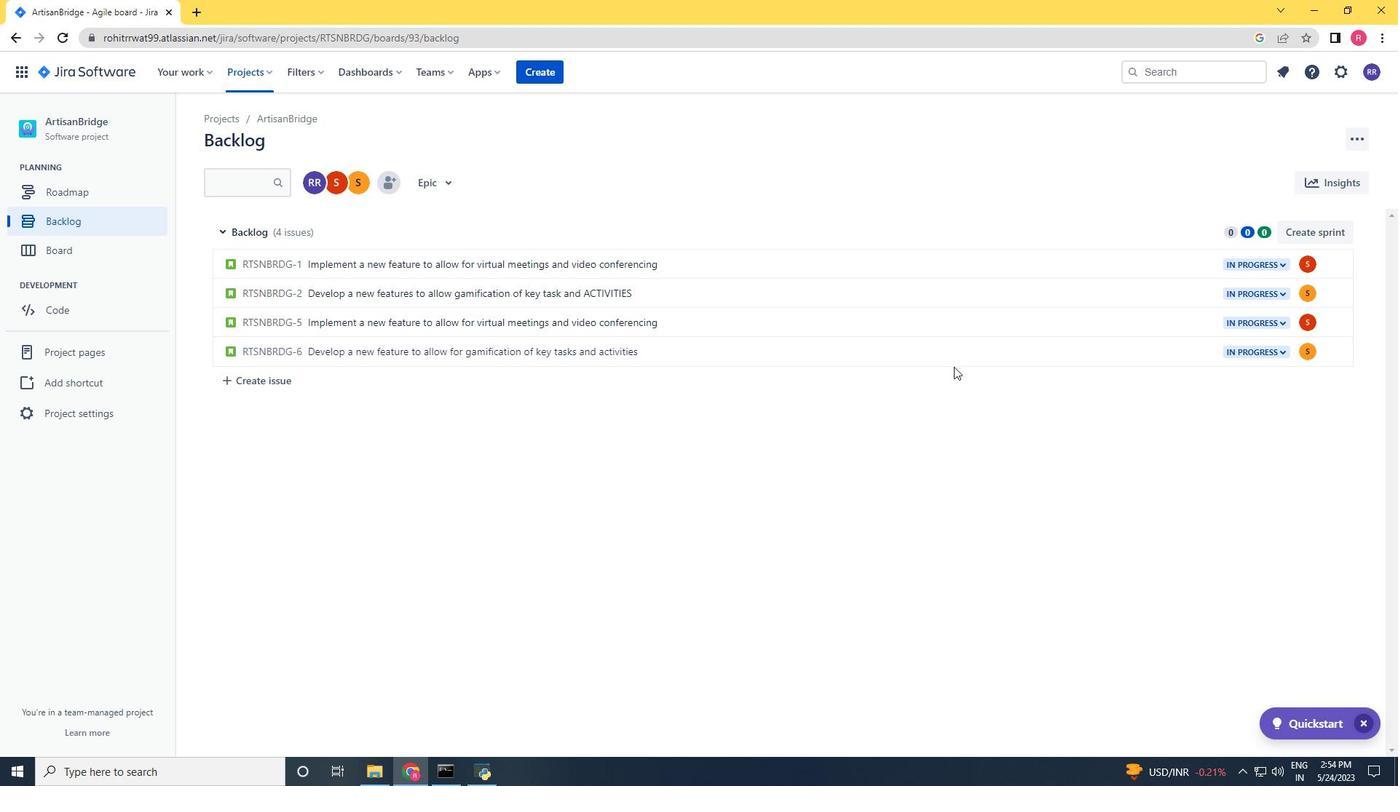 
Action: Key pressed <Key.shift>Develop<Key.space>a<Key.space>new<Key.space>feature<Key.space><Key.space>t<Key.backspace>to<Key.space>allow<Key.space>for<Key.space>gamification<Key.space>of<Key.space>key<Key.space>taskes<Key.space><Key.backspace><Key.backspace><Key.backspace>s<Key.space>and<Key.space>activities<Key.enter>
Screenshot: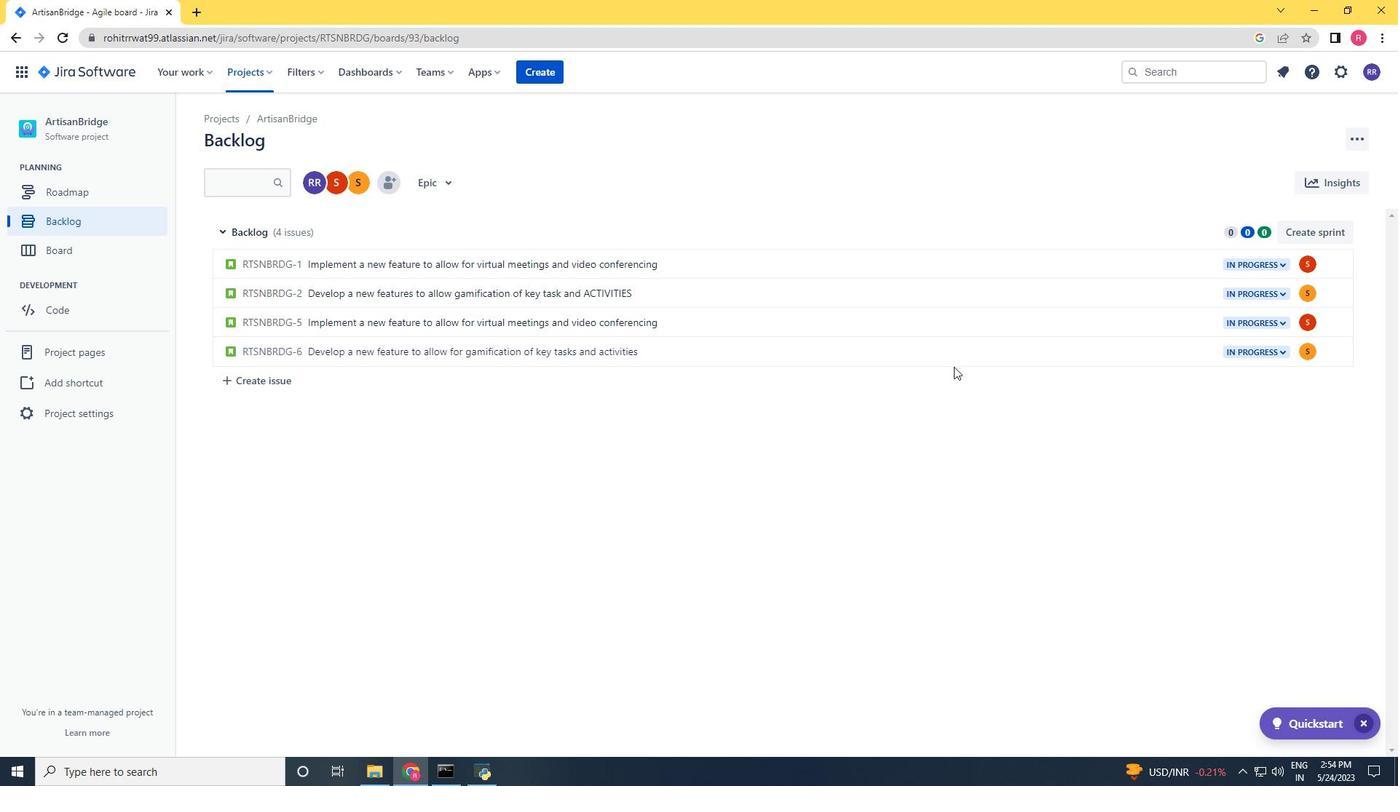 
Action: Mouse moved to (1312, 354)
Screenshot: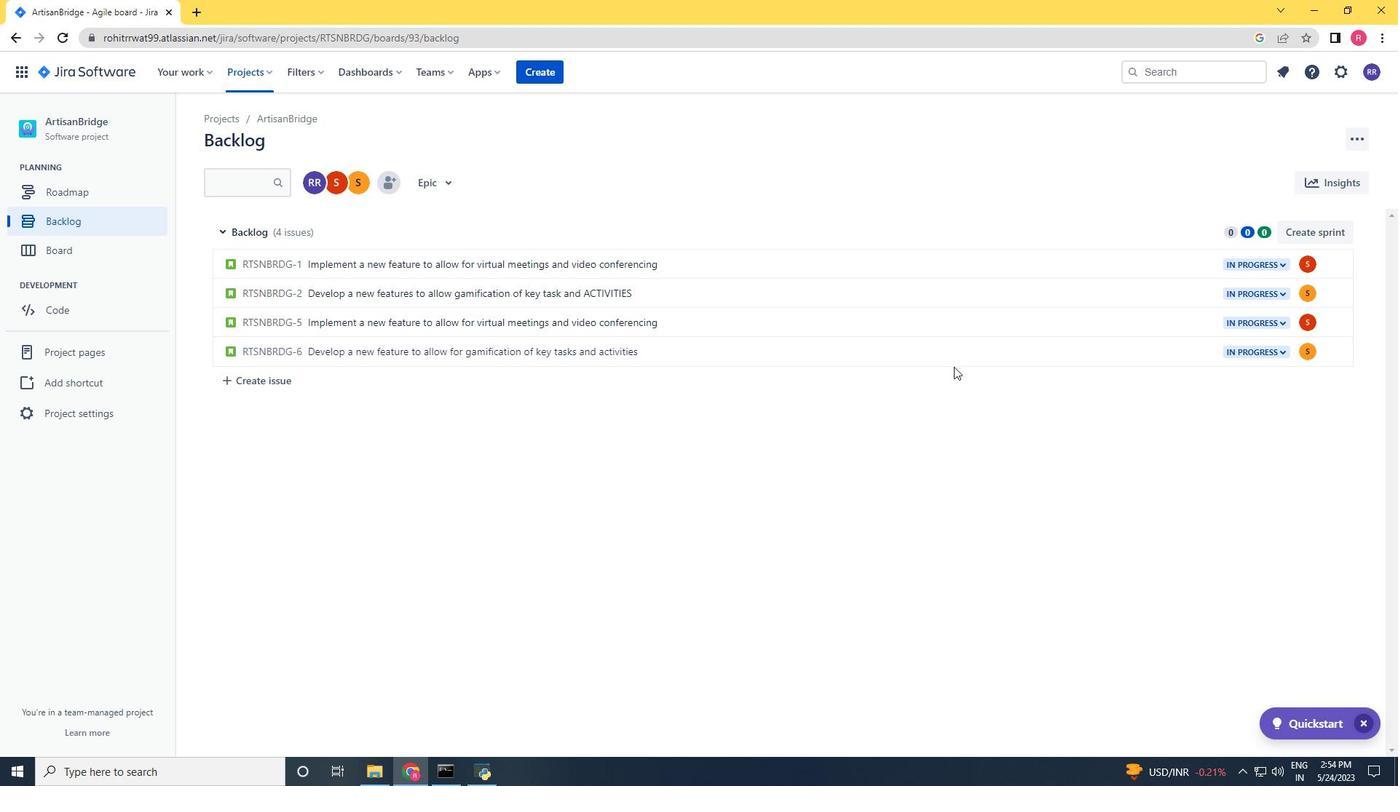 
Action: Mouse pressed left at (1312, 354)
Screenshot: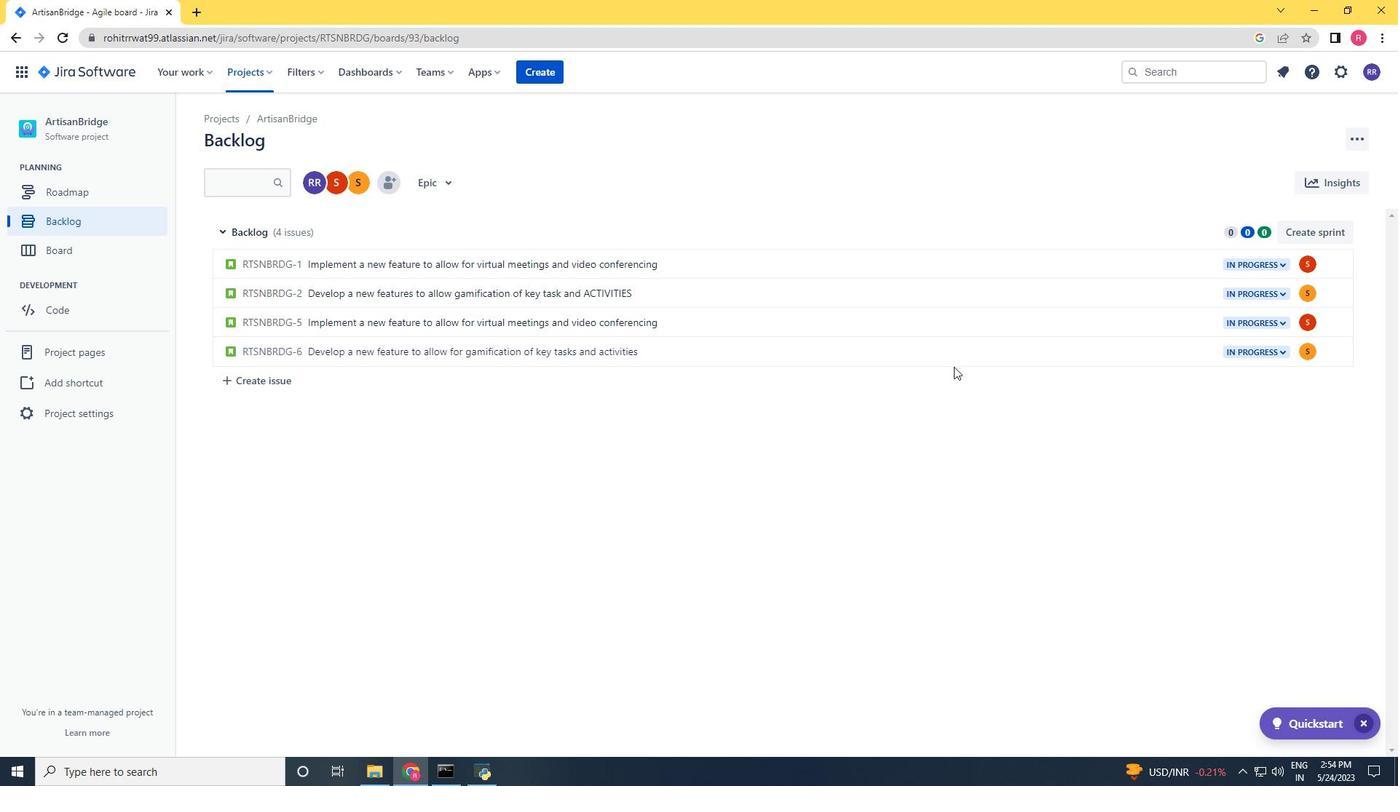 
Action: Key pressed softage.2<Key.shift>@sofatge.m<Key.backspace>net
Screenshot: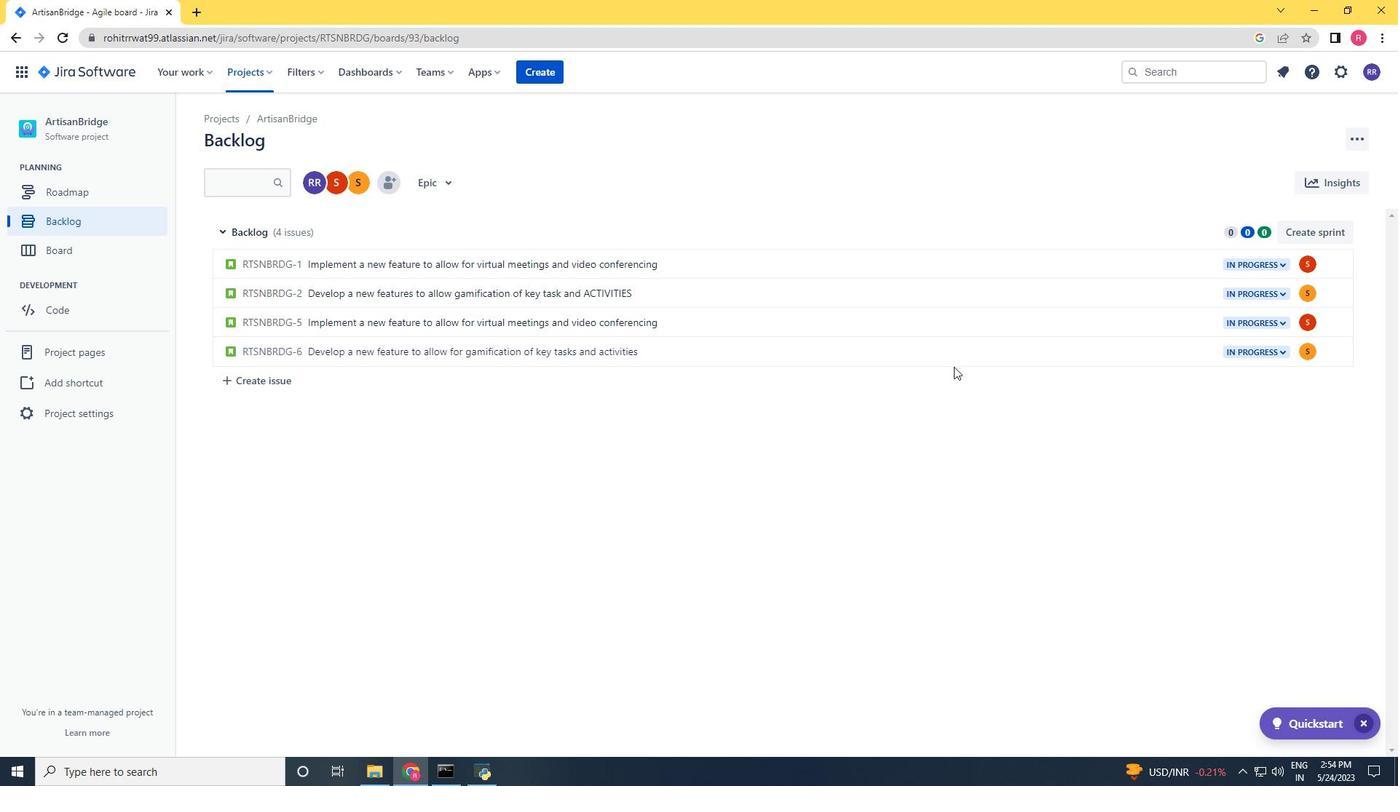 
Action: Mouse moved to (1216, 404)
Screenshot: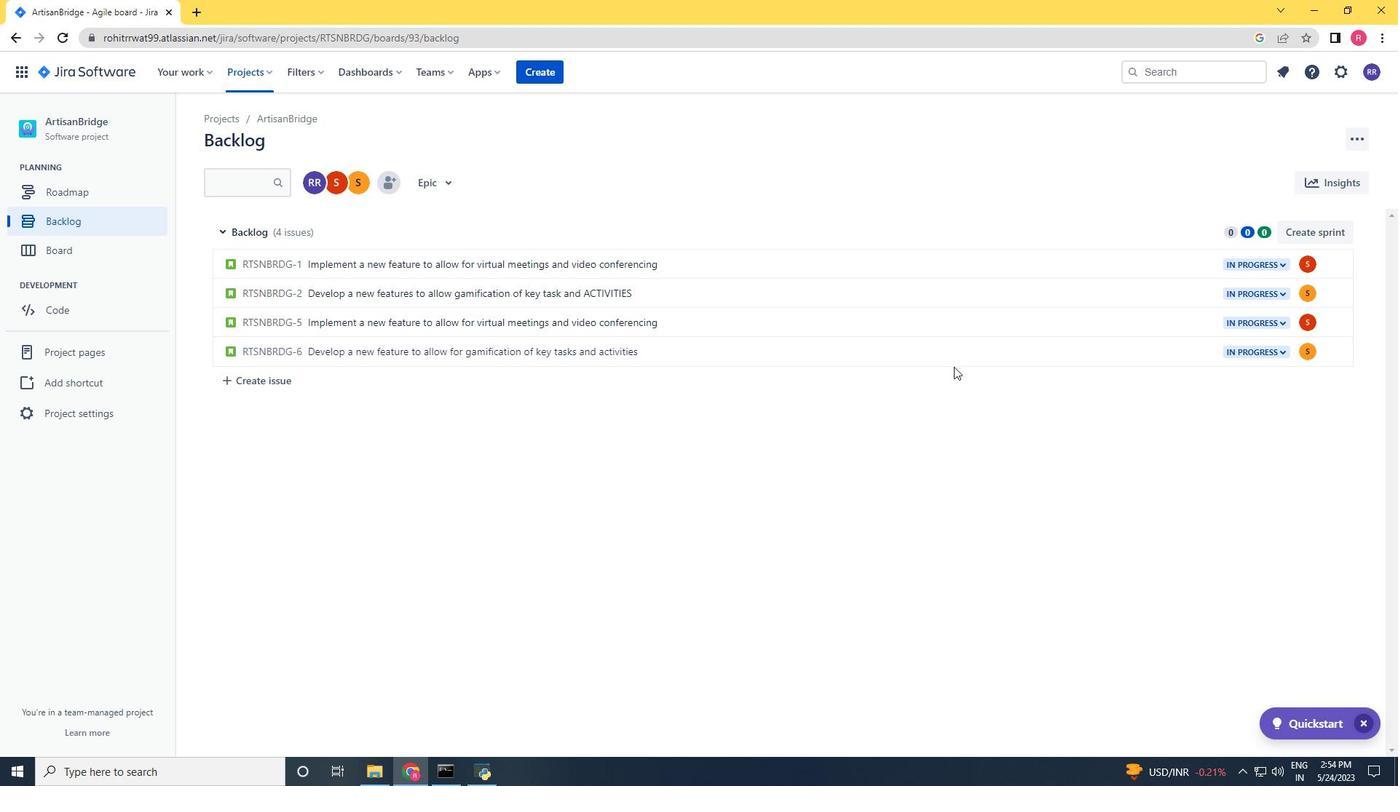 
Action: Key pressed <Key.backspace><Key.backspace><Key.backspace><Key.backspace>
Screenshot: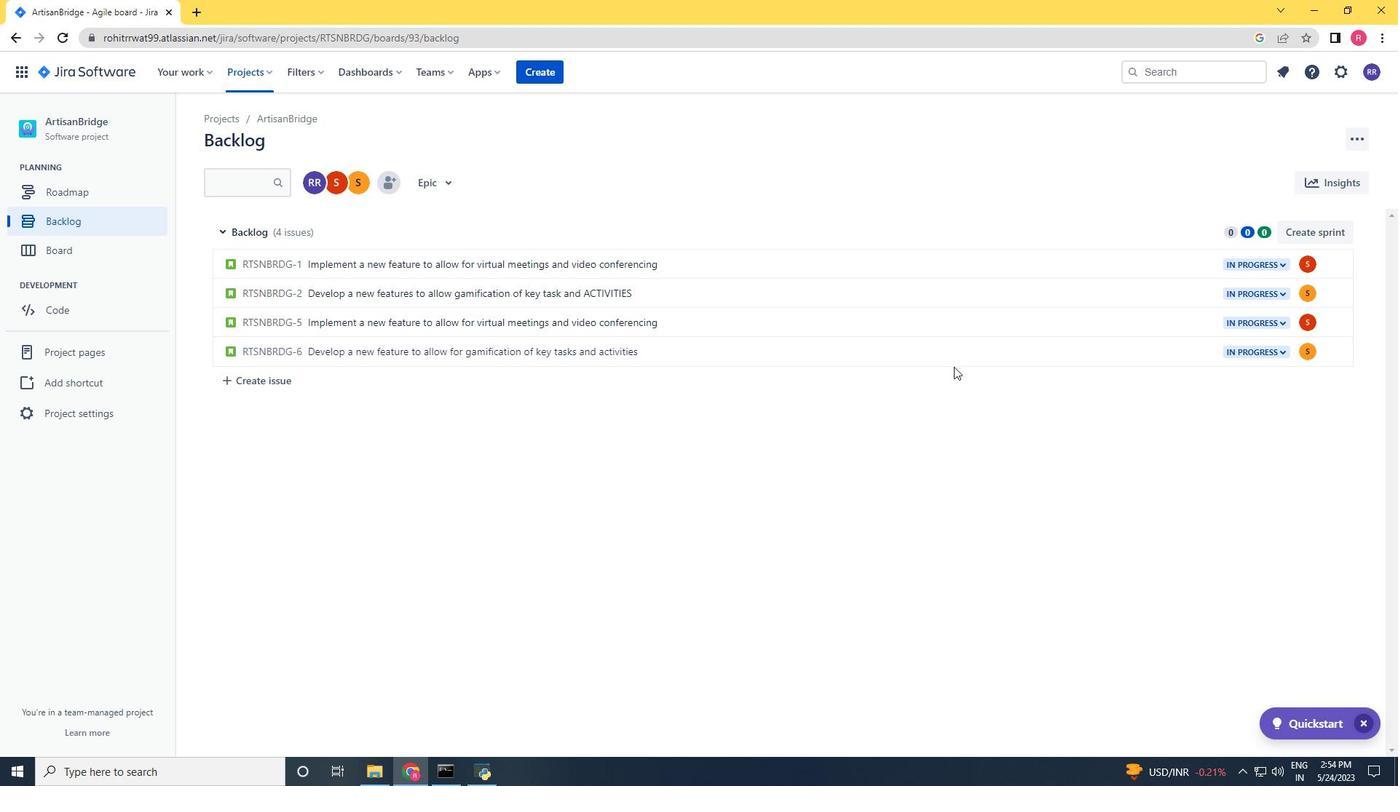 
Action: Mouse moved to (1205, 430)
Screenshot: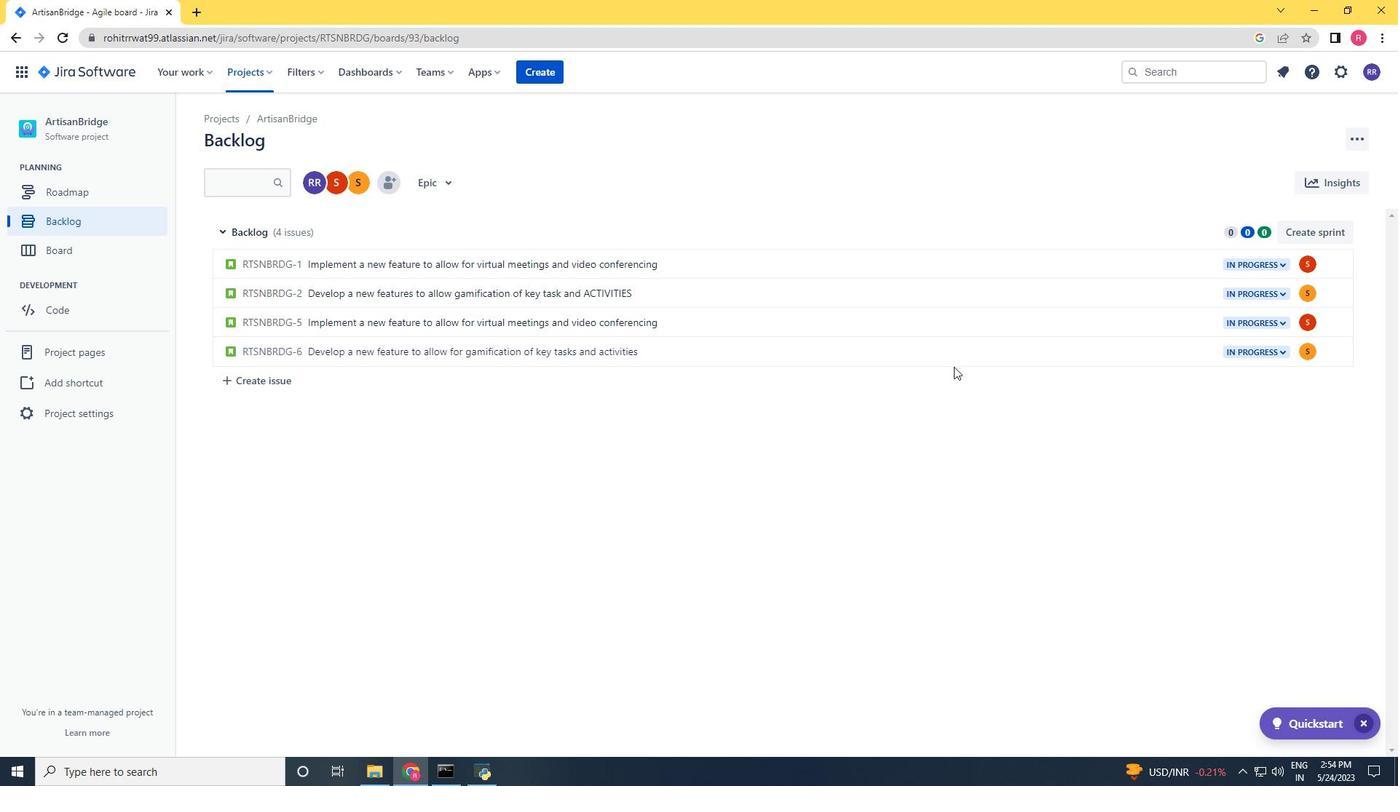 
Action: Mouse pressed left at (1205, 430)
Screenshot: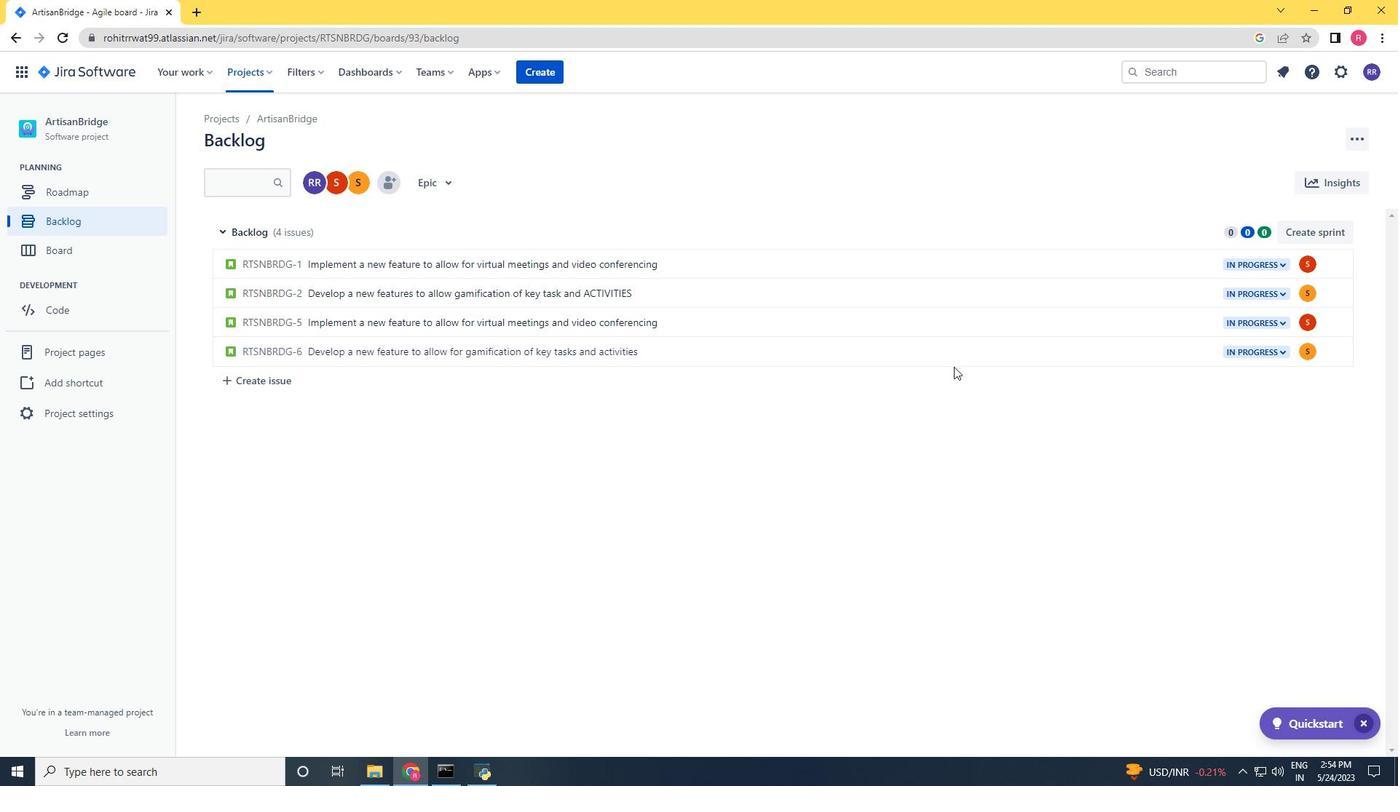 
Action: Mouse moved to (1288, 353)
Screenshot: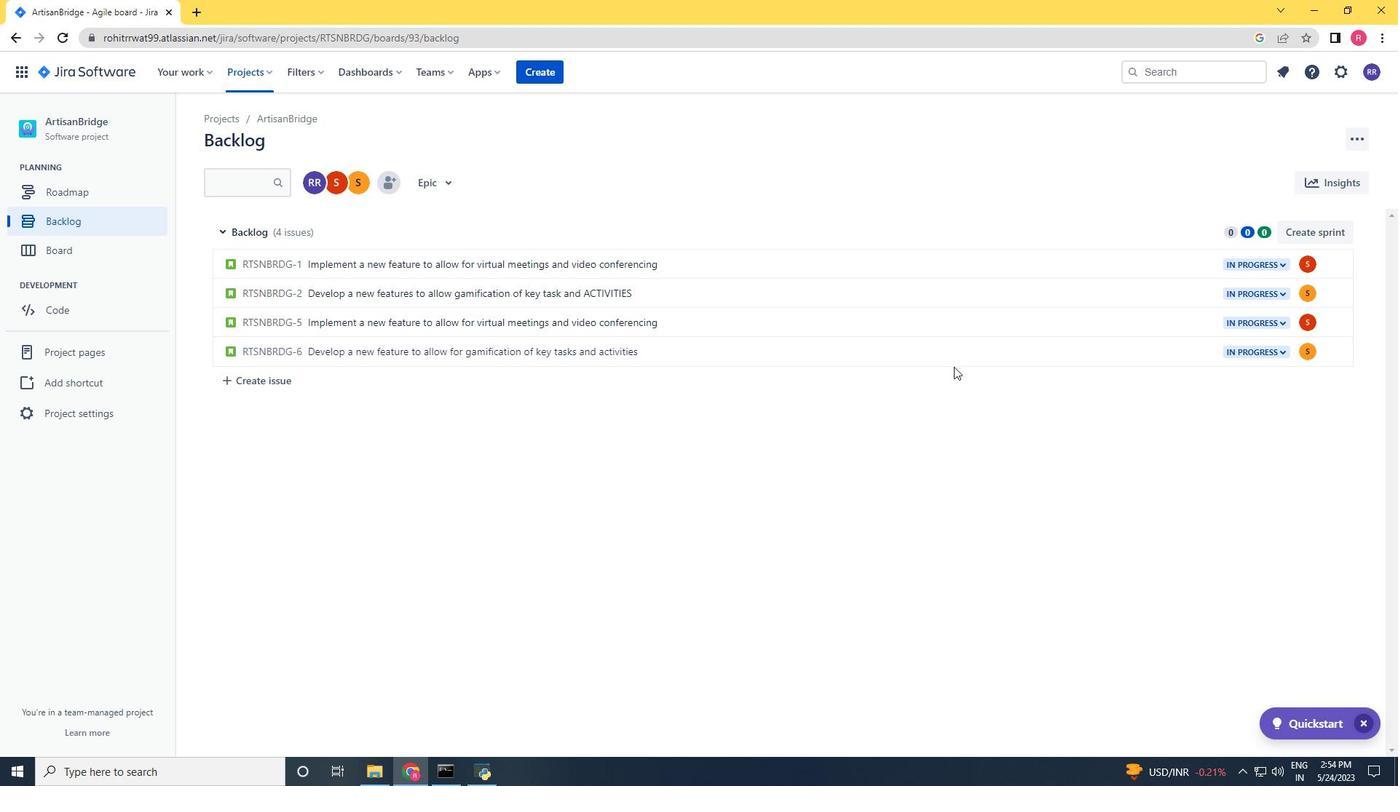 
Action: Mouse pressed left at (1288, 353)
Screenshot: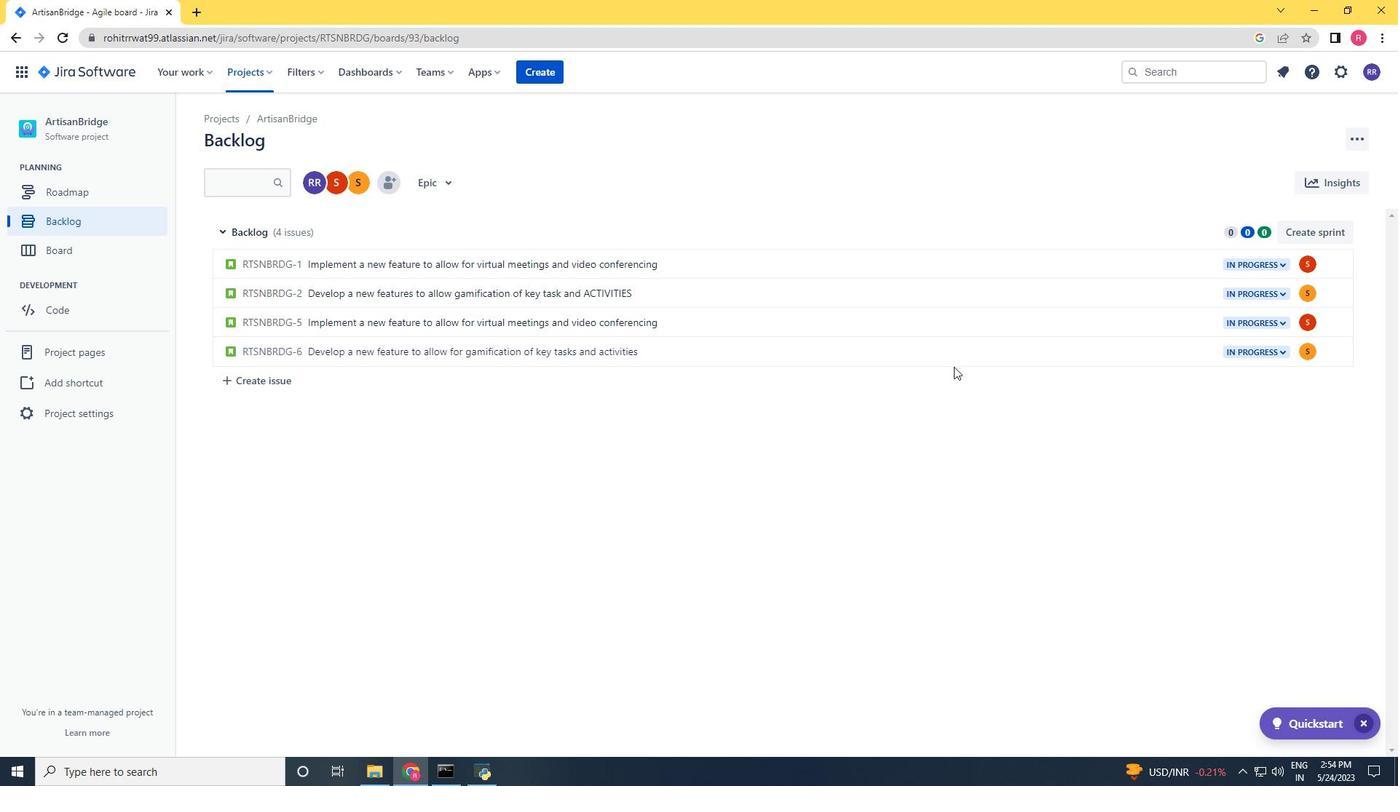 
Action: Mouse moved to (1226, 384)
Screenshot: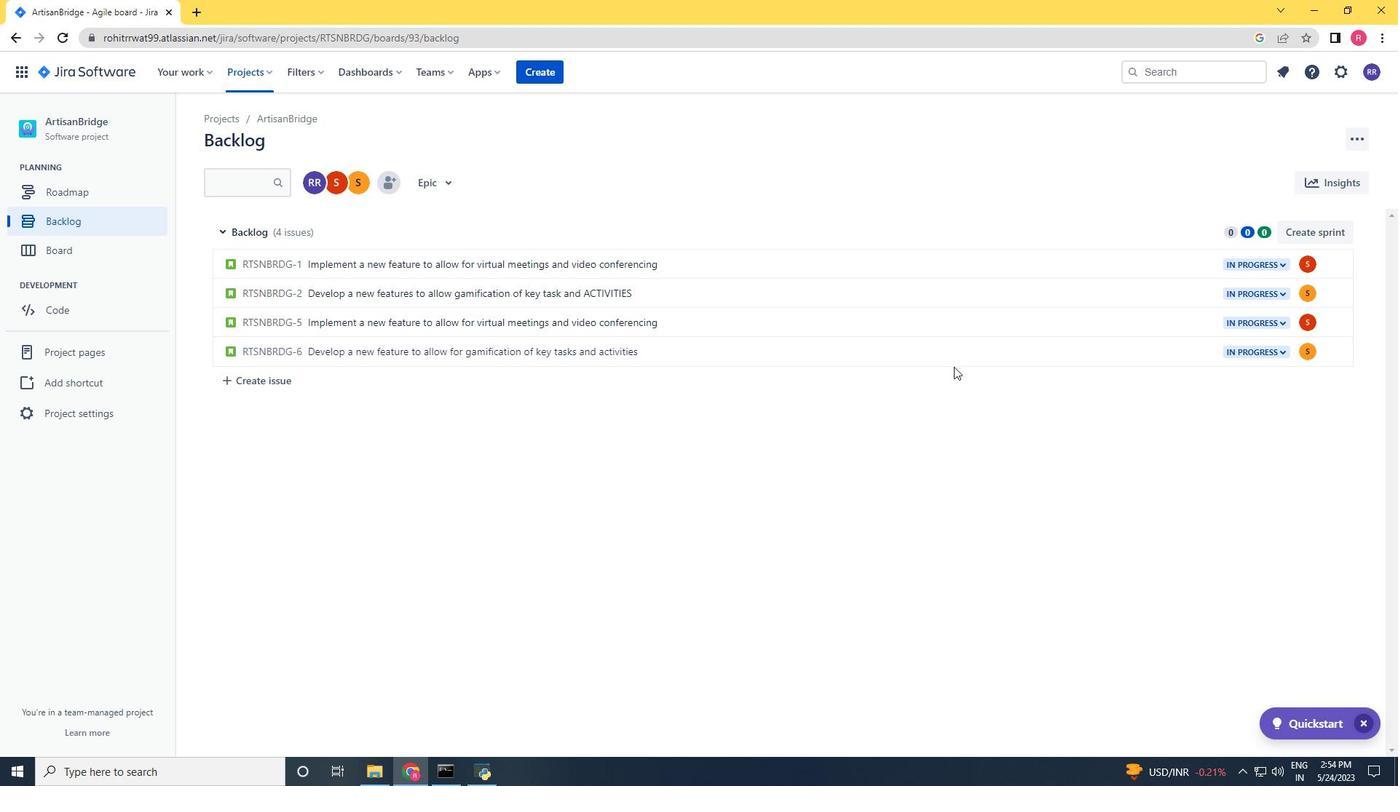 
Action: Mouse pressed left at (1226, 384)
Screenshot: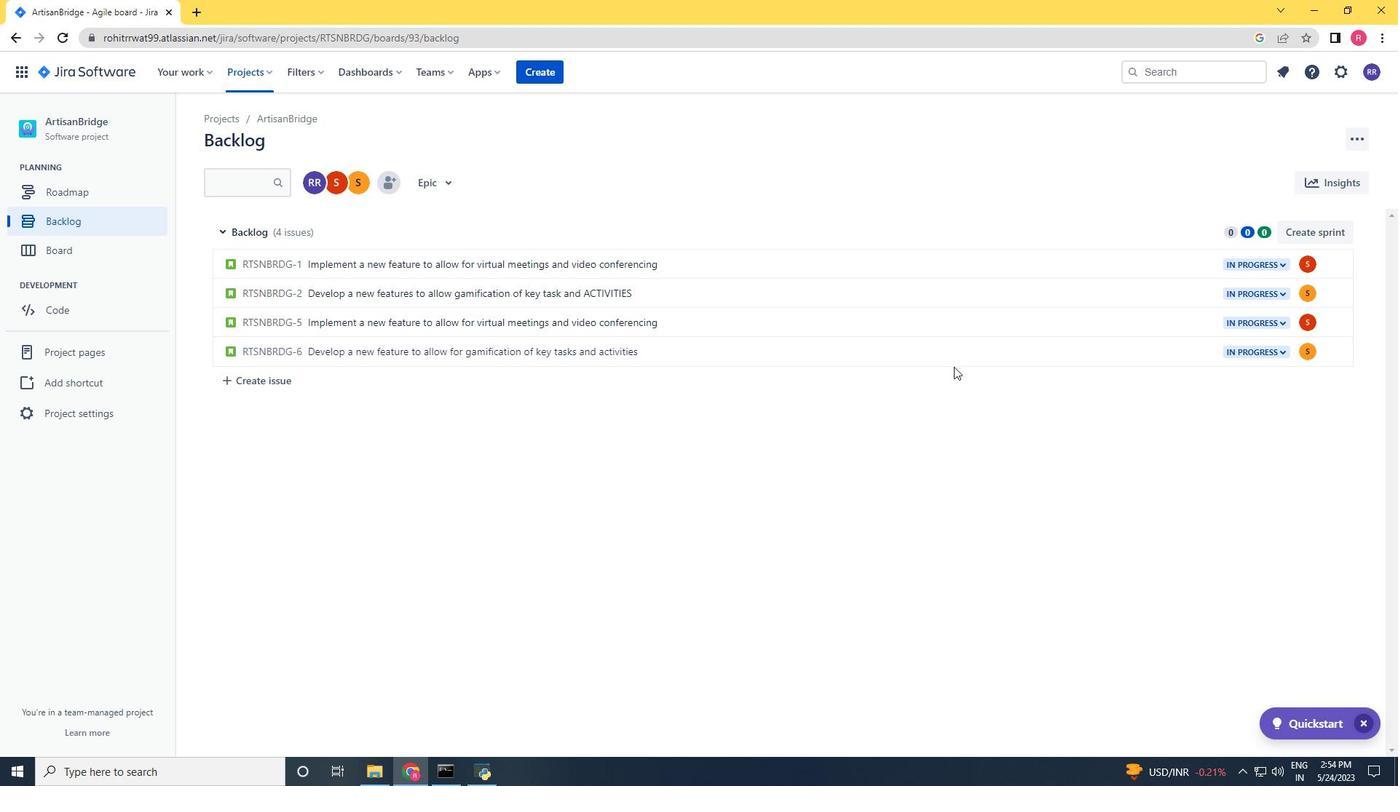 
Action: Mouse moved to (249, 74)
Screenshot: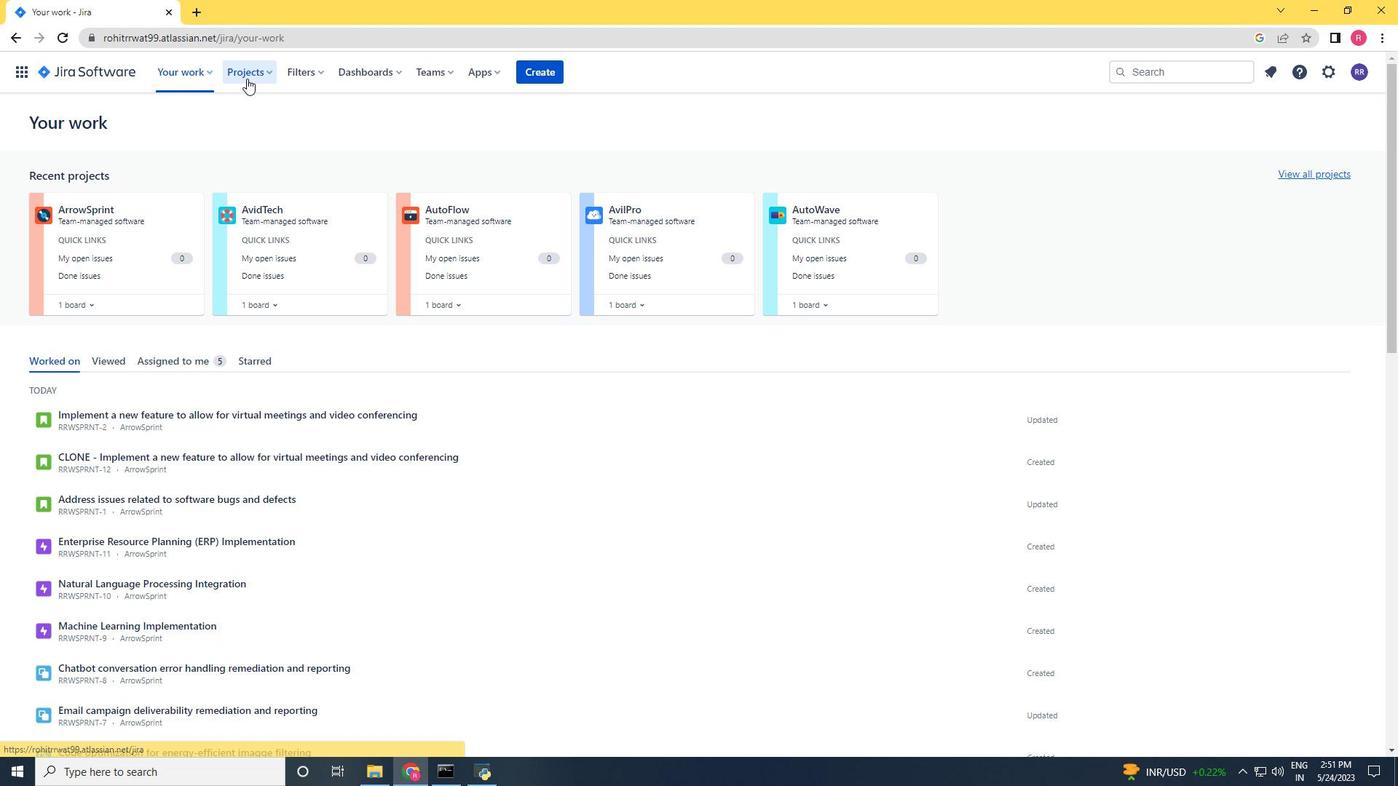 
Action: Mouse pressed left at (249, 74)
Screenshot: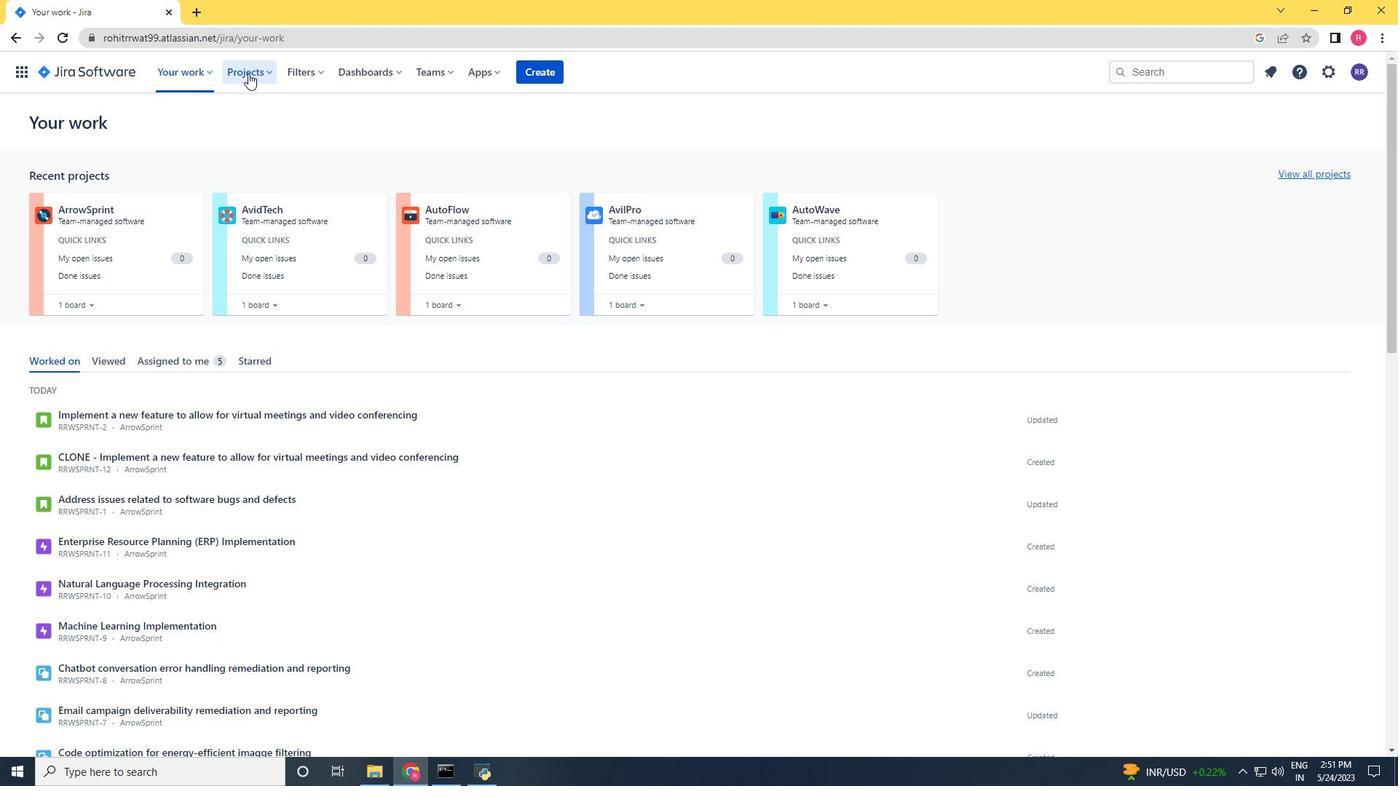 
Action: Mouse moved to (302, 140)
Screenshot: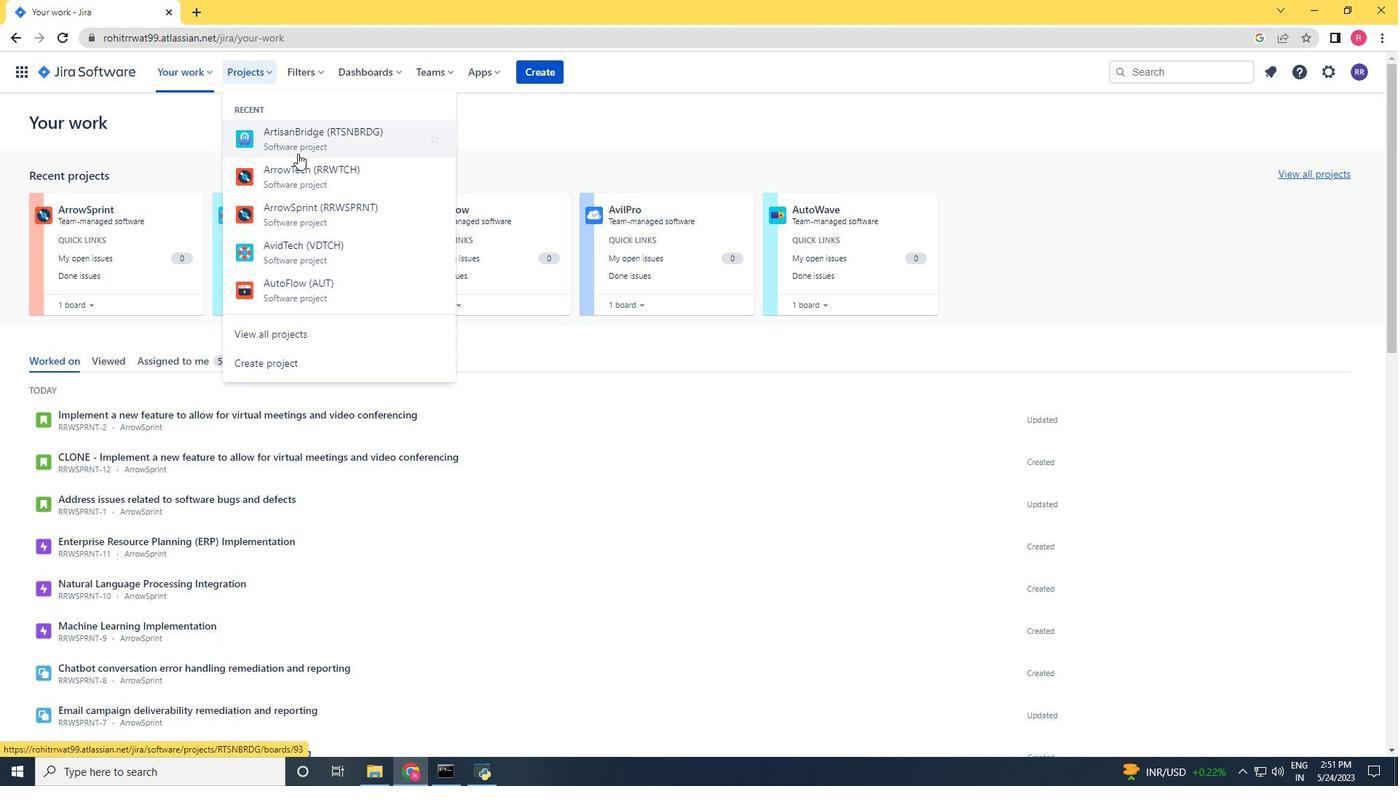
Action: Mouse pressed left at (302, 140)
Screenshot: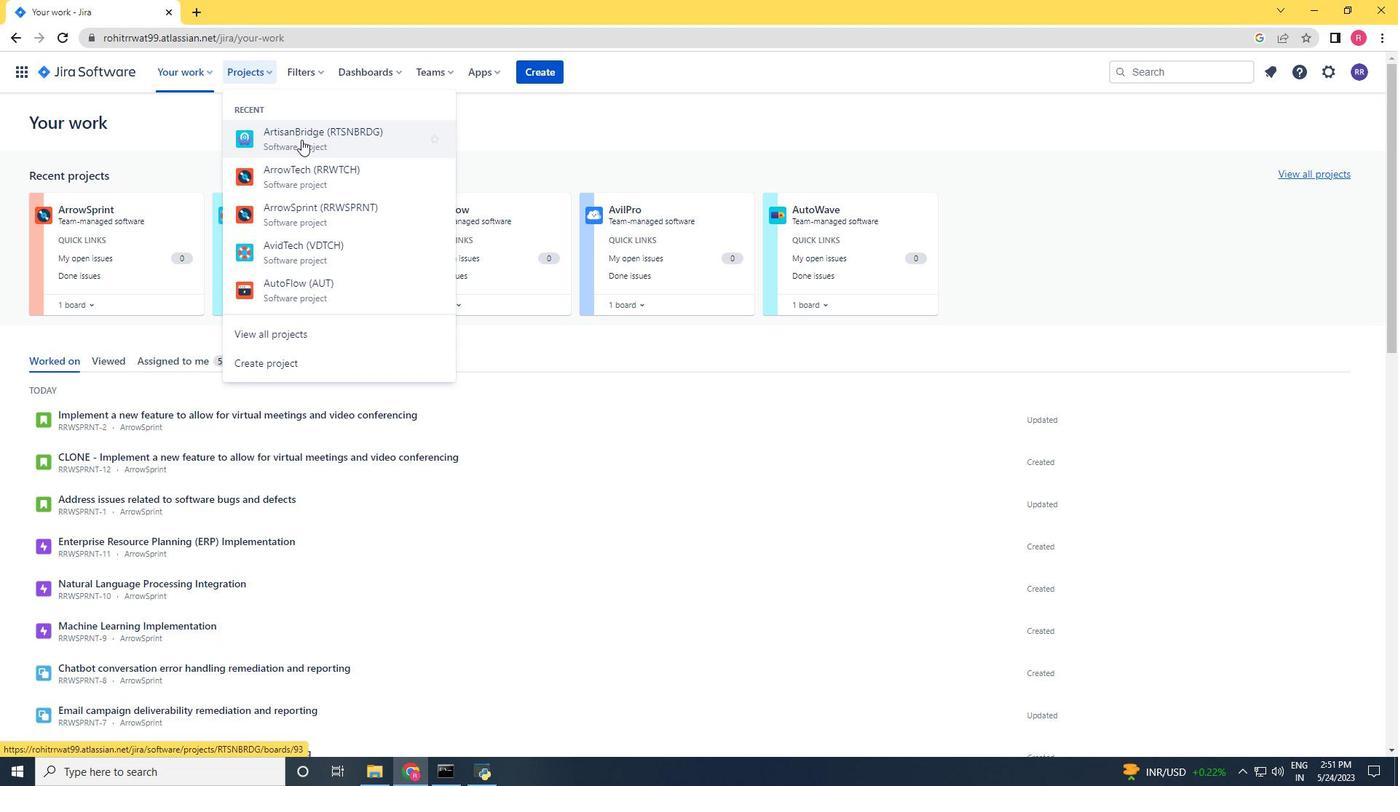 
Action: Mouse moved to (91, 225)
Screenshot: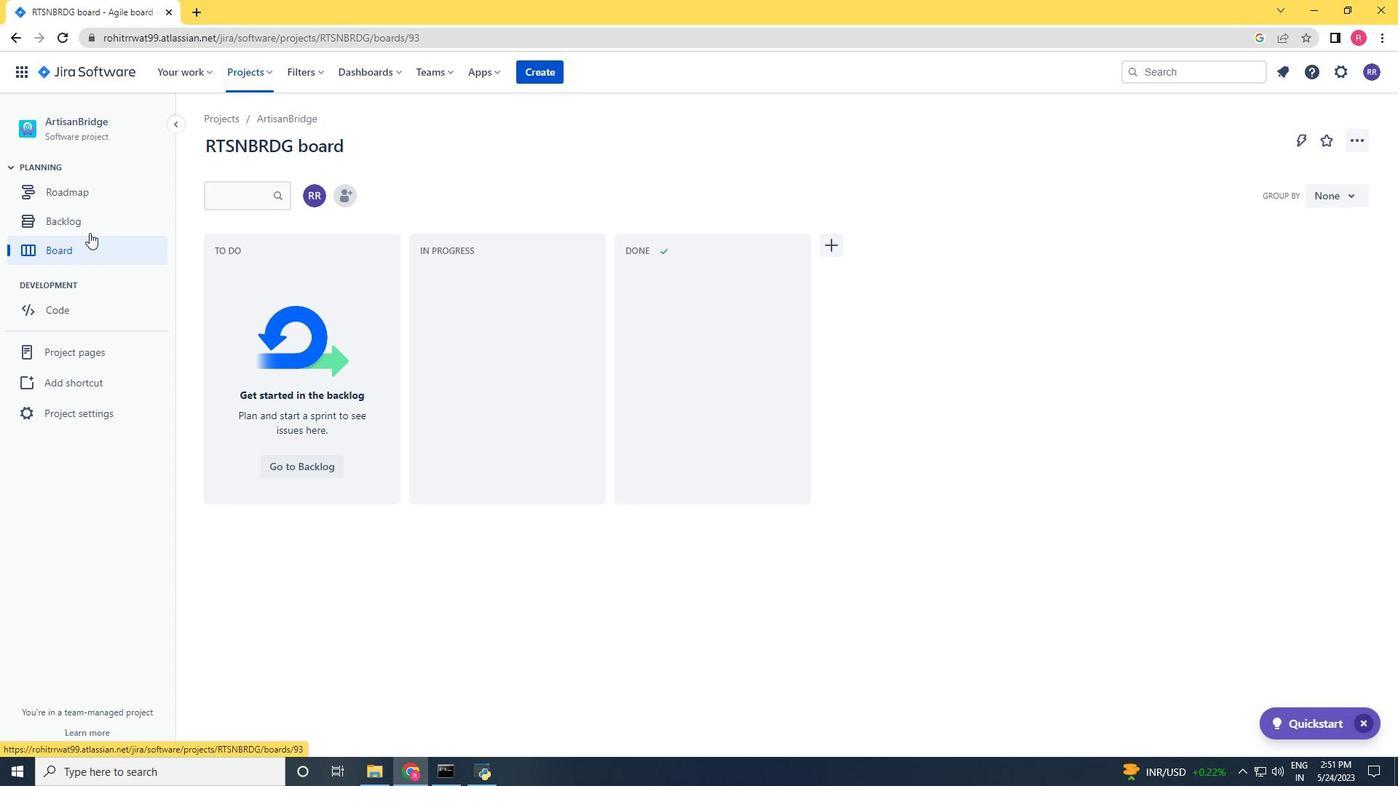 
Action: Mouse pressed left at (91, 225)
Screenshot: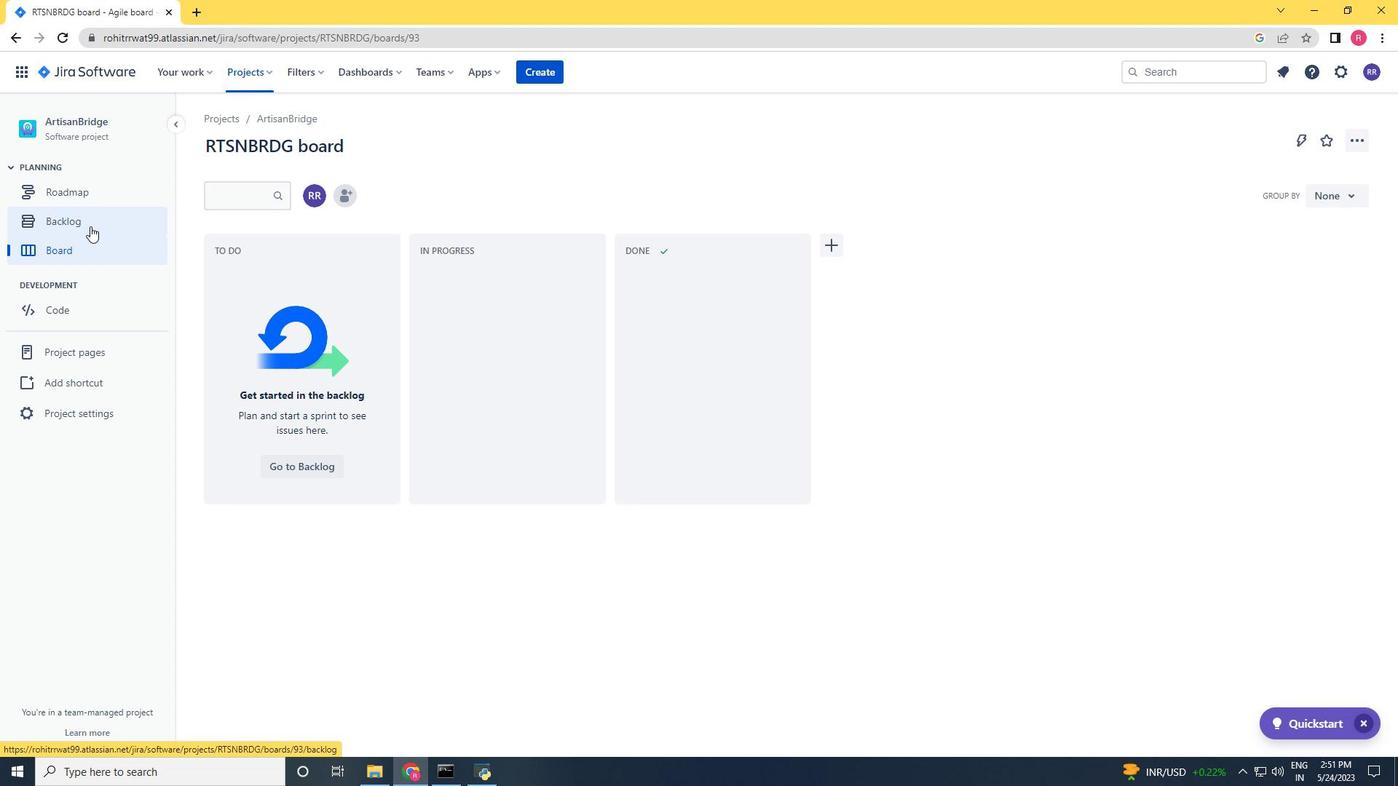 
Action: Mouse moved to (266, 323)
Screenshot: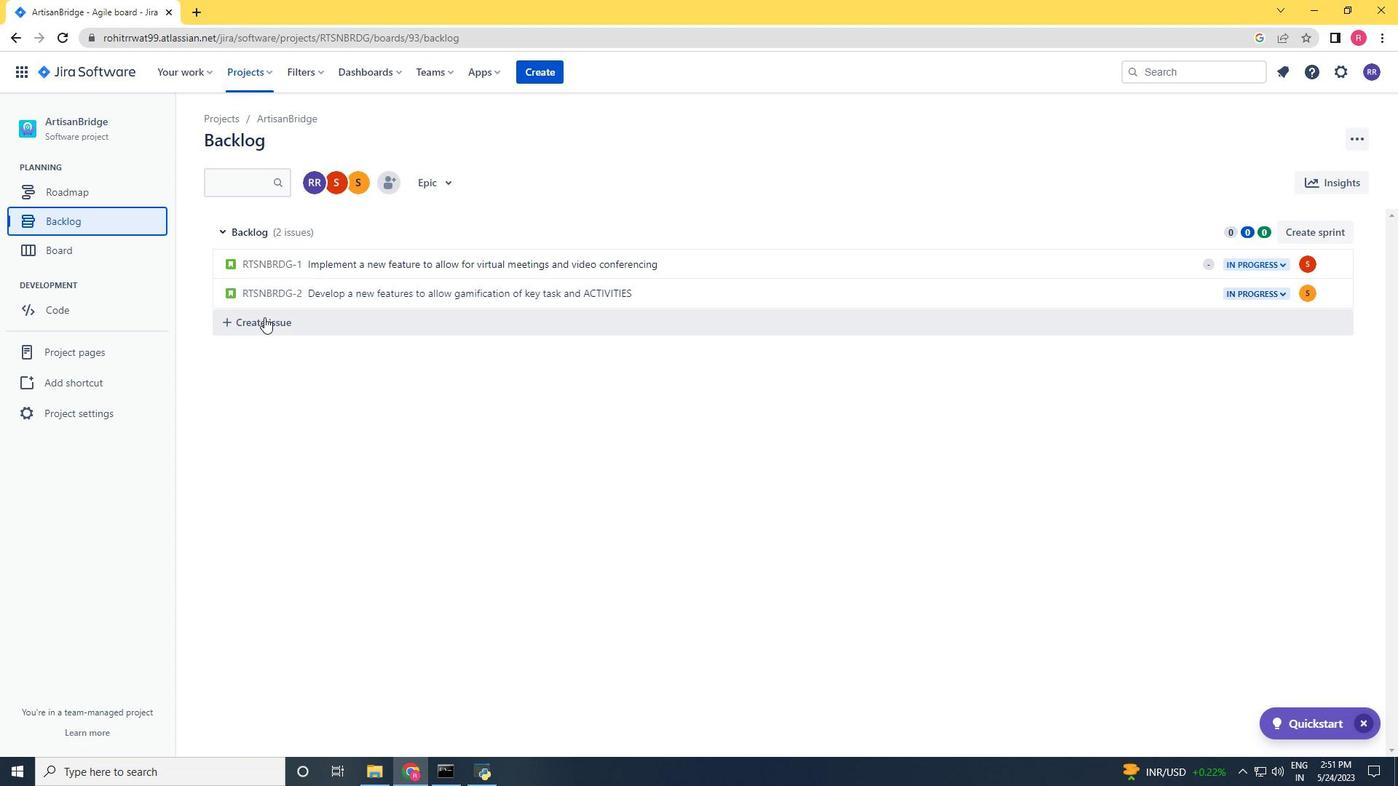 
Action: Mouse pressed left at (266, 323)
Screenshot: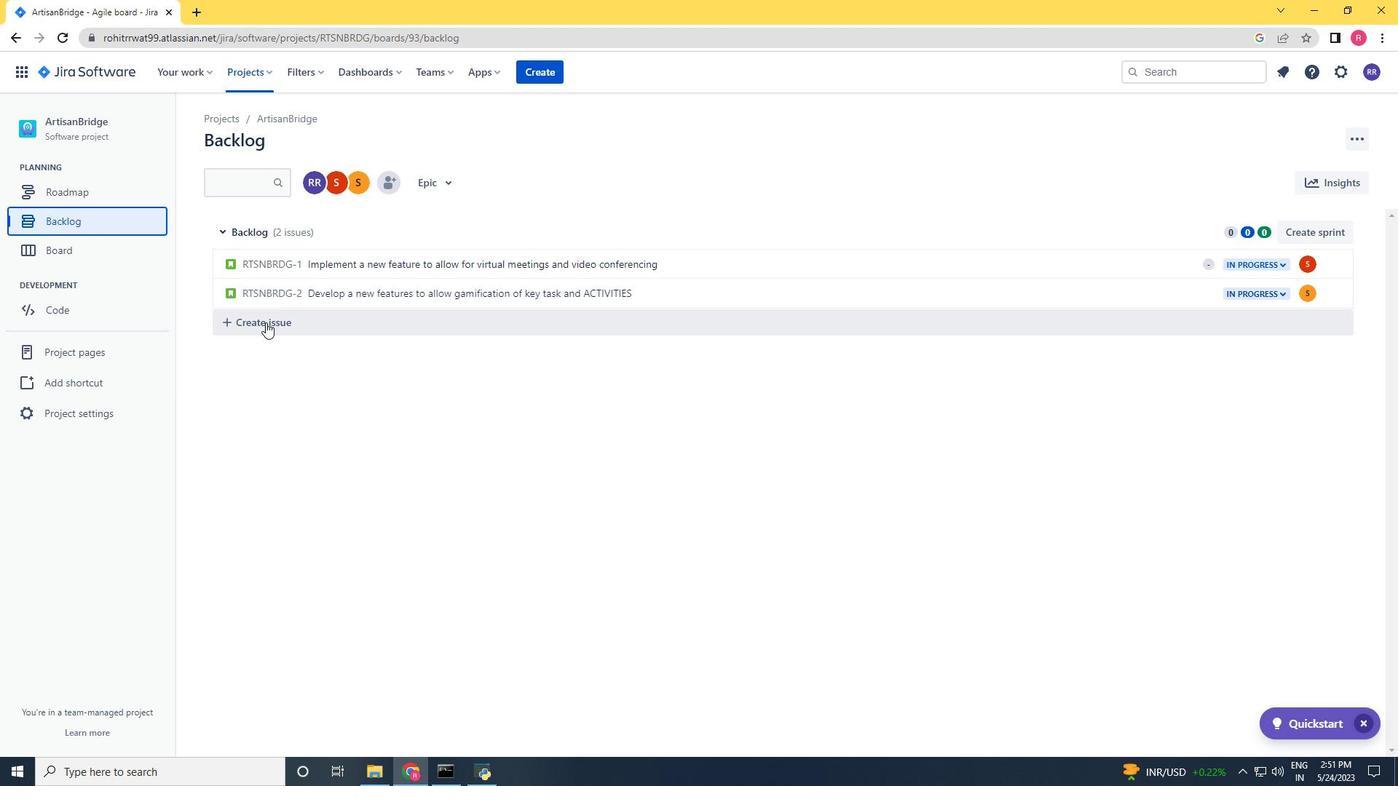 
Action: Key pressed <Key.shift_r>Implement<Key.space>a<Key.space>new<Key.space>
Screenshot: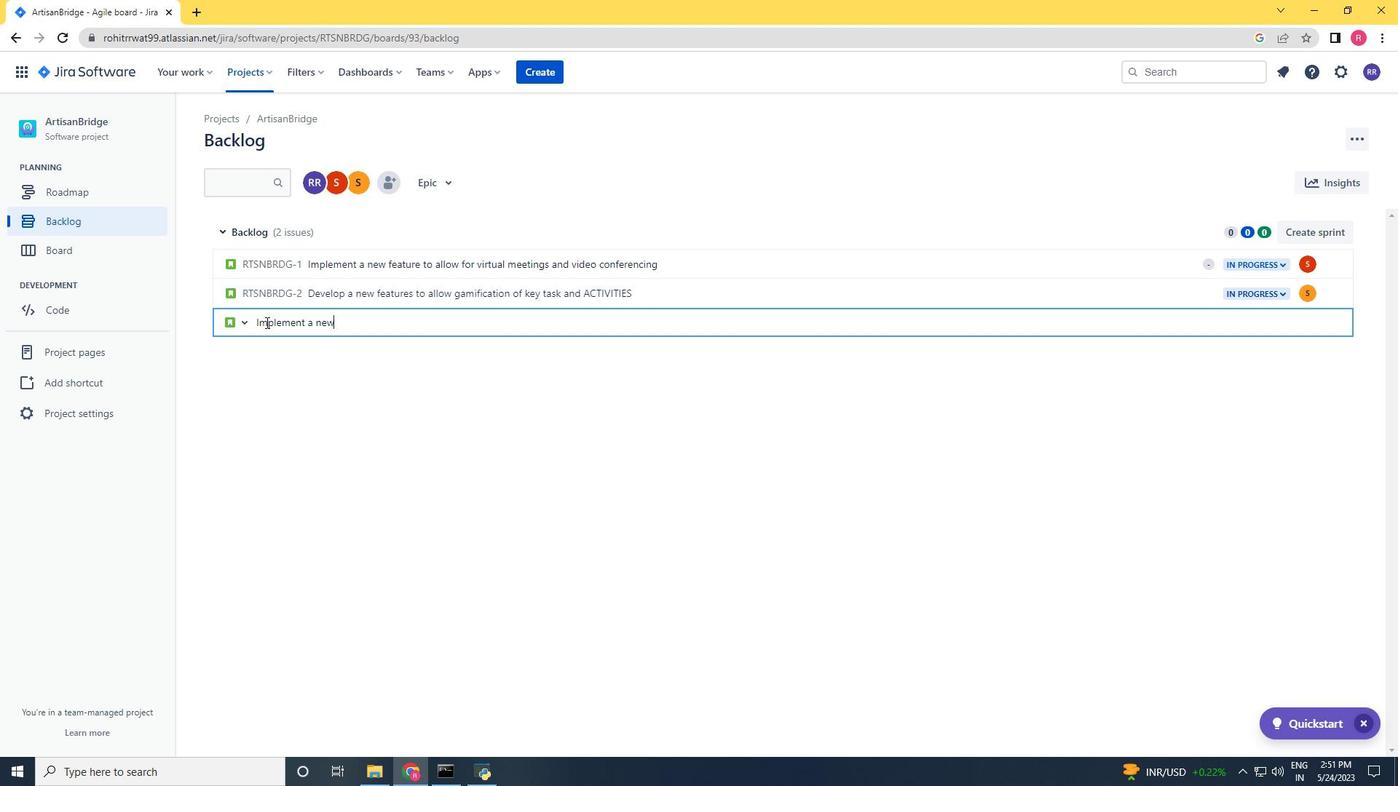 
Action: Mouse moved to (269, 251)
Screenshot: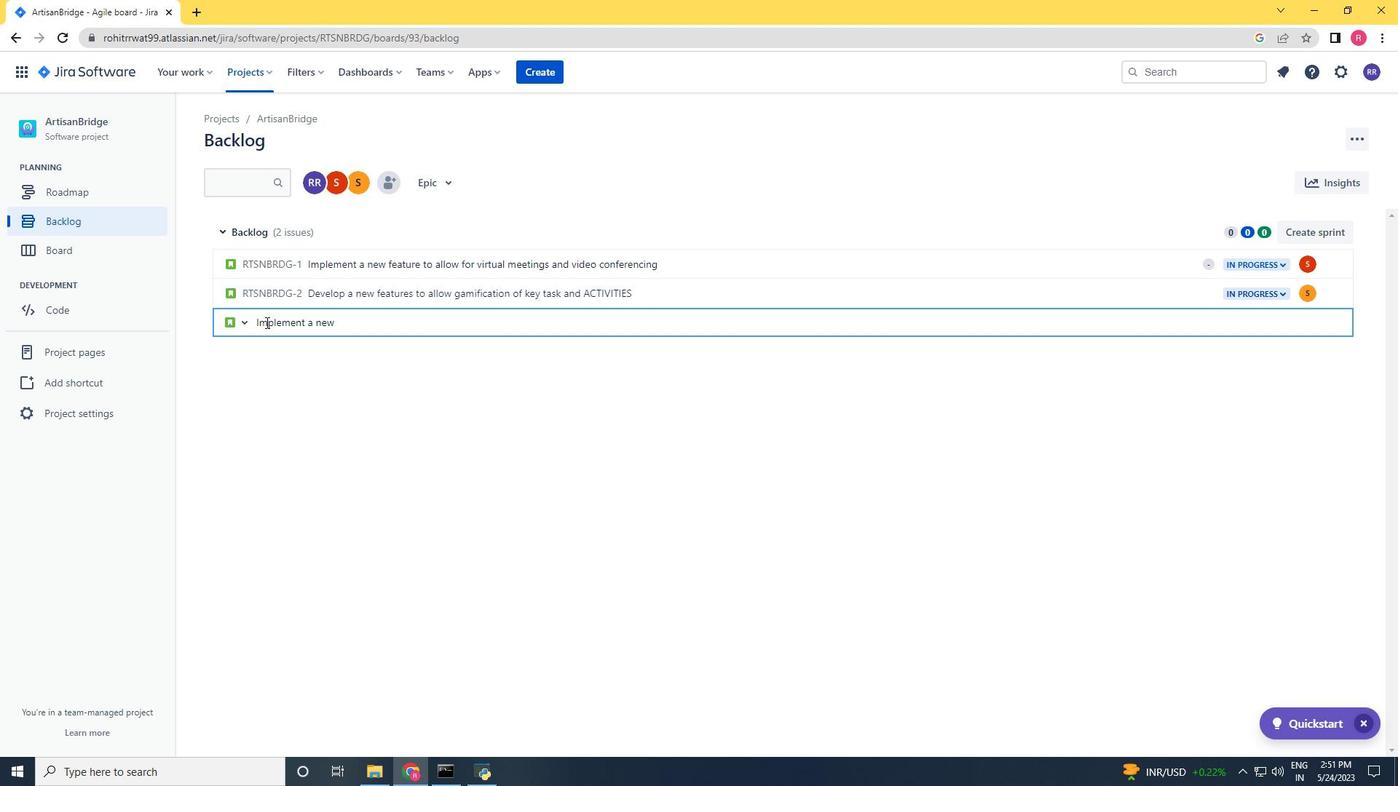 
Action: Key pressed feature<Key.space>
Screenshot: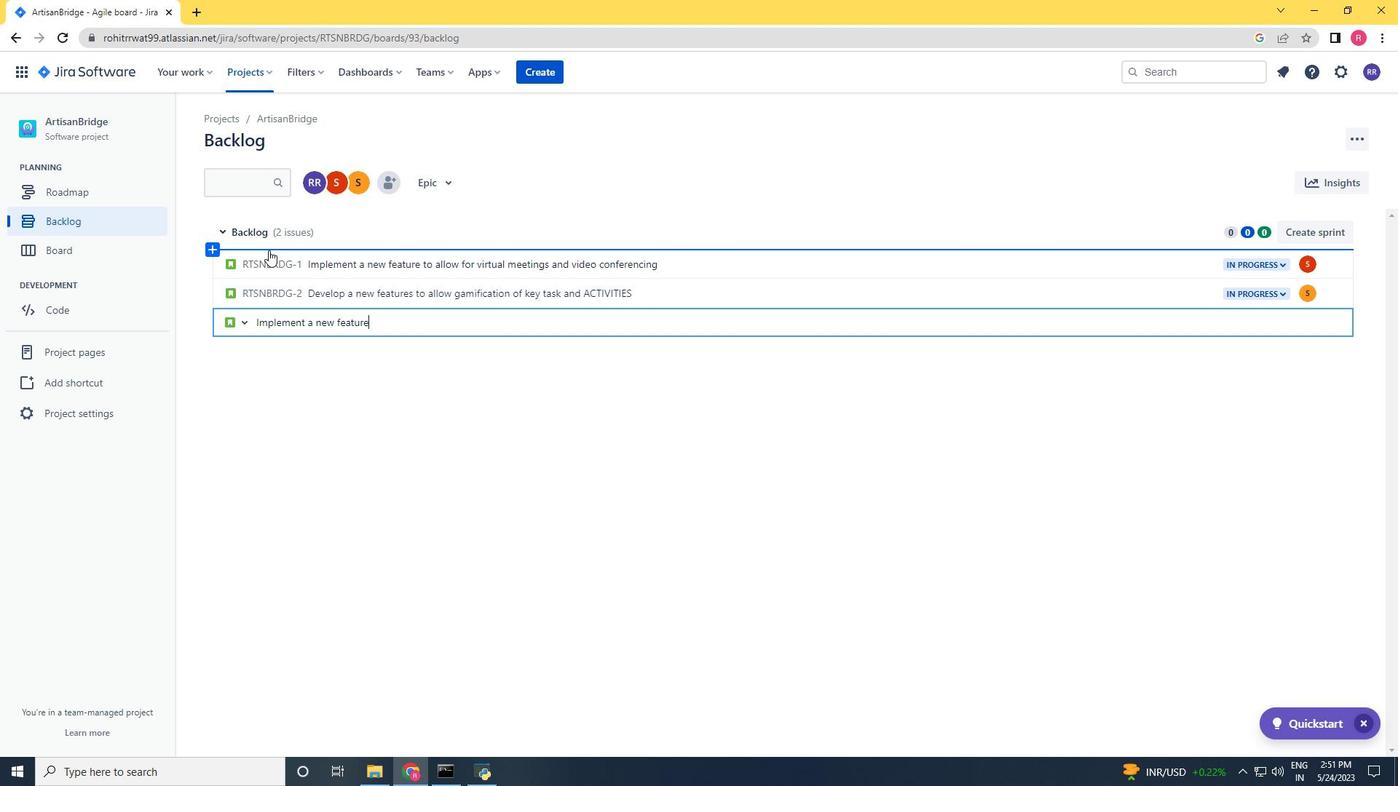 
Action: Mouse moved to (41, 273)
Screenshot: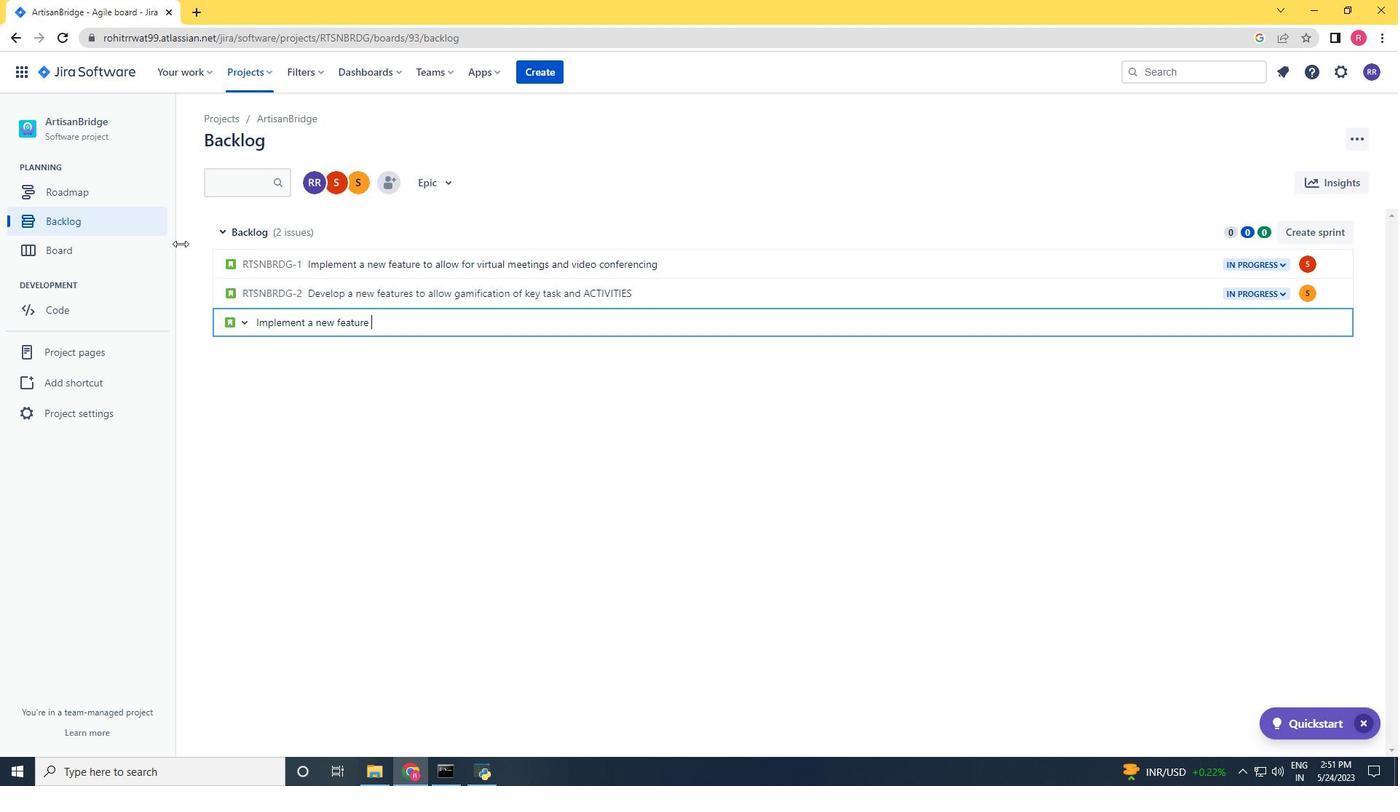 
Action: Key pressed t
Screenshot: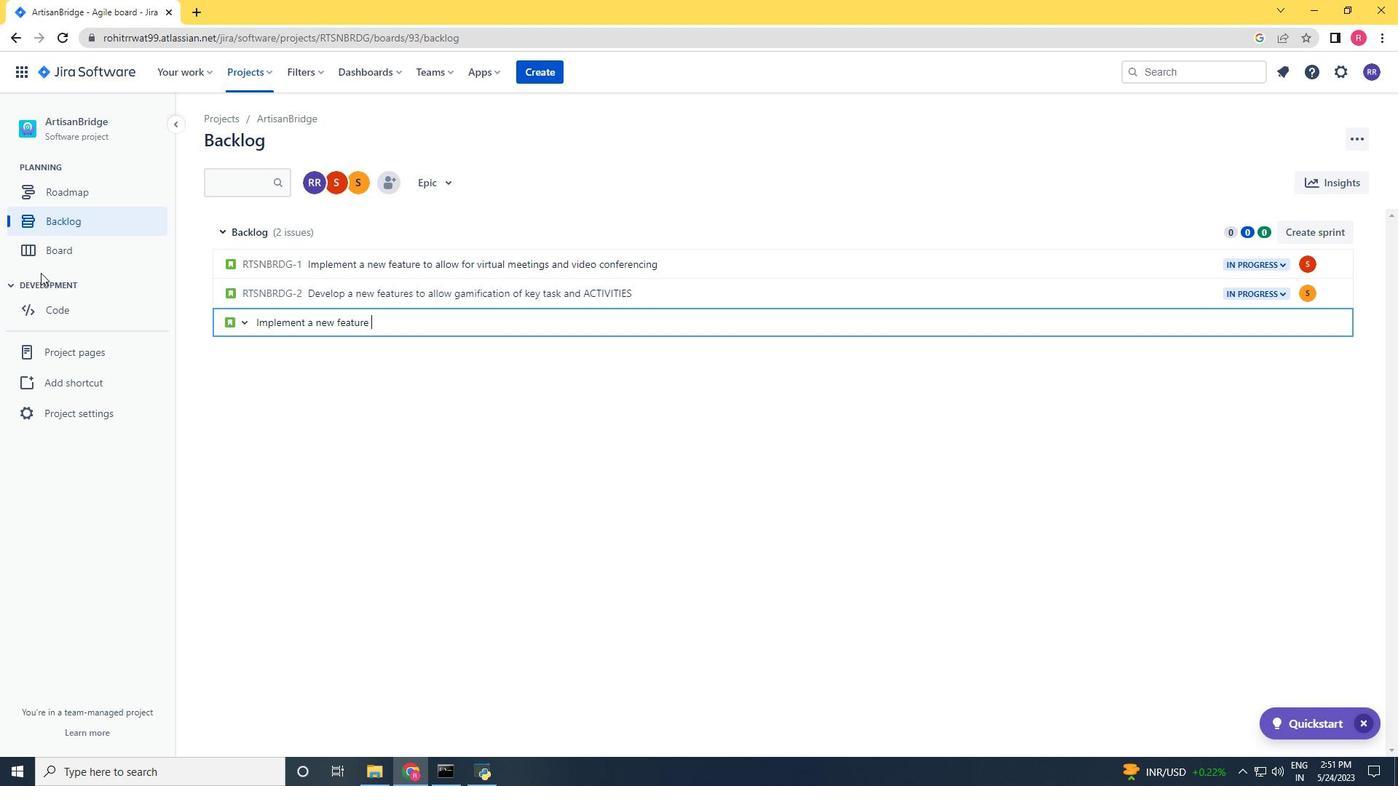 
Action: Mouse moved to (40, 273)
Screenshot: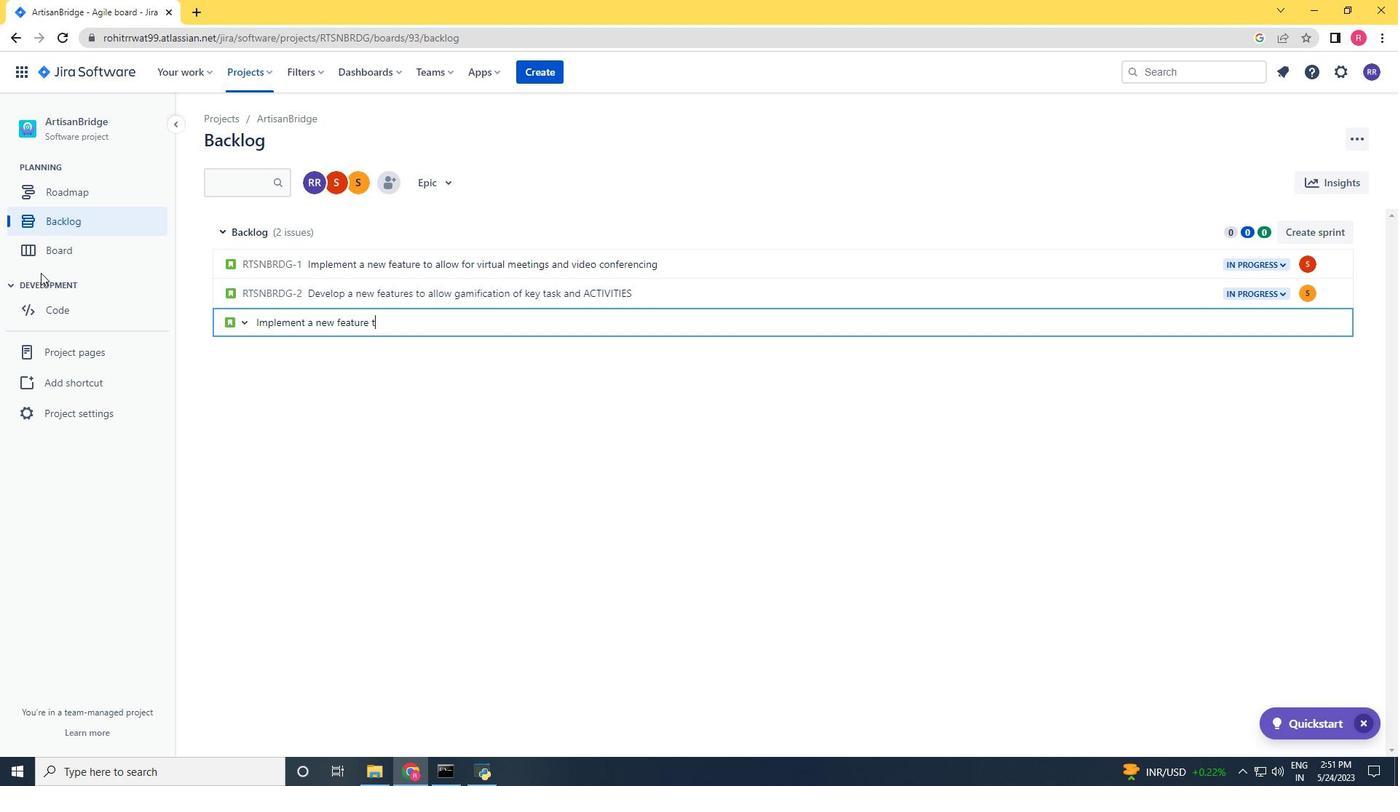 
Action: Key pressed o<Key.space>allow<Key.space>for<Key.space>virtual<Key.space>meetings<Key.space>and<Key.space>video<Key.space>conferencing<Key.space><Key.enter>
Screenshot: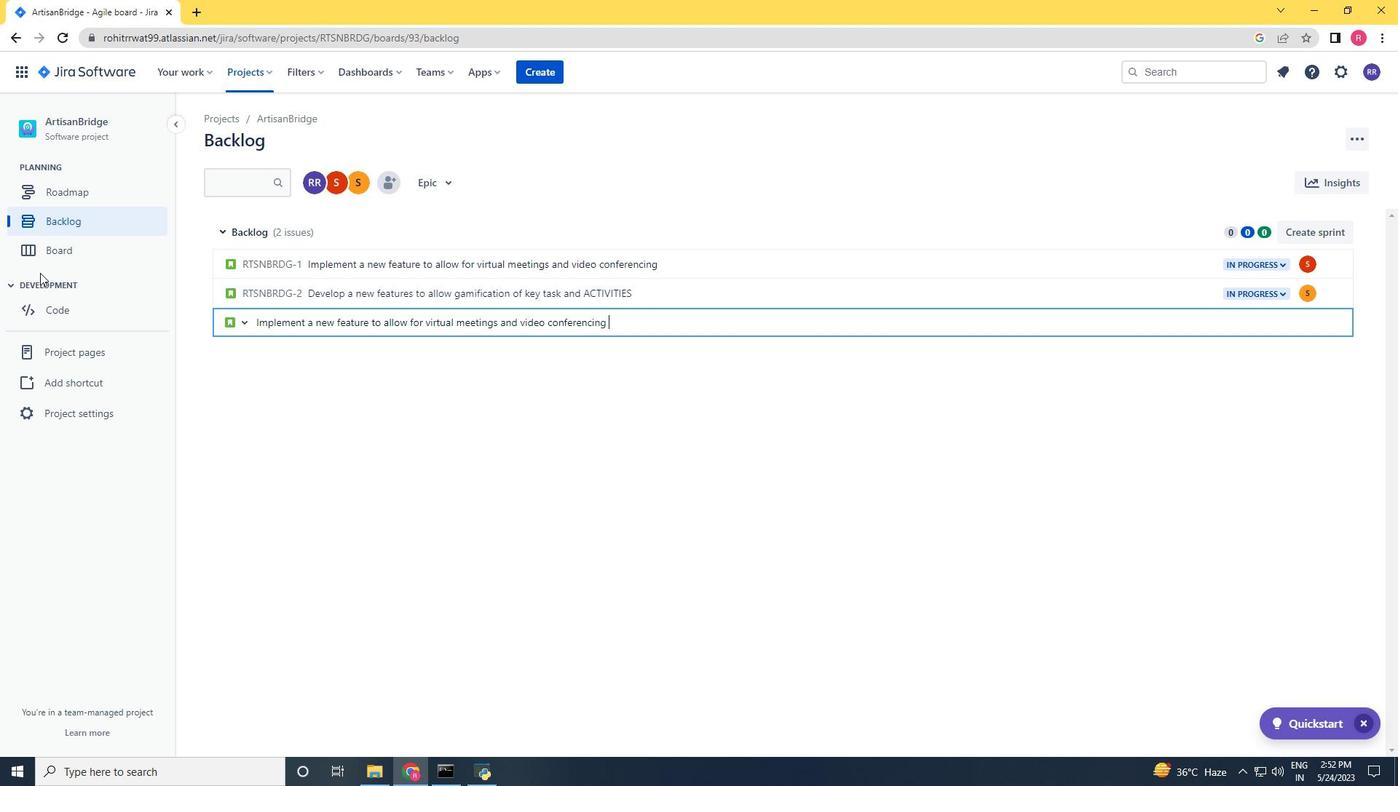 
Action: Mouse moved to (1284, 329)
Screenshot: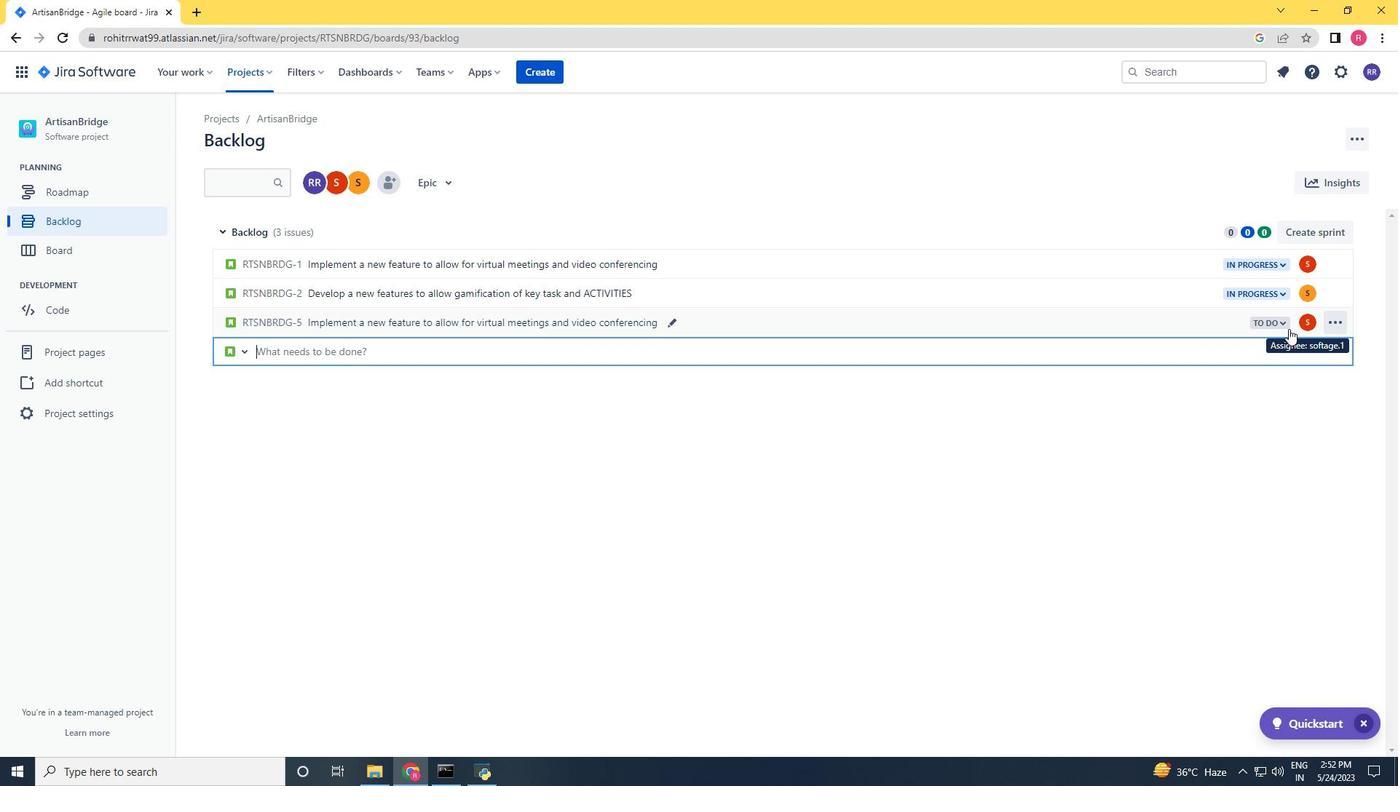 
Action: Mouse pressed left at (1284, 329)
Screenshot: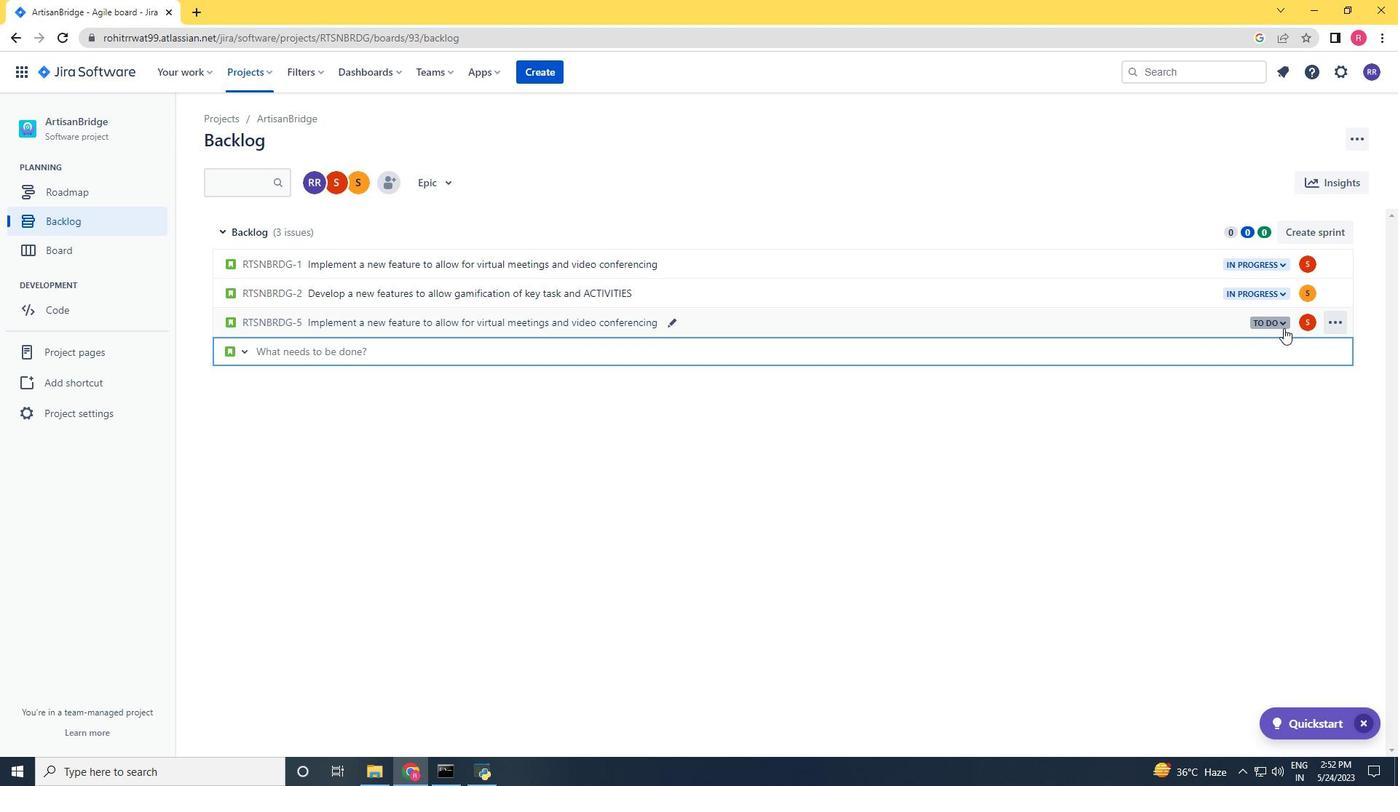 
Action: Mouse moved to (1204, 354)
Screenshot: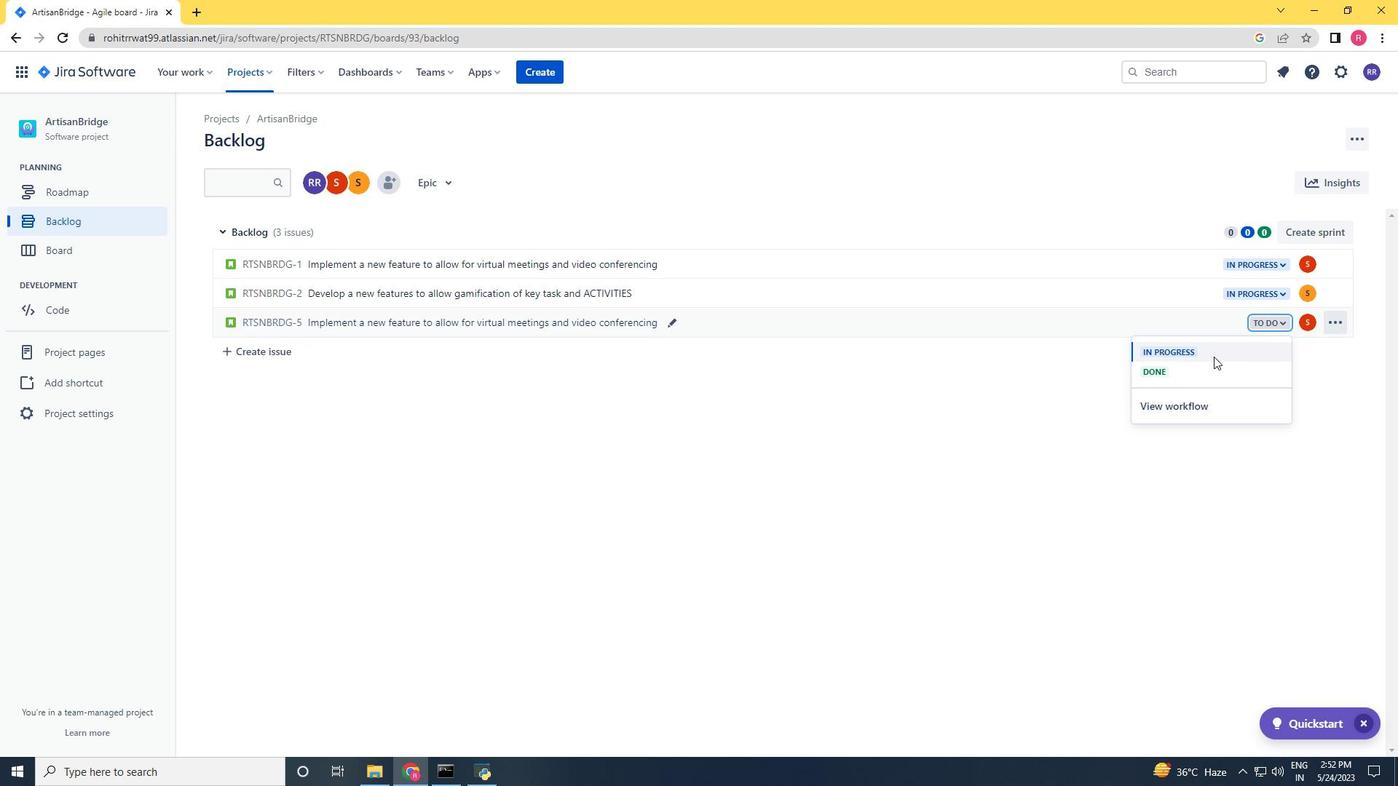 
Action: Mouse pressed left at (1204, 354)
Screenshot: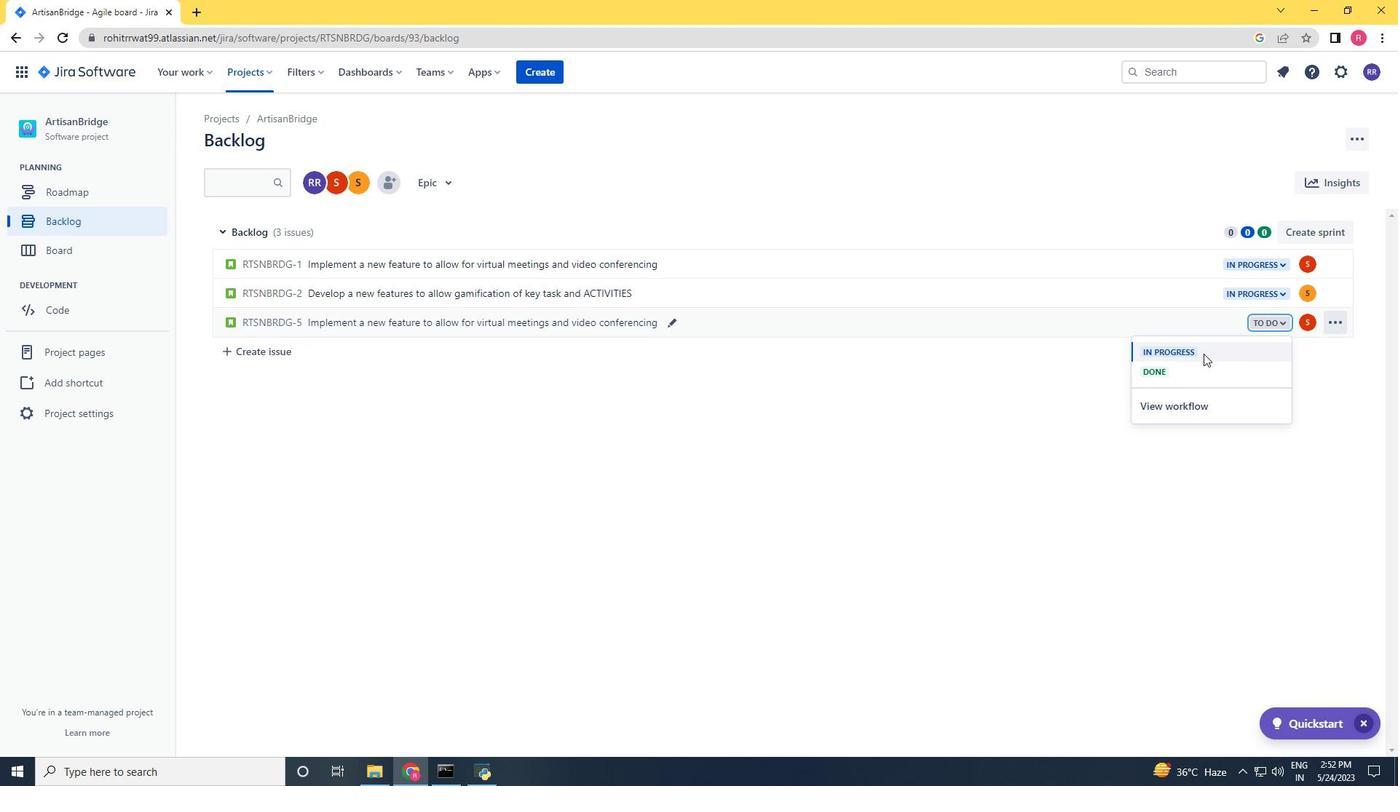 
Action: Mouse moved to (277, 348)
Screenshot: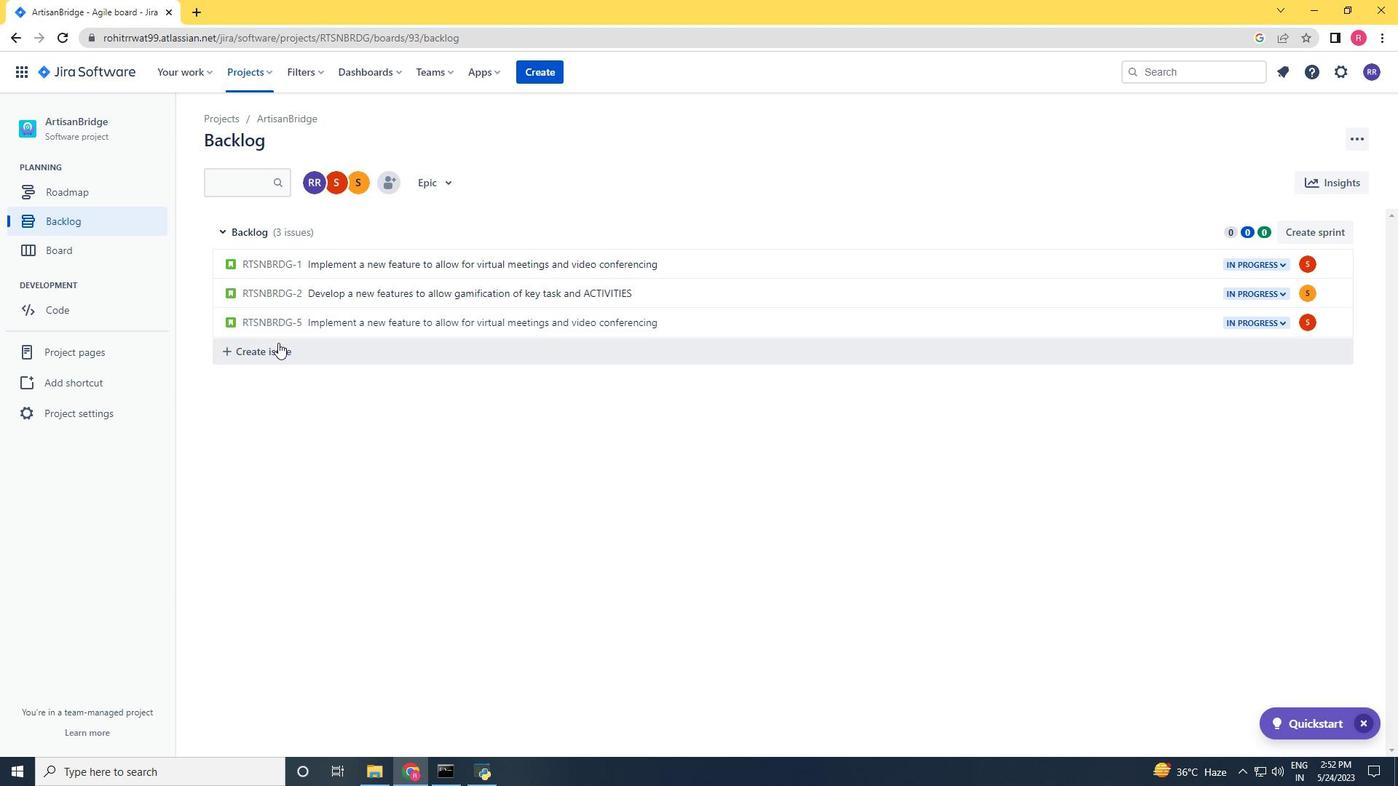 
Action: Mouse pressed left at (277, 348)
Screenshot: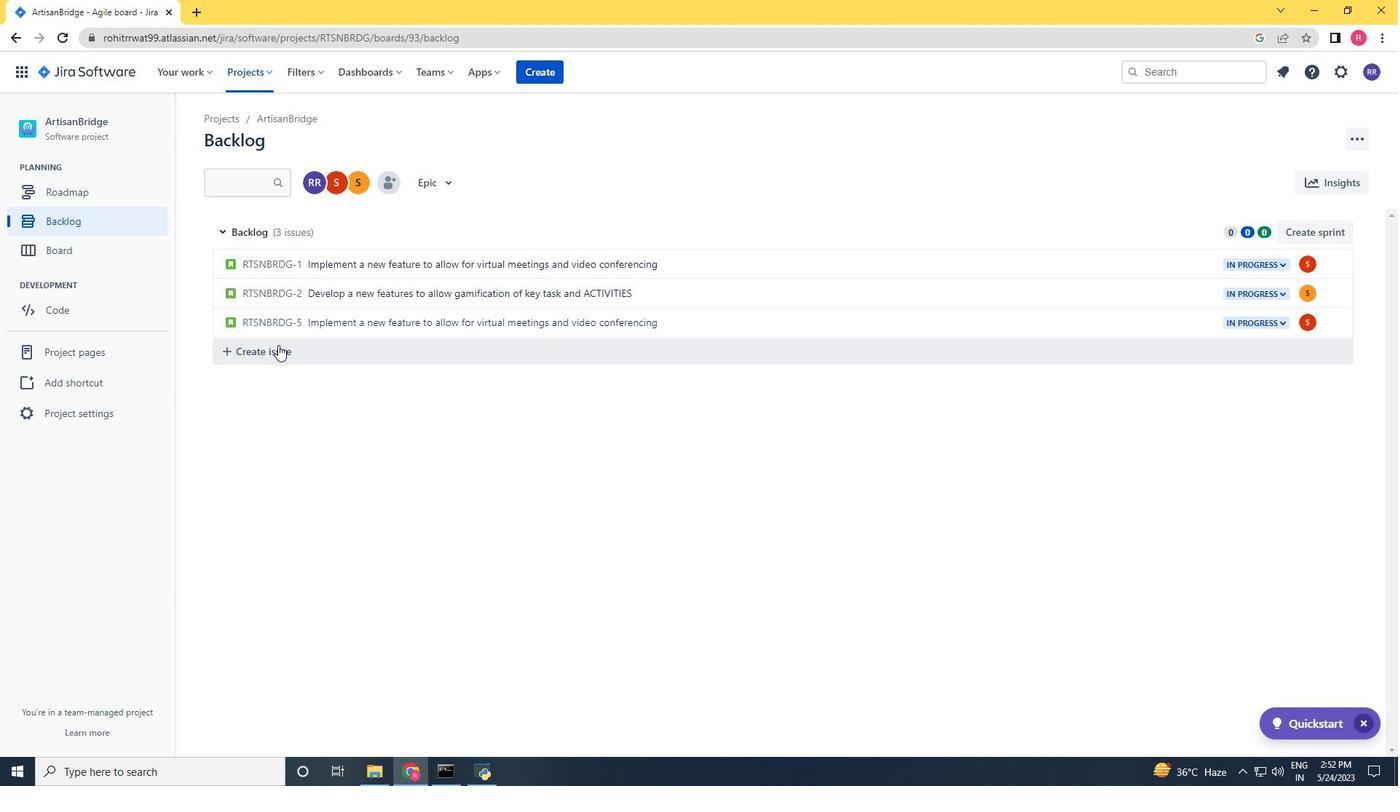 
Action: Mouse moved to (482, 157)
Screenshot: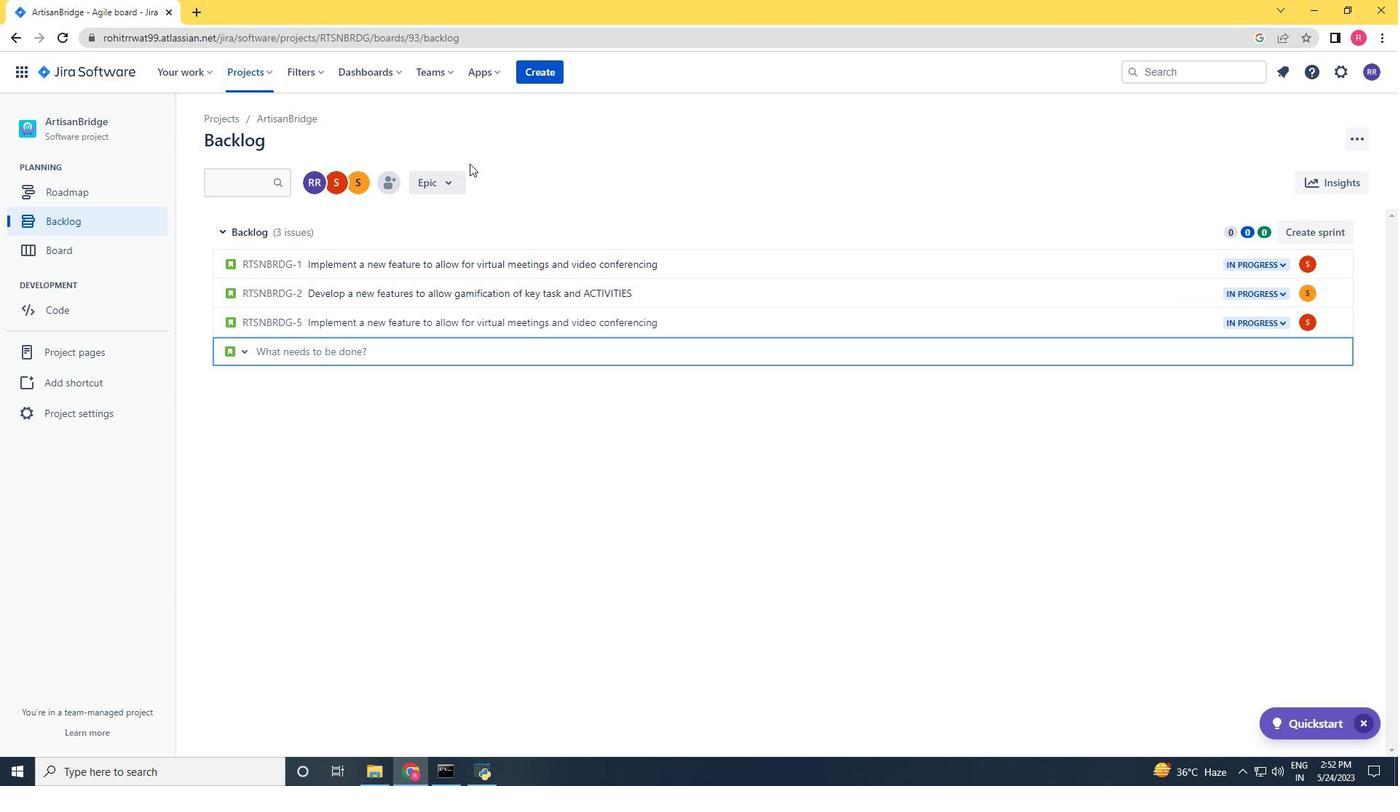 
Action: Key pressed <Key.shift>Develop<Key.space>a<Key.space>new<Key.space>feature<Key.space>to<Key.space>allow<Key.space>for<Key.space>gamification<Key.space>of<Key.space>key<Key.space>tasks<Key.space>and<Key.space>activites<Key.left><Key.left><Key.left><Key.left><Key.left><Key.down><Key.backspace><Key.backspace><Key.backspace><Key.backspace>ities<Key.enter>
Screenshot: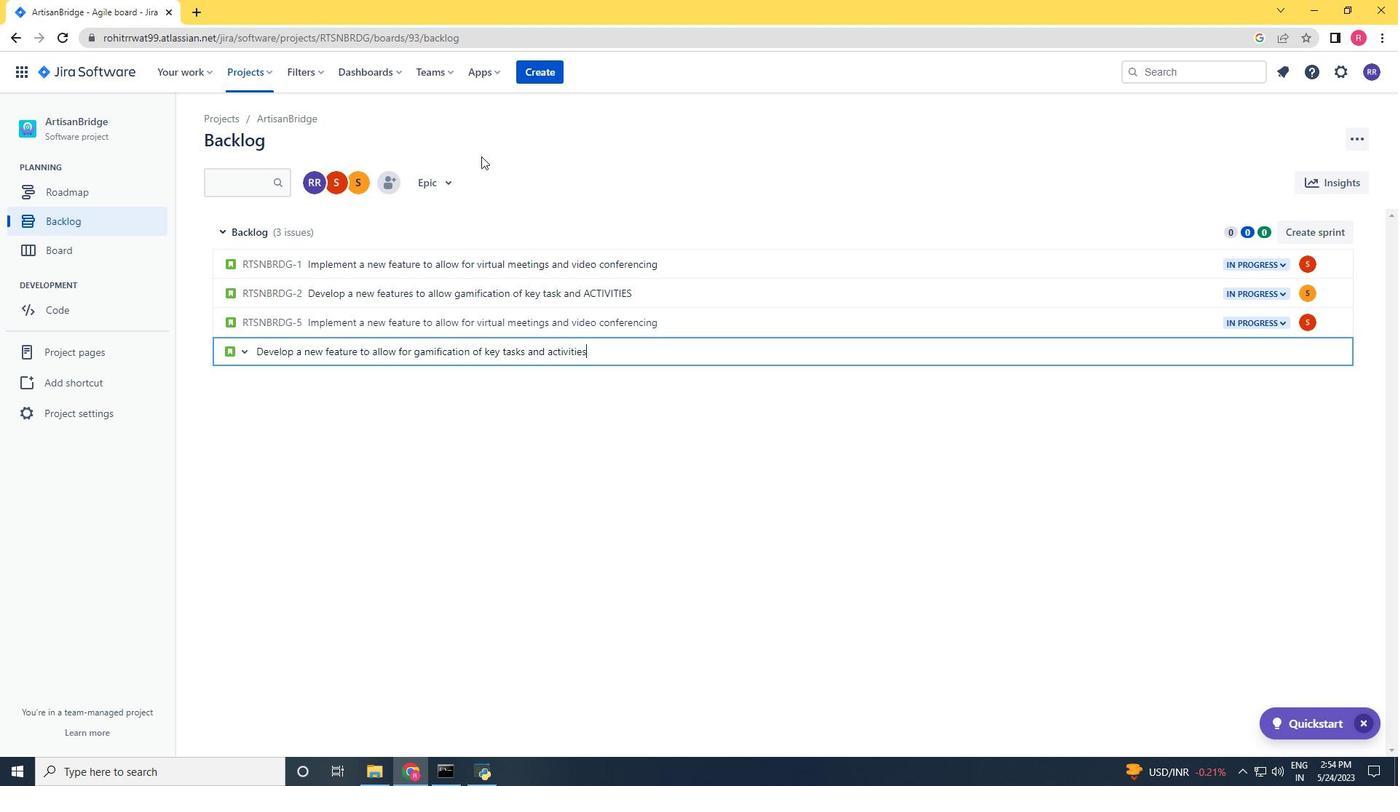 
Action: Mouse moved to (1309, 351)
Screenshot: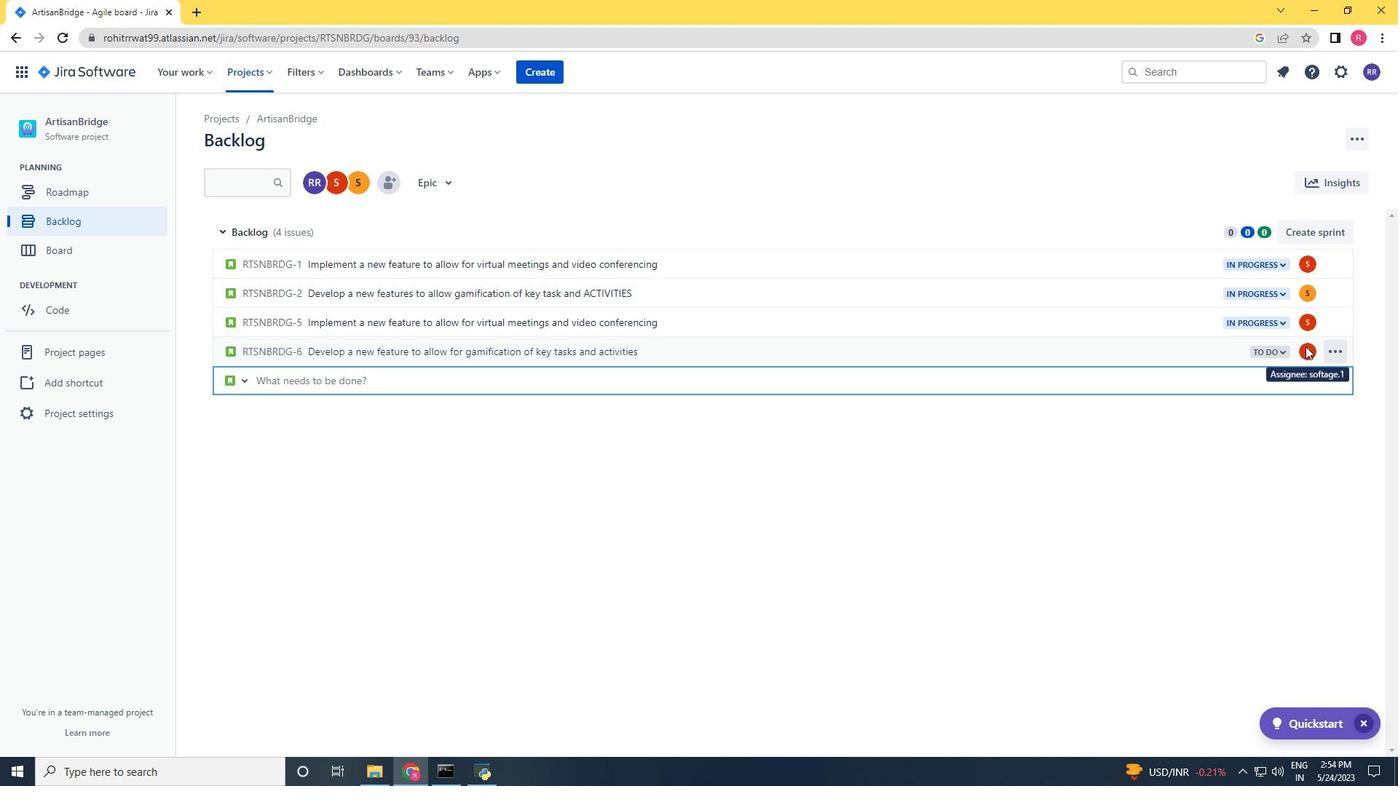 
Action: Mouse pressed left at (1309, 351)
Screenshot: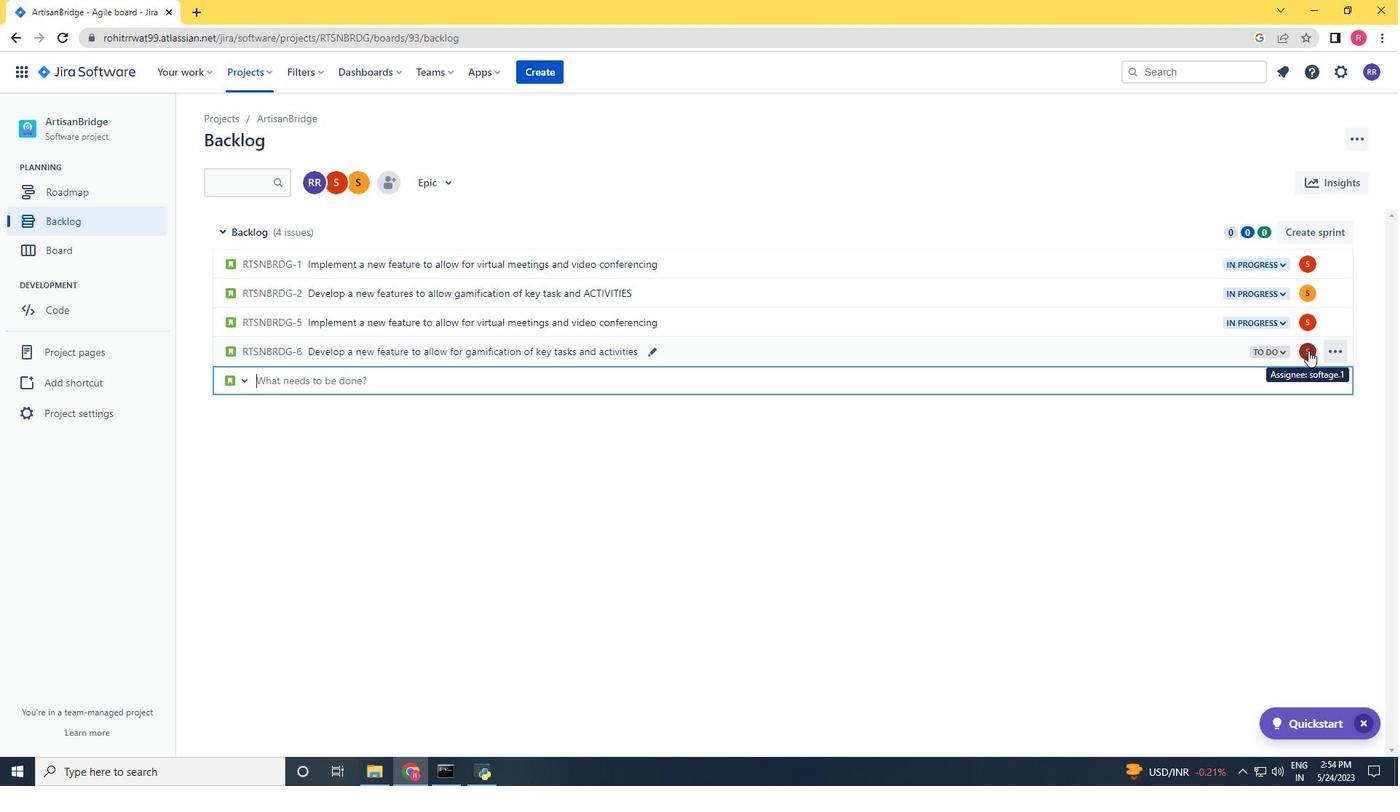 
Action: Mouse moved to (1263, 321)
Screenshot: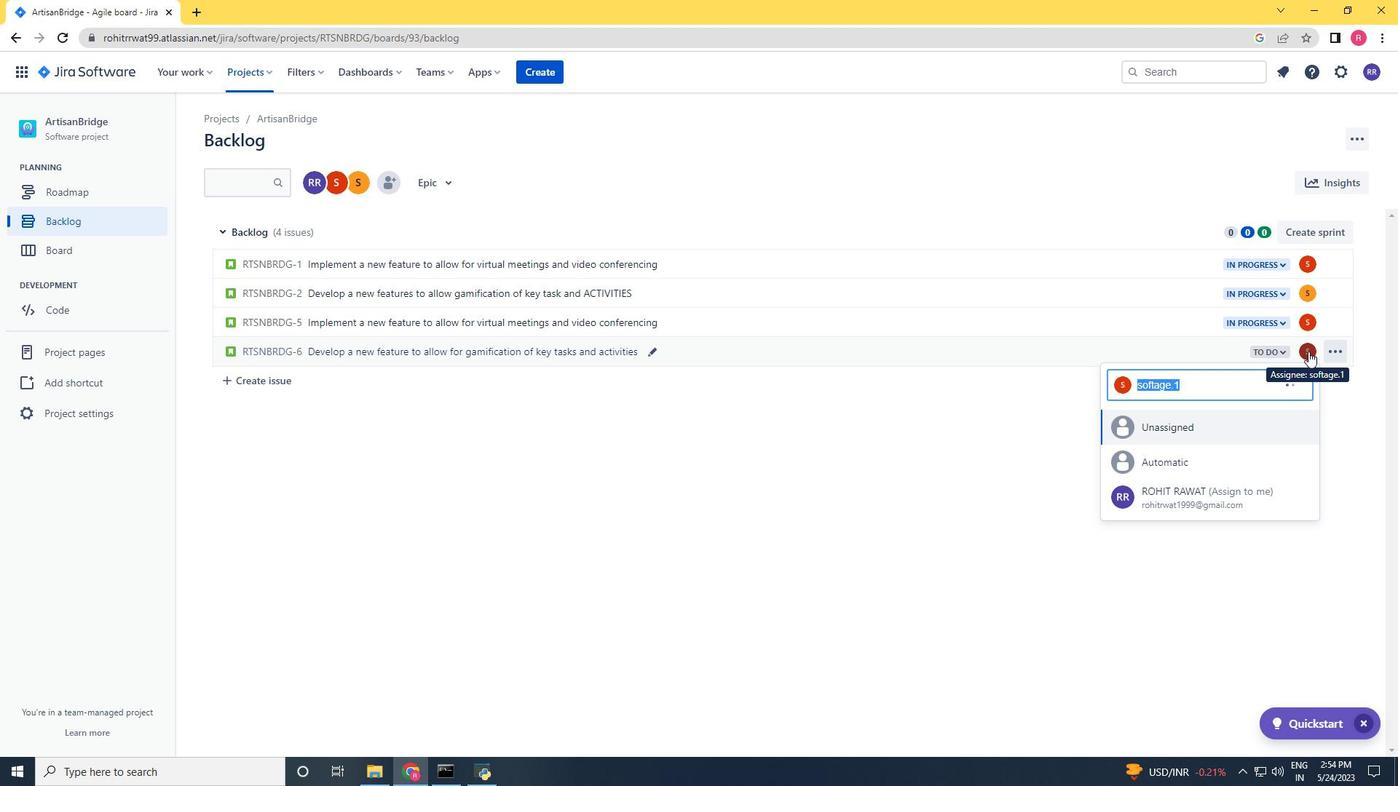 
Action: Key pressed so
Screenshot: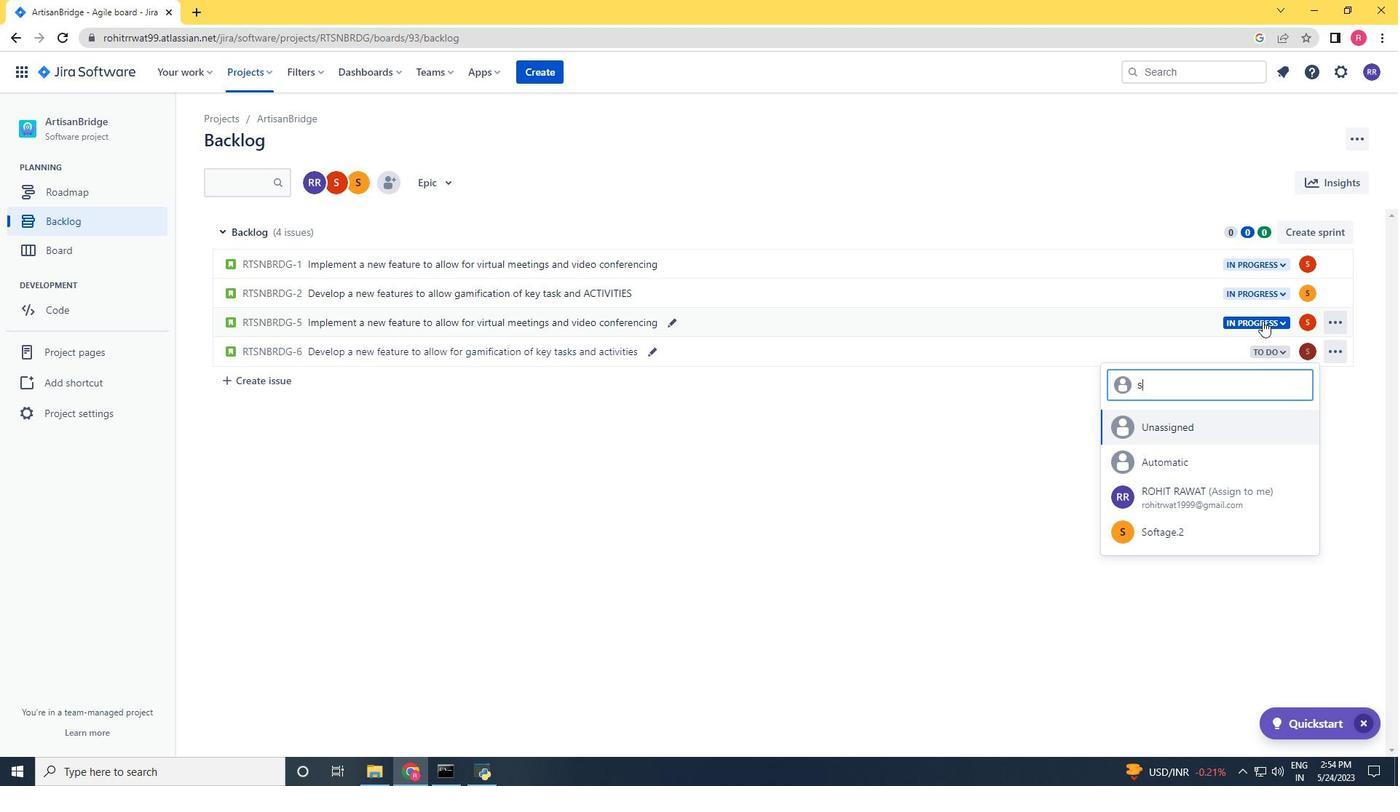 
Action: Mouse moved to (1259, 319)
Screenshot: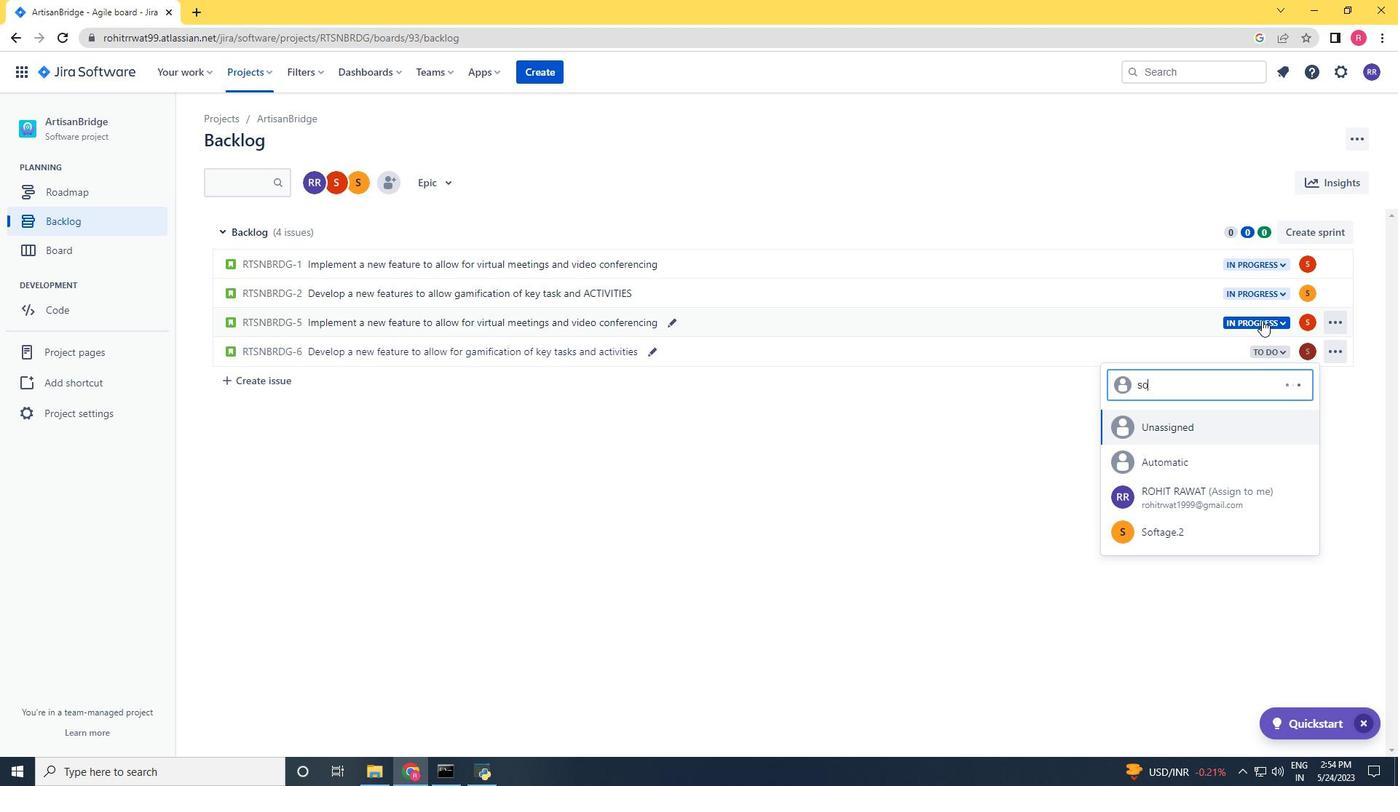
Action: Key pressed ftage.2
Screenshot: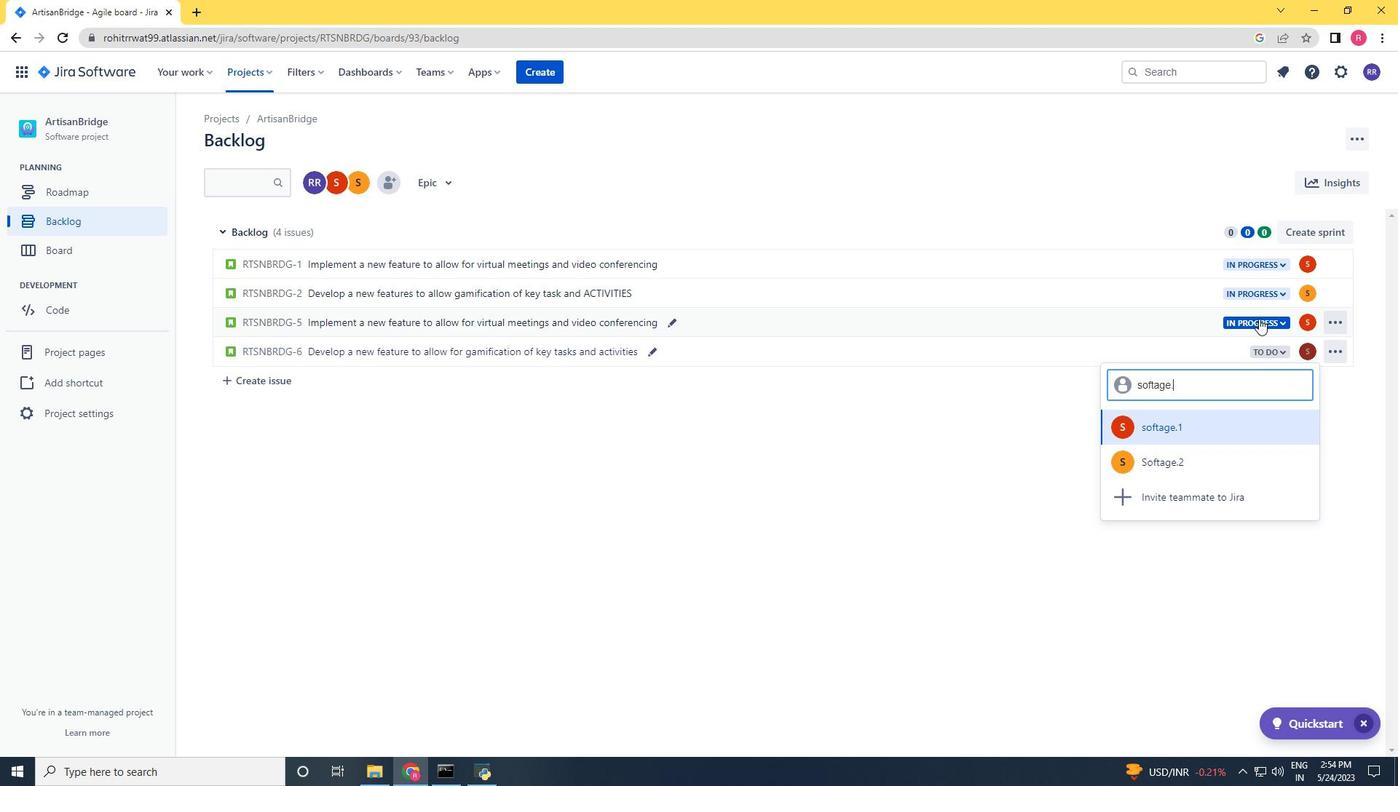 
Action: Mouse moved to (1183, 432)
Screenshot: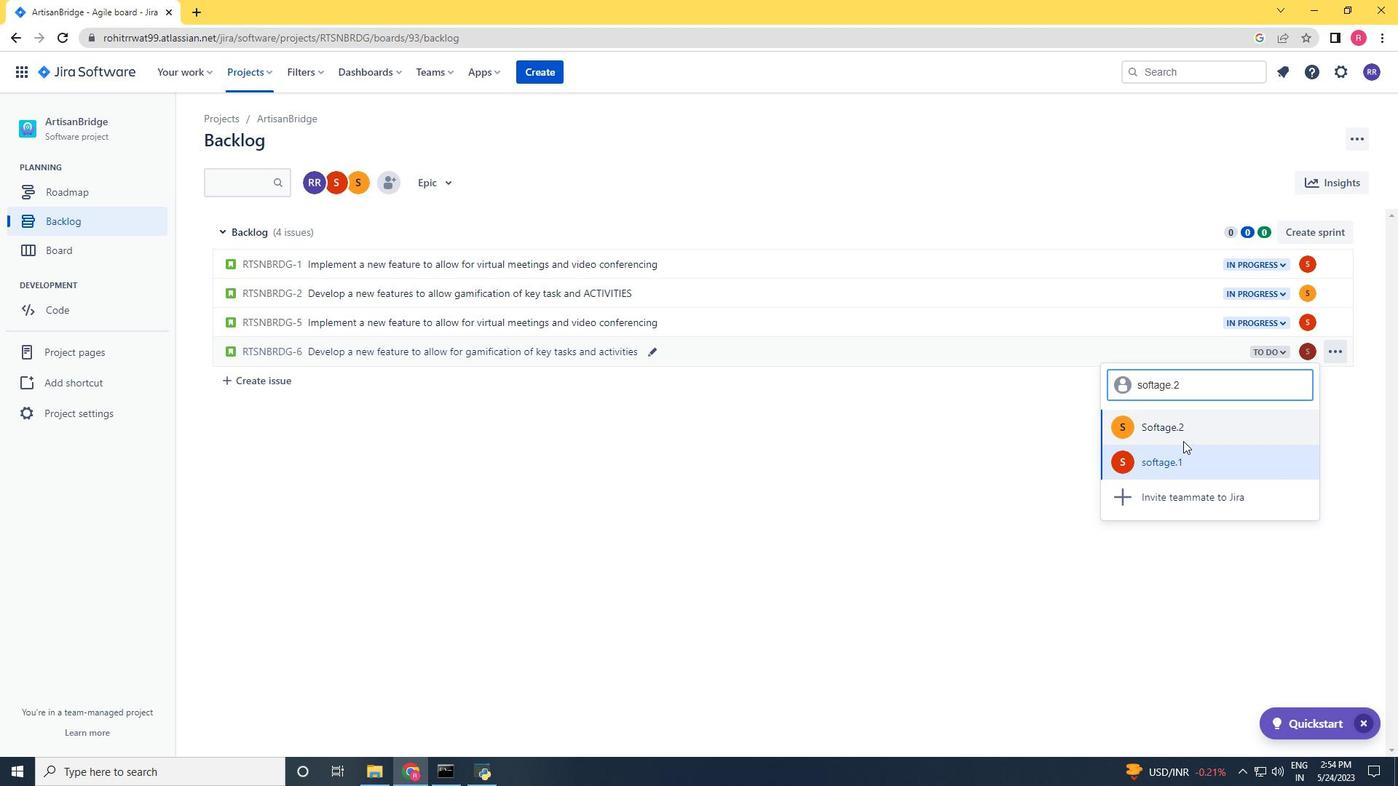 
Action: Mouse pressed left at (1183, 432)
Screenshot: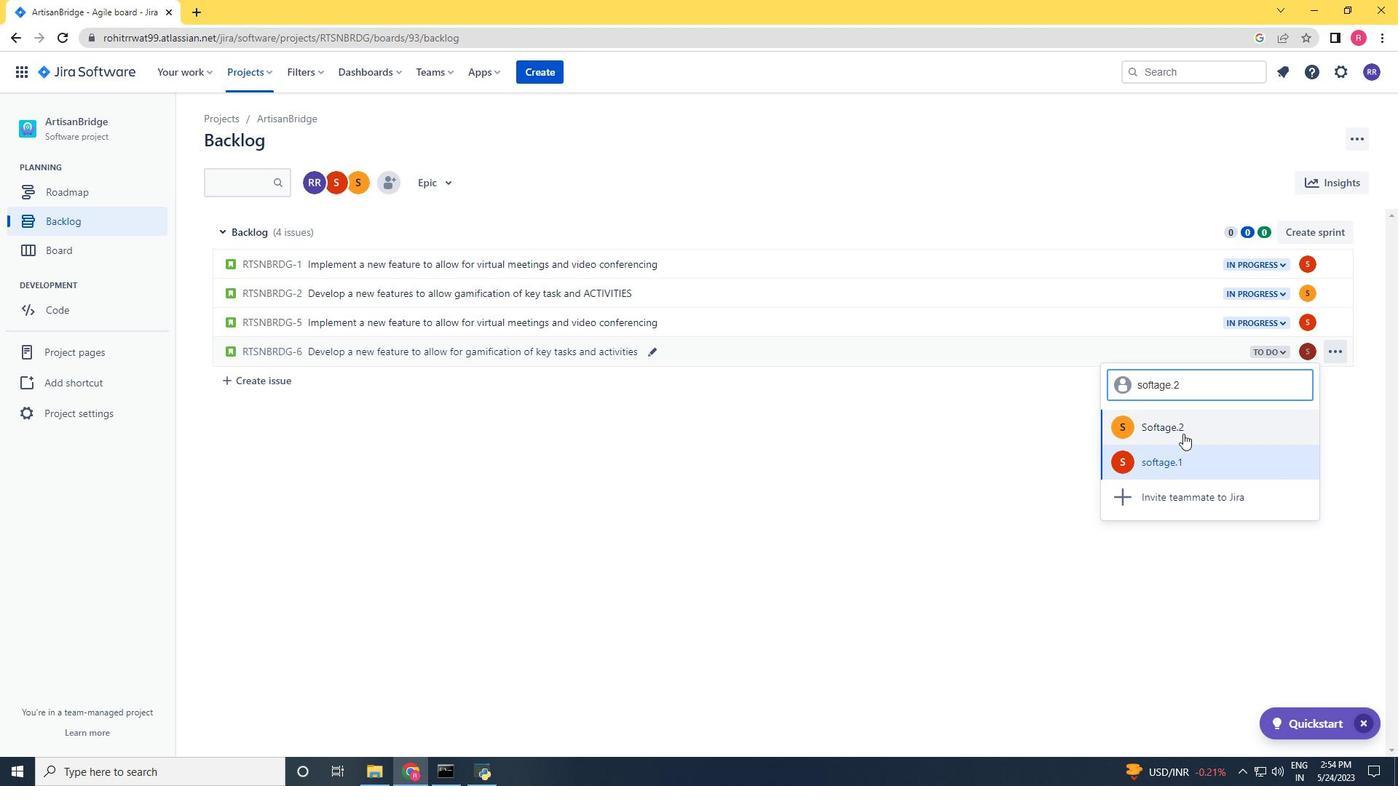 
Action: Mouse moved to (1277, 353)
Screenshot: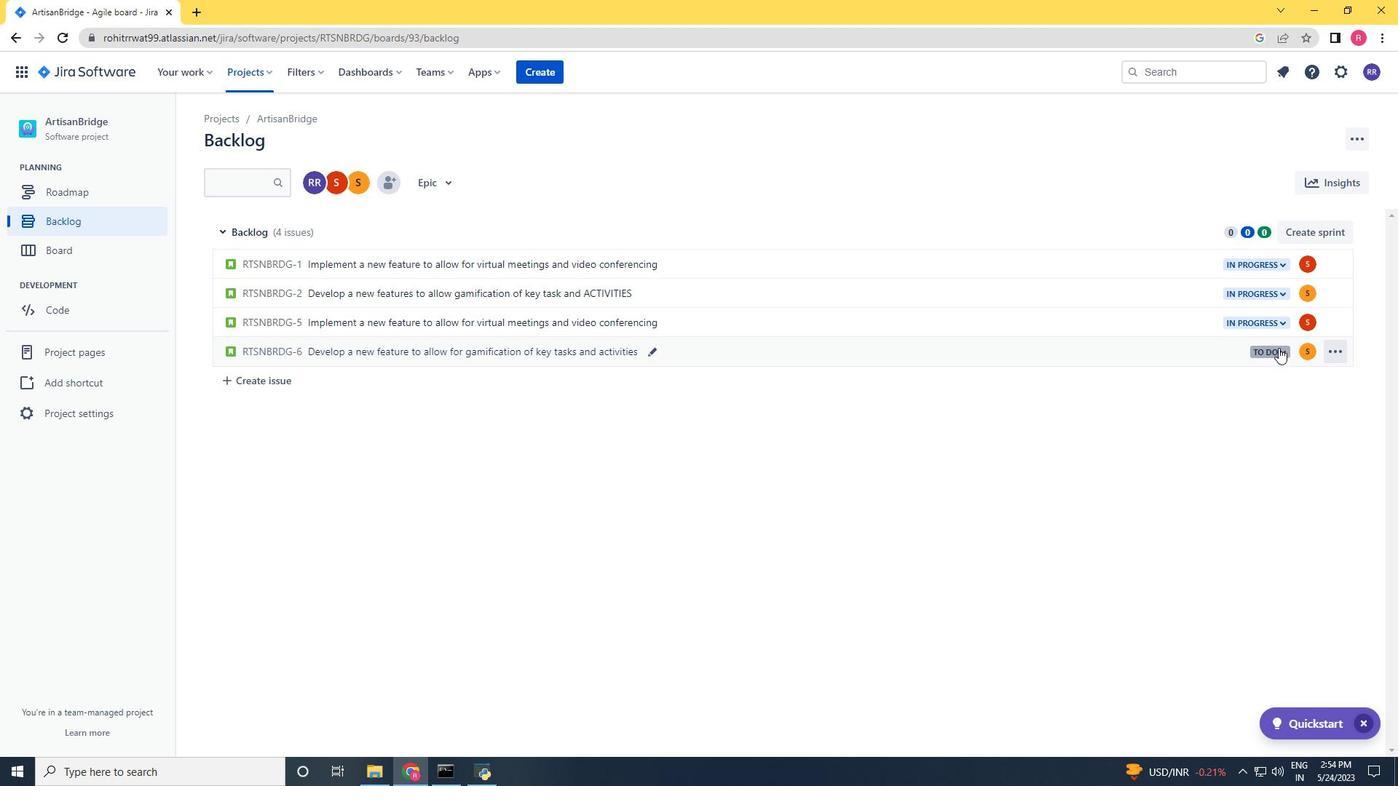 
Action: Mouse pressed left at (1277, 353)
Screenshot: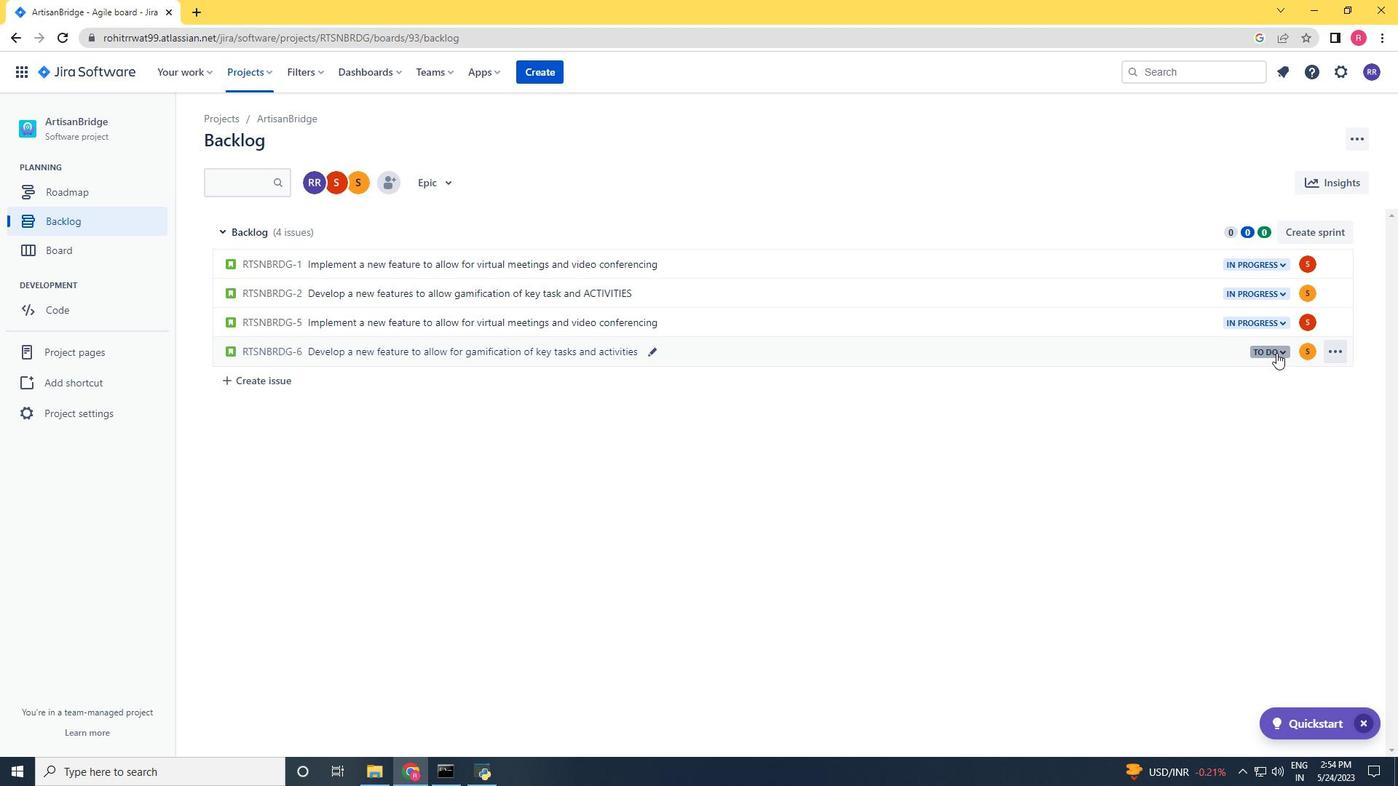 
Action: Mouse moved to (1199, 381)
Screenshot: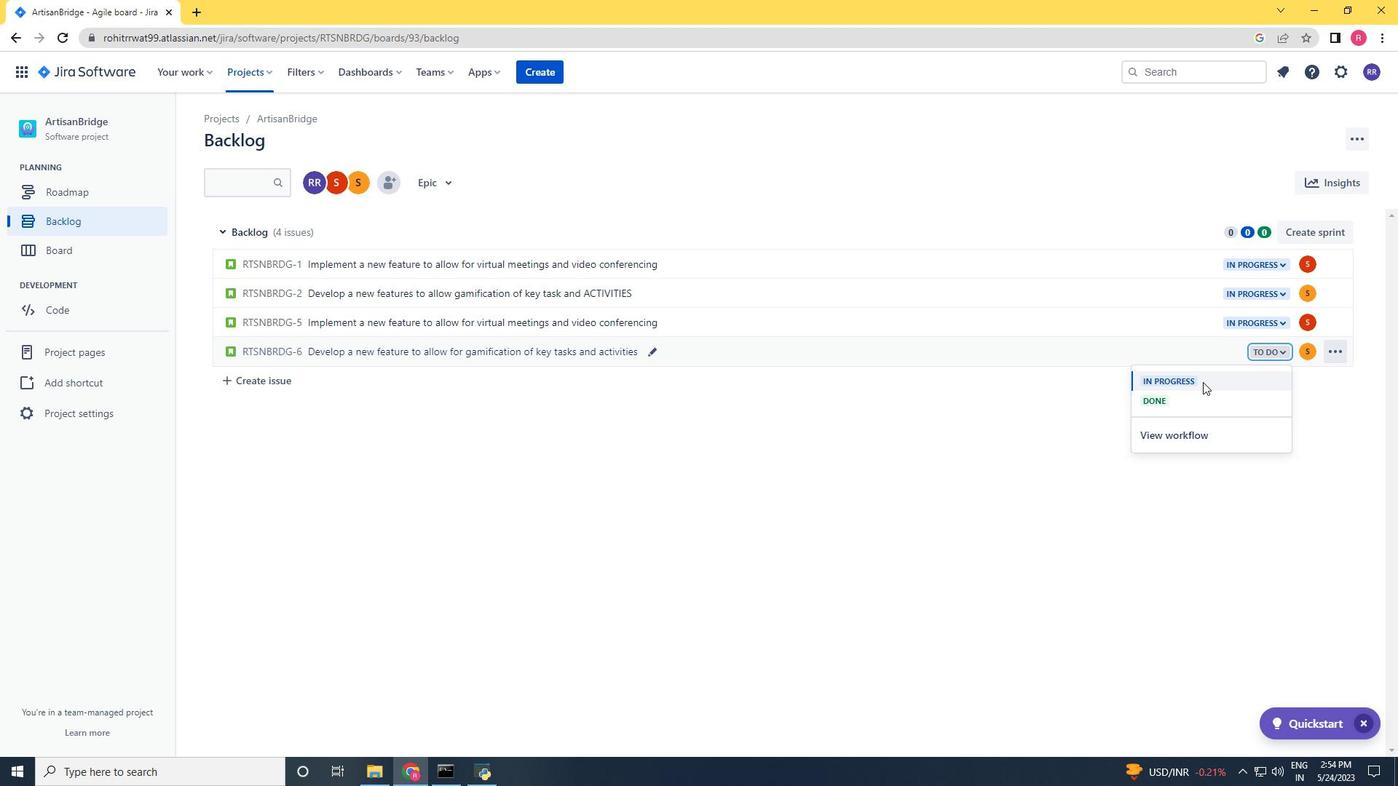
Action: Mouse pressed left at (1199, 381)
Screenshot: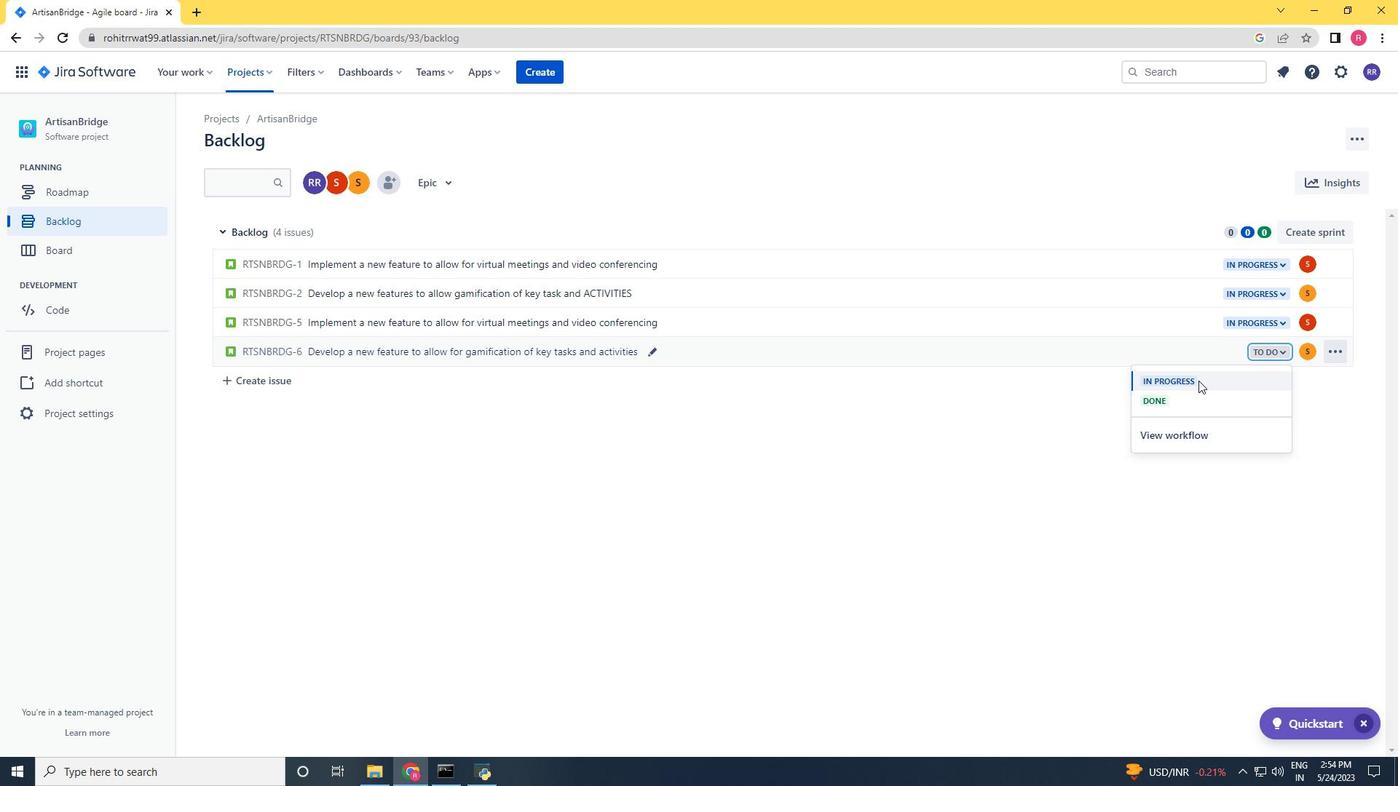 
Action: Mouse moved to (954, 367)
Screenshot: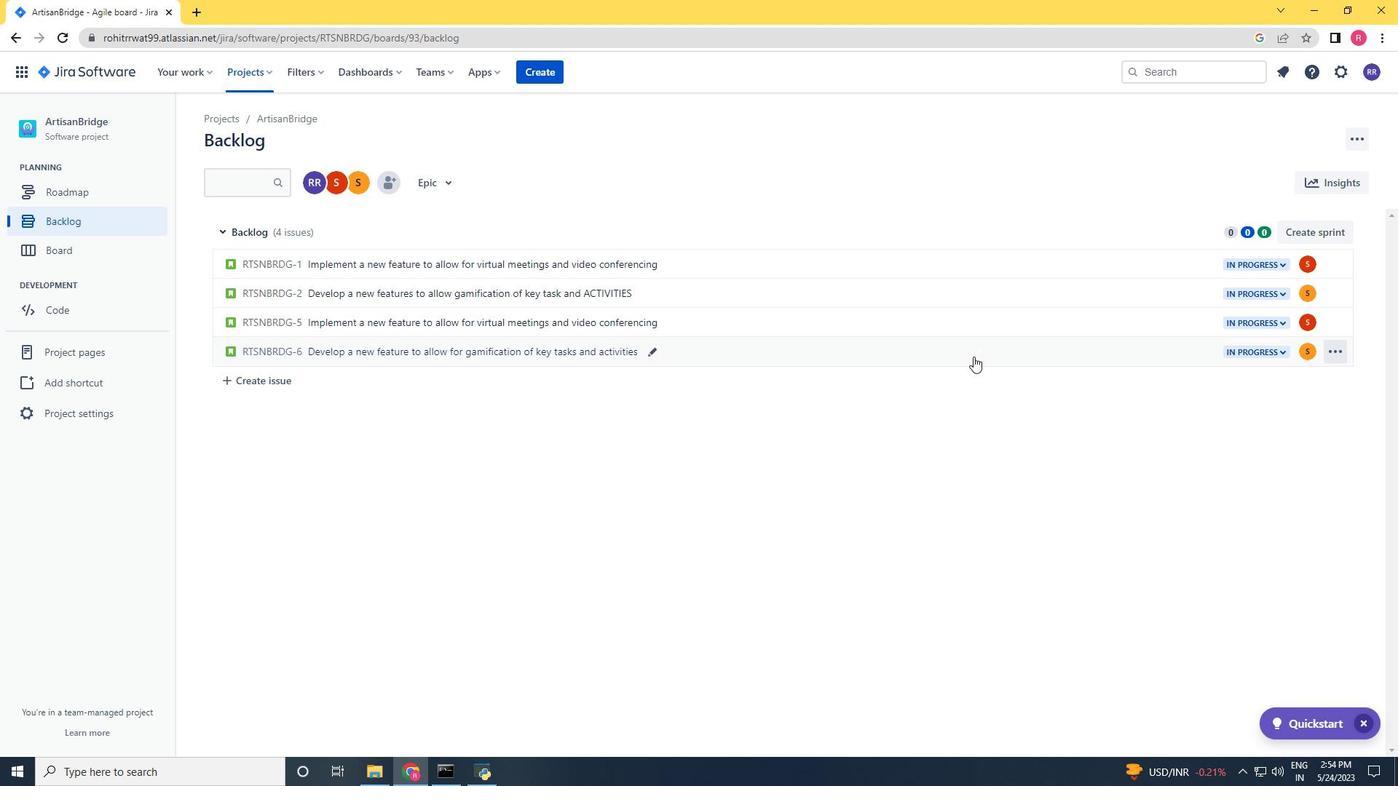
